 Task: Find connections with filter location Jodhpur with filter topic #Productivitywith filter profile language French with filter current company Unacademy with filter school Sri Ramakrishna Institute of Technology with filter industry Alternative Dispute Resolution with filter service category Mortgage Lending with filter keywords title Pharmacist
Action: Mouse moved to (193, 308)
Screenshot: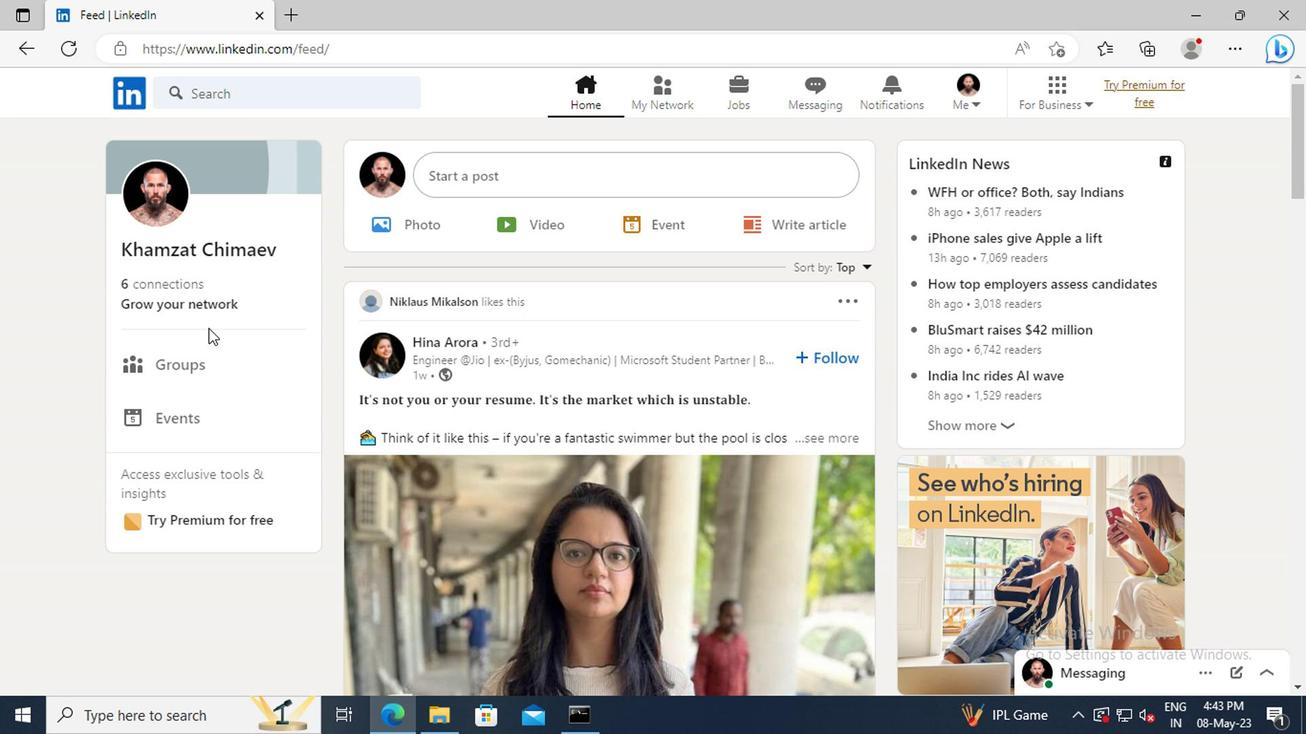 
Action: Mouse pressed left at (193, 308)
Screenshot: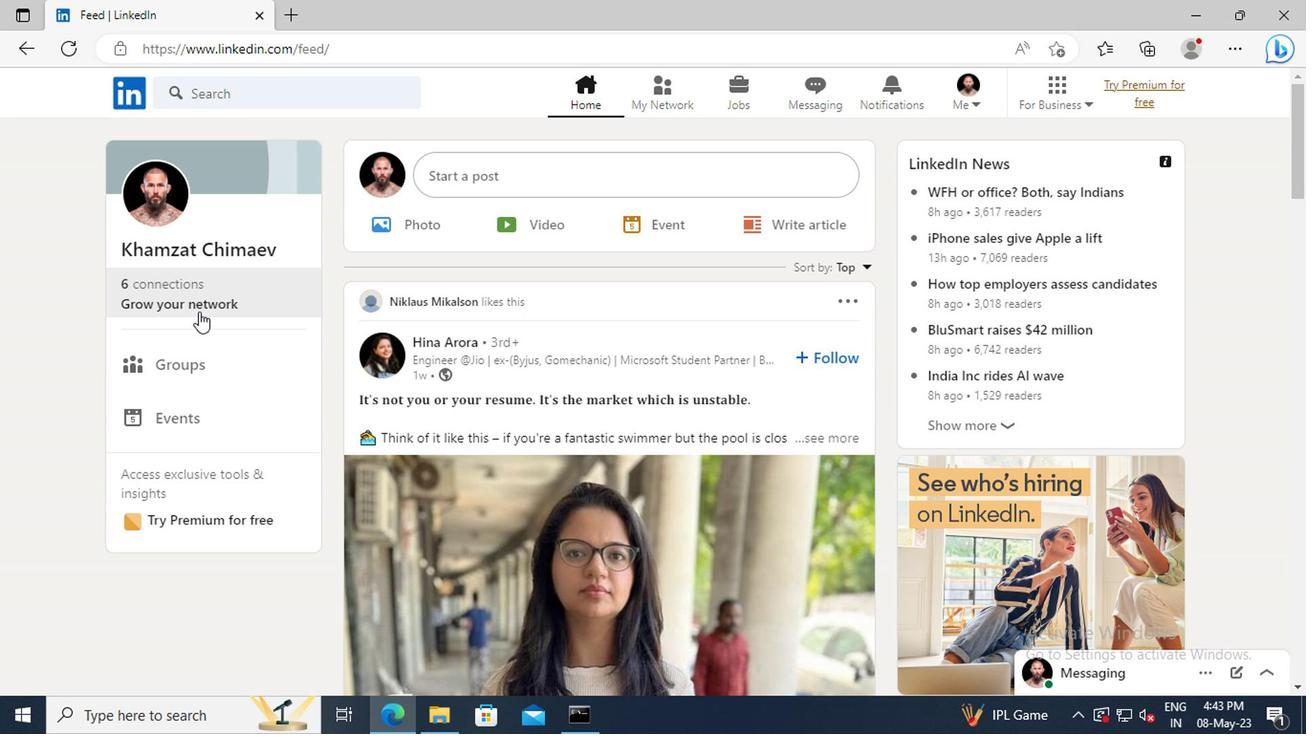 
Action: Mouse moved to (198, 202)
Screenshot: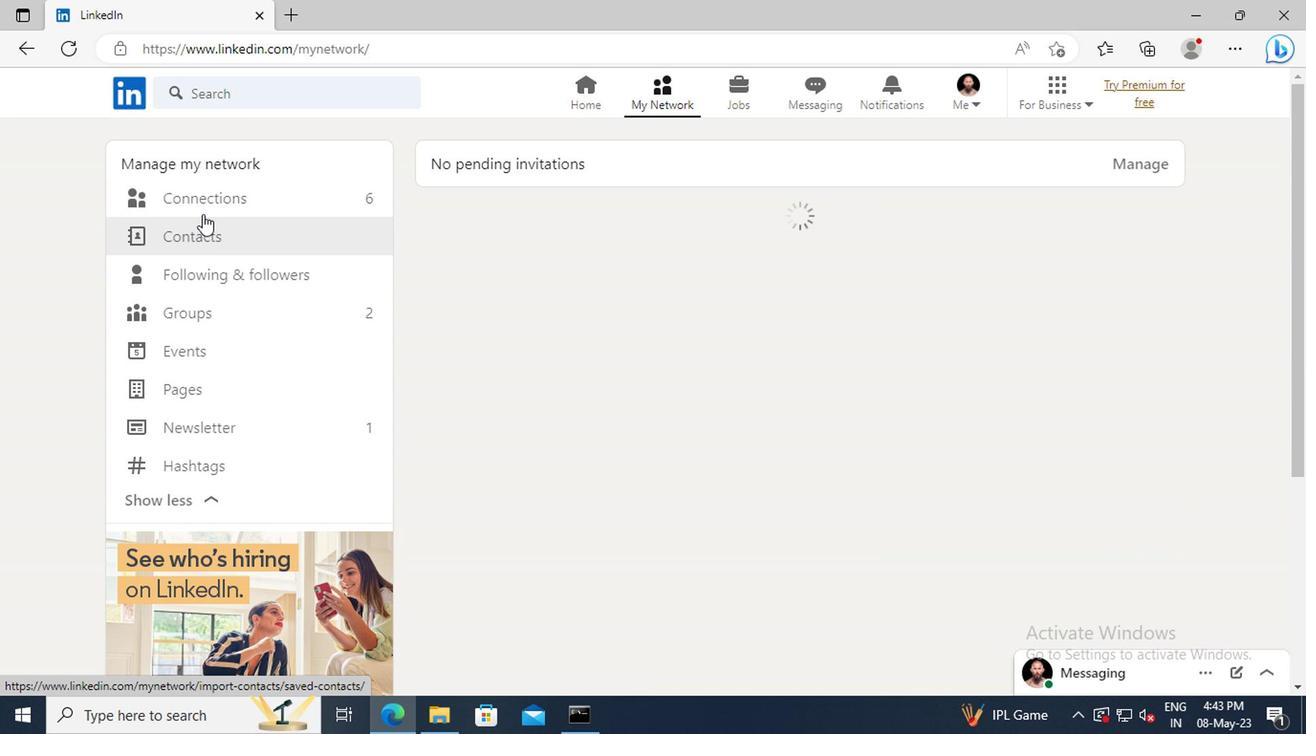 
Action: Mouse pressed left at (198, 202)
Screenshot: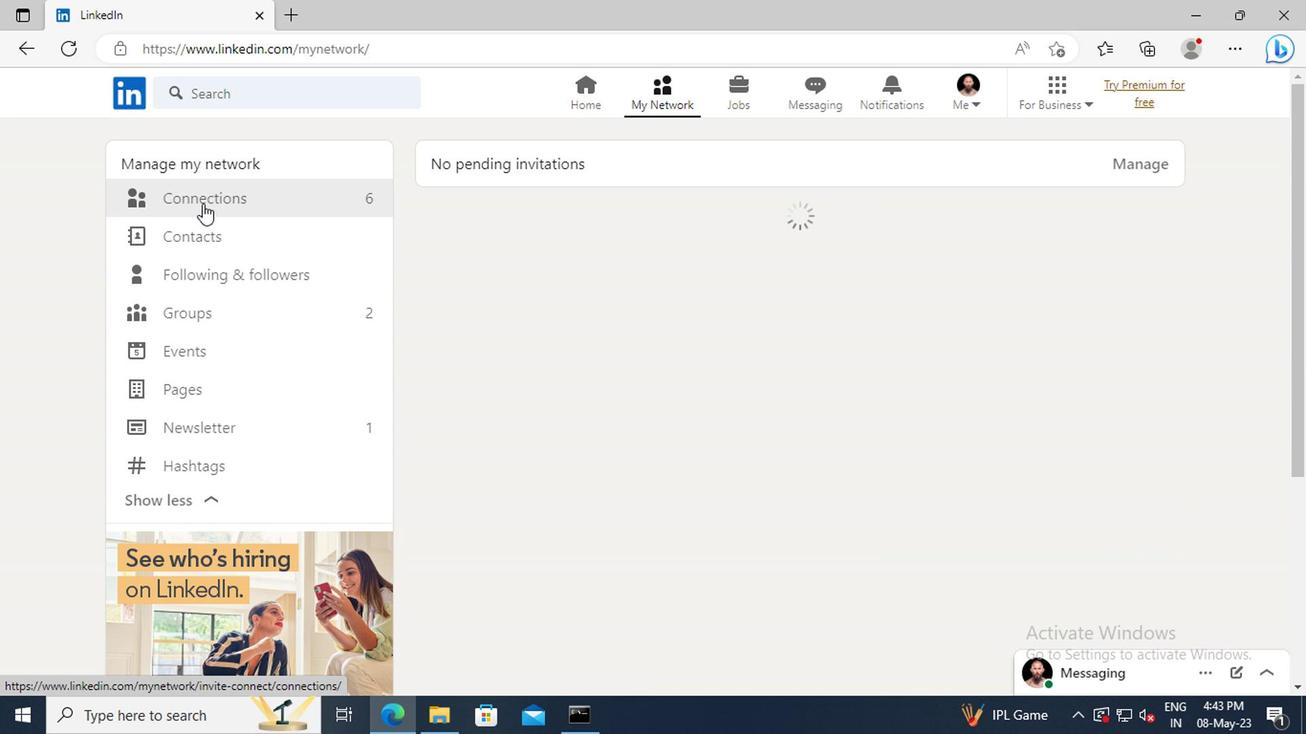 
Action: Mouse moved to (808, 209)
Screenshot: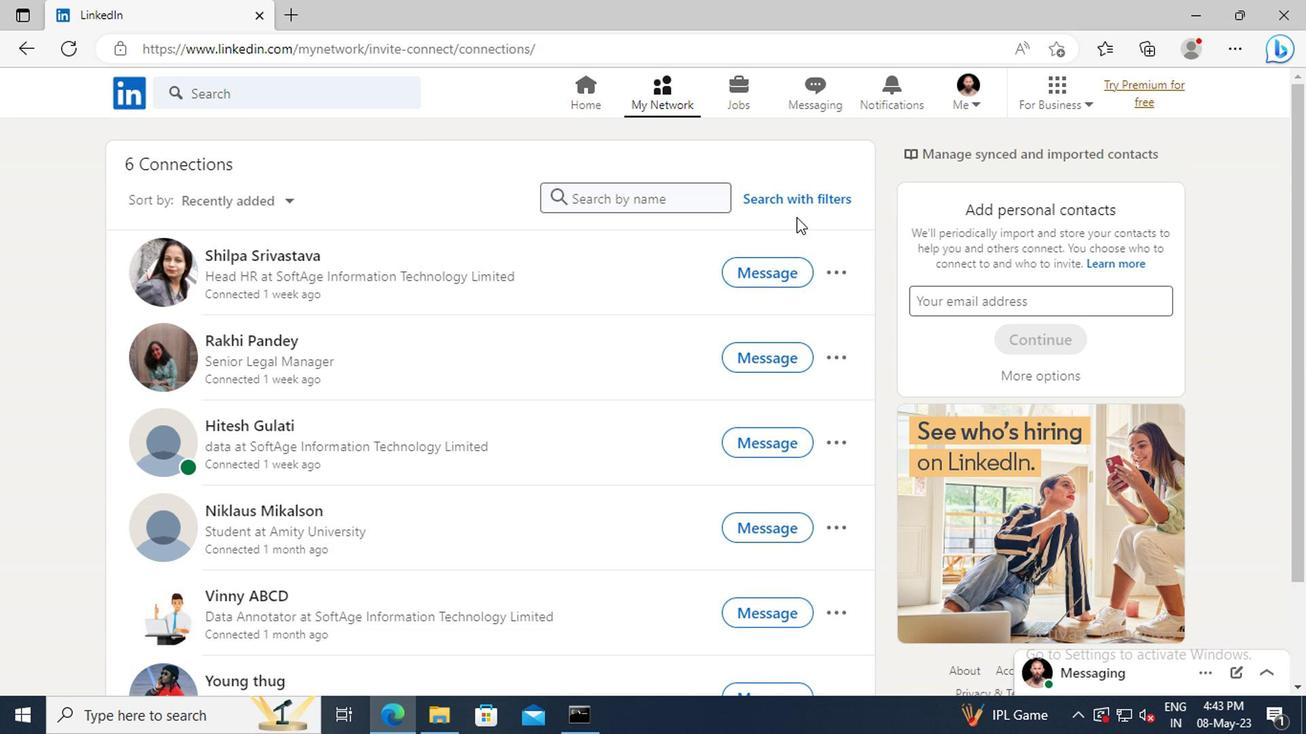 
Action: Mouse pressed left at (808, 209)
Screenshot: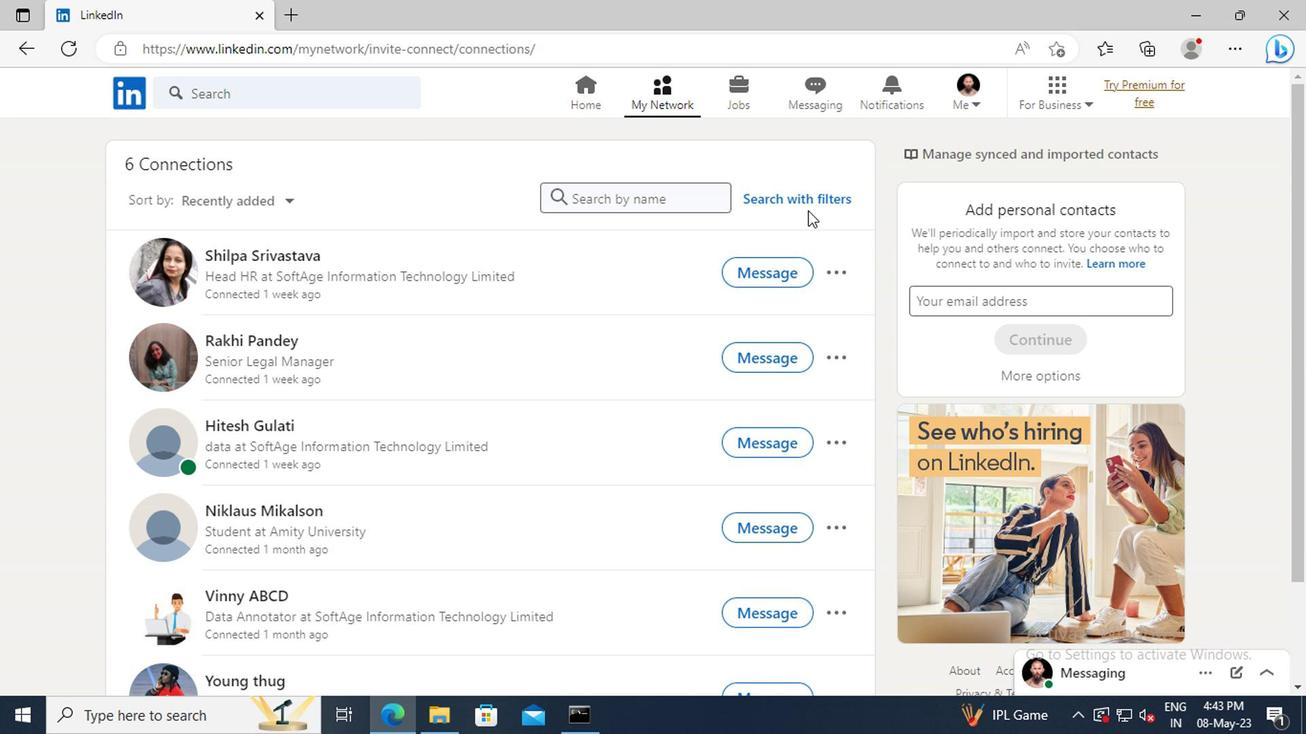 
Action: Mouse moved to (717, 153)
Screenshot: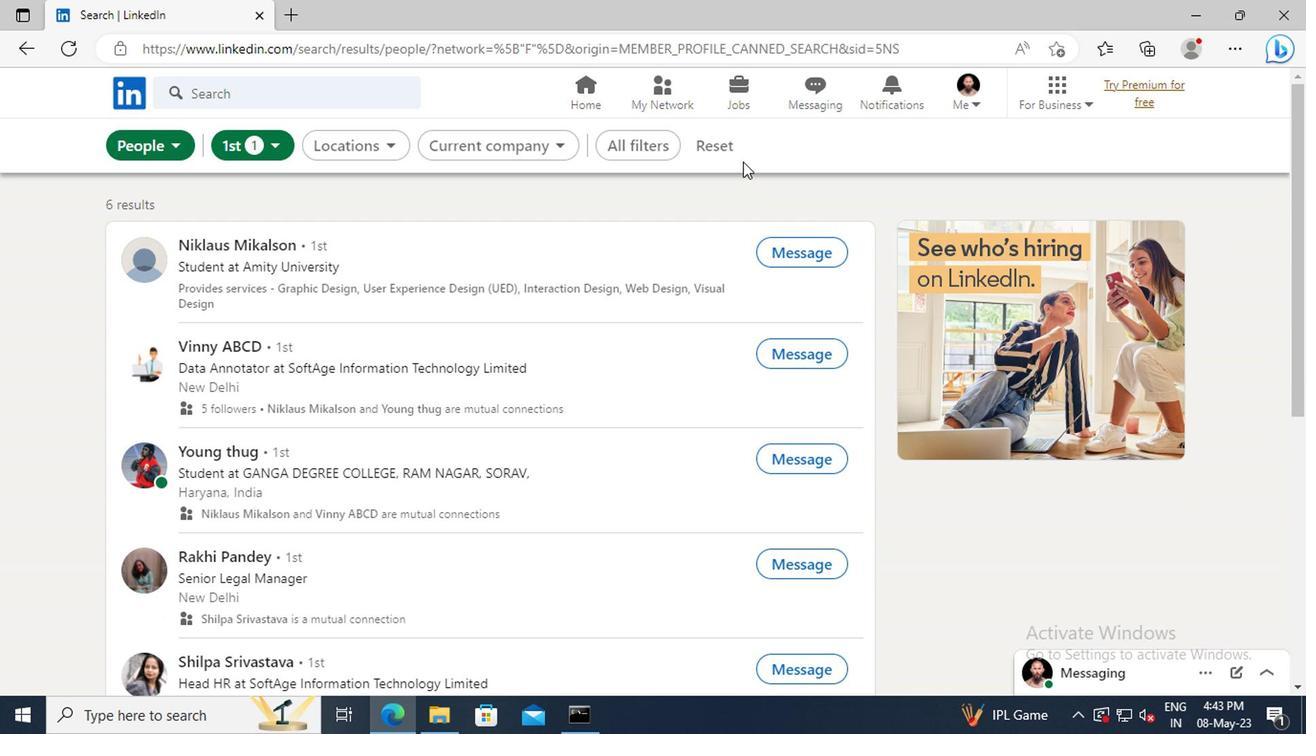 
Action: Mouse pressed left at (717, 153)
Screenshot: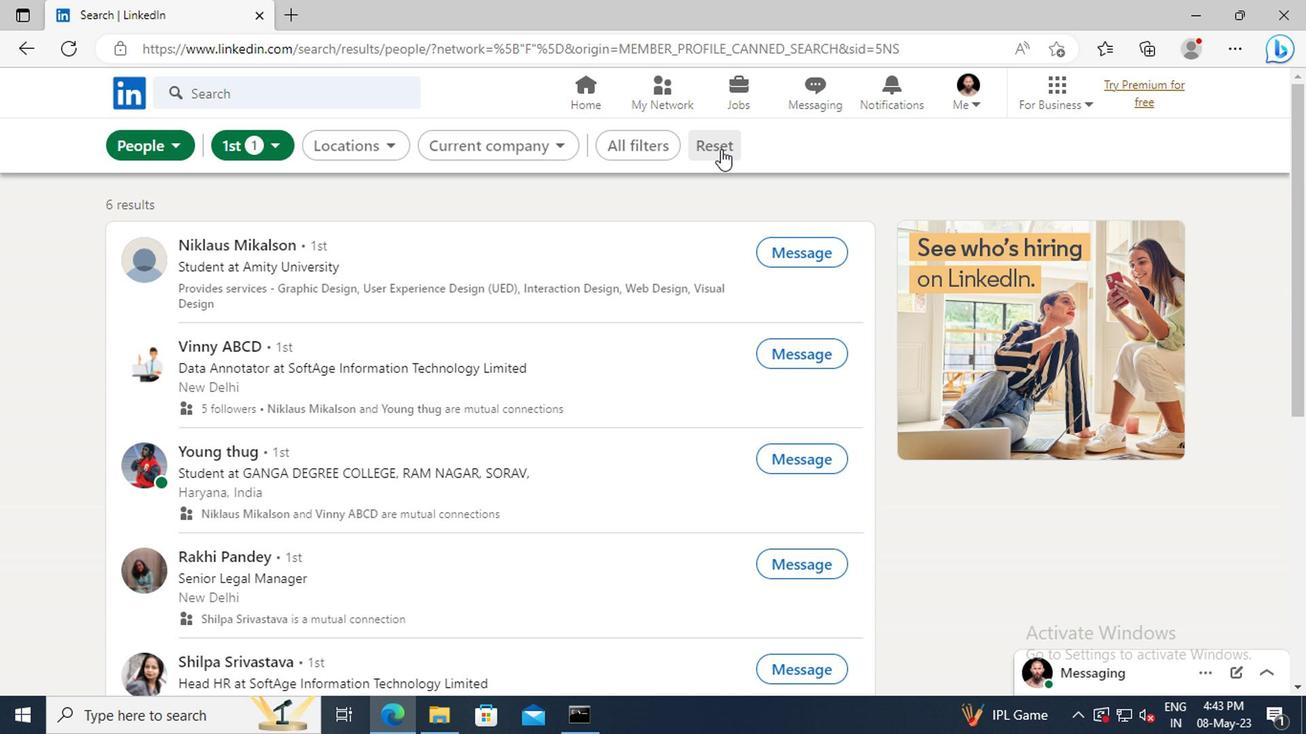 
Action: Mouse moved to (686, 153)
Screenshot: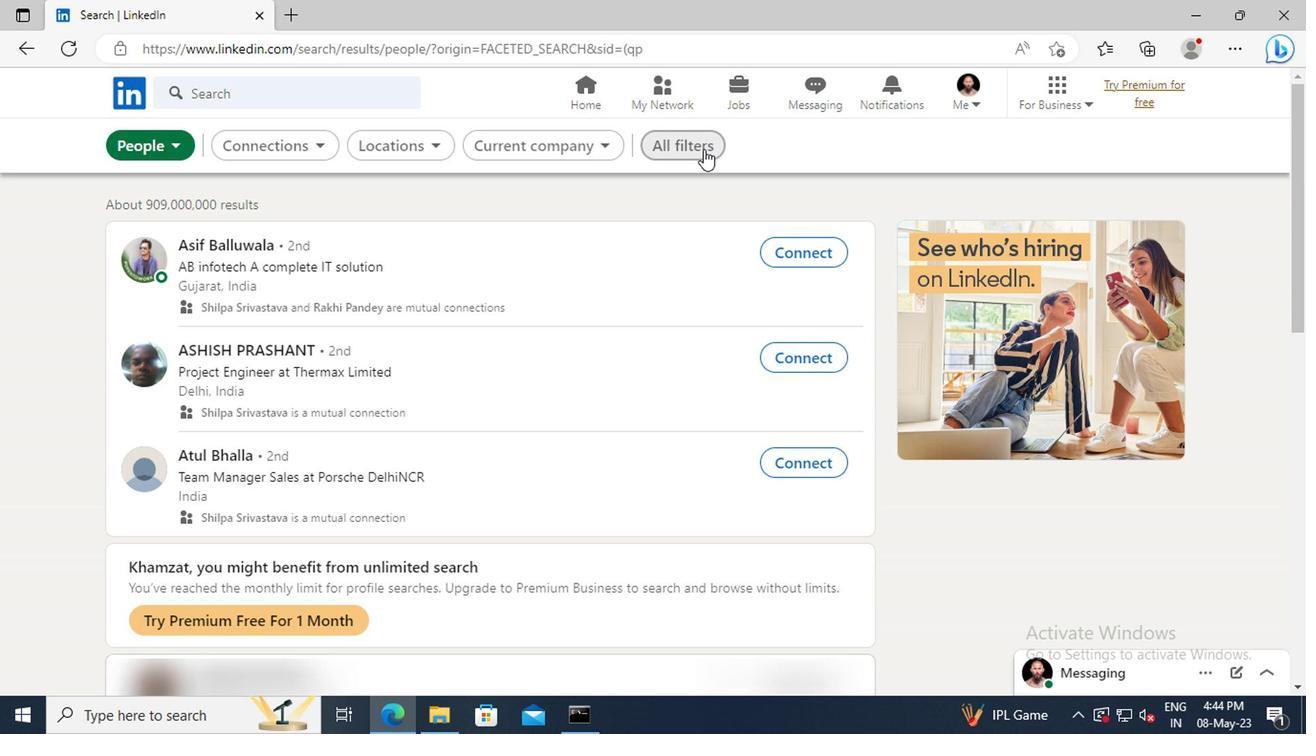
Action: Mouse pressed left at (686, 153)
Screenshot: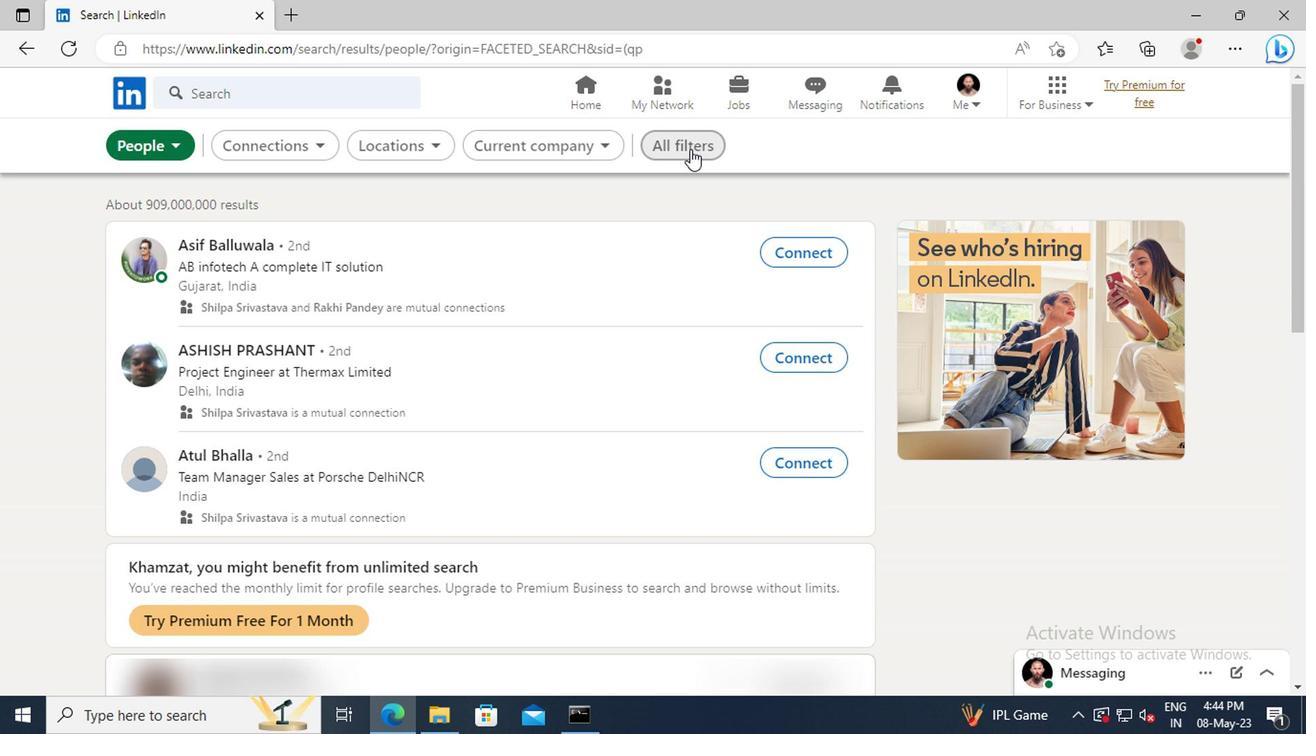 
Action: Mouse moved to (1039, 366)
Screenshot: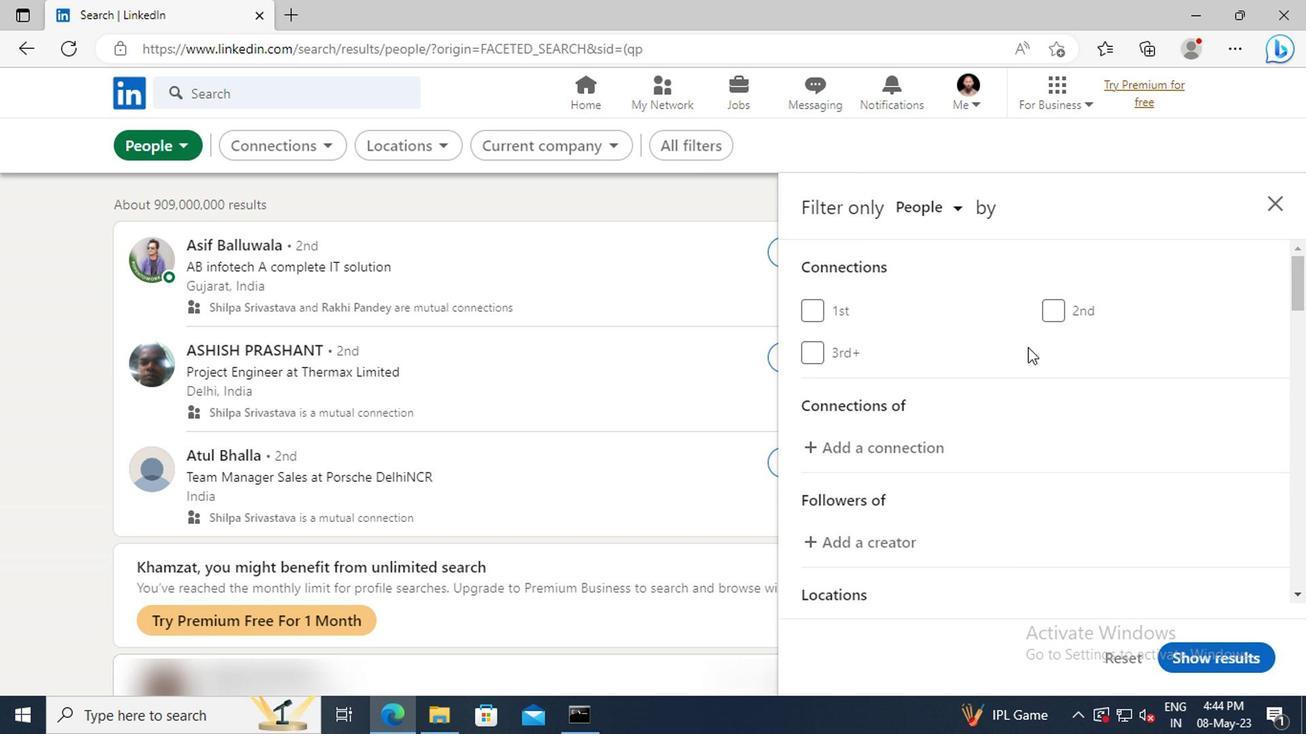 
Action: Mouse scrolled (1039, 366) with delta (0, 0)
Screenshot: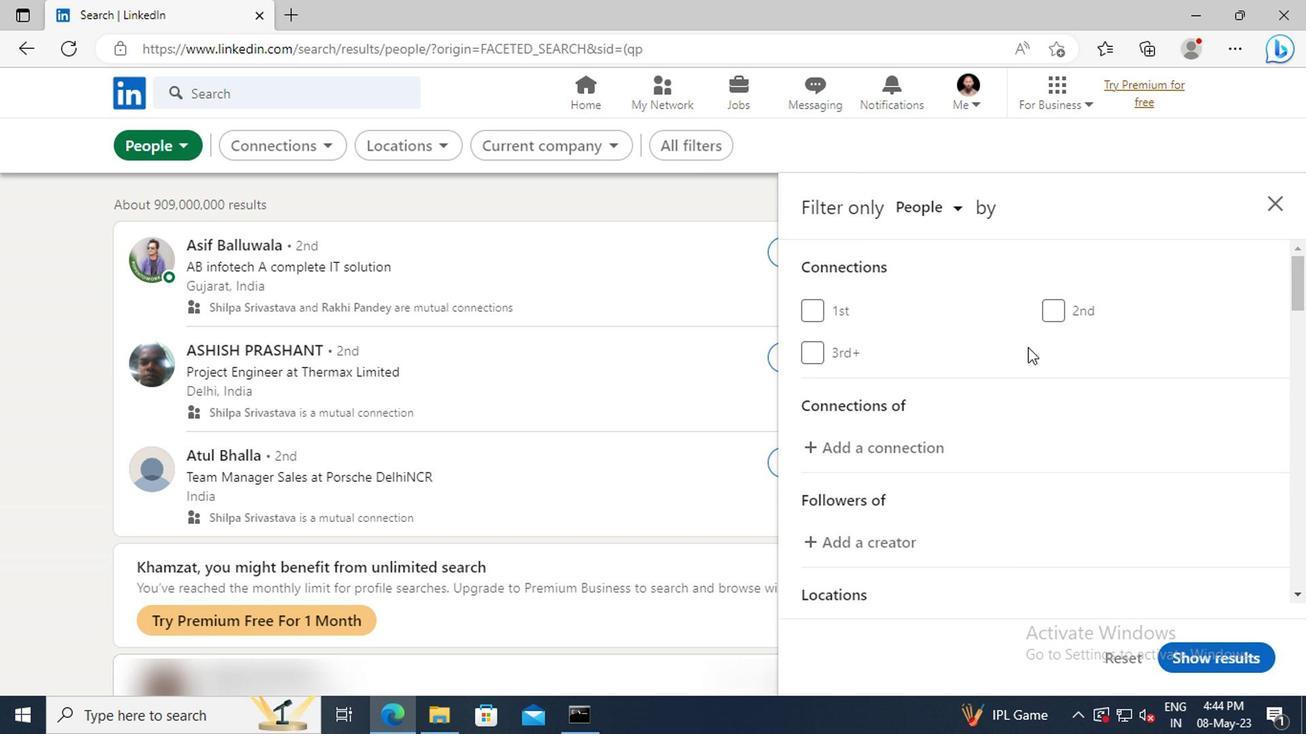 
Action: Mouse moved to (1040, 368)
Screenshot: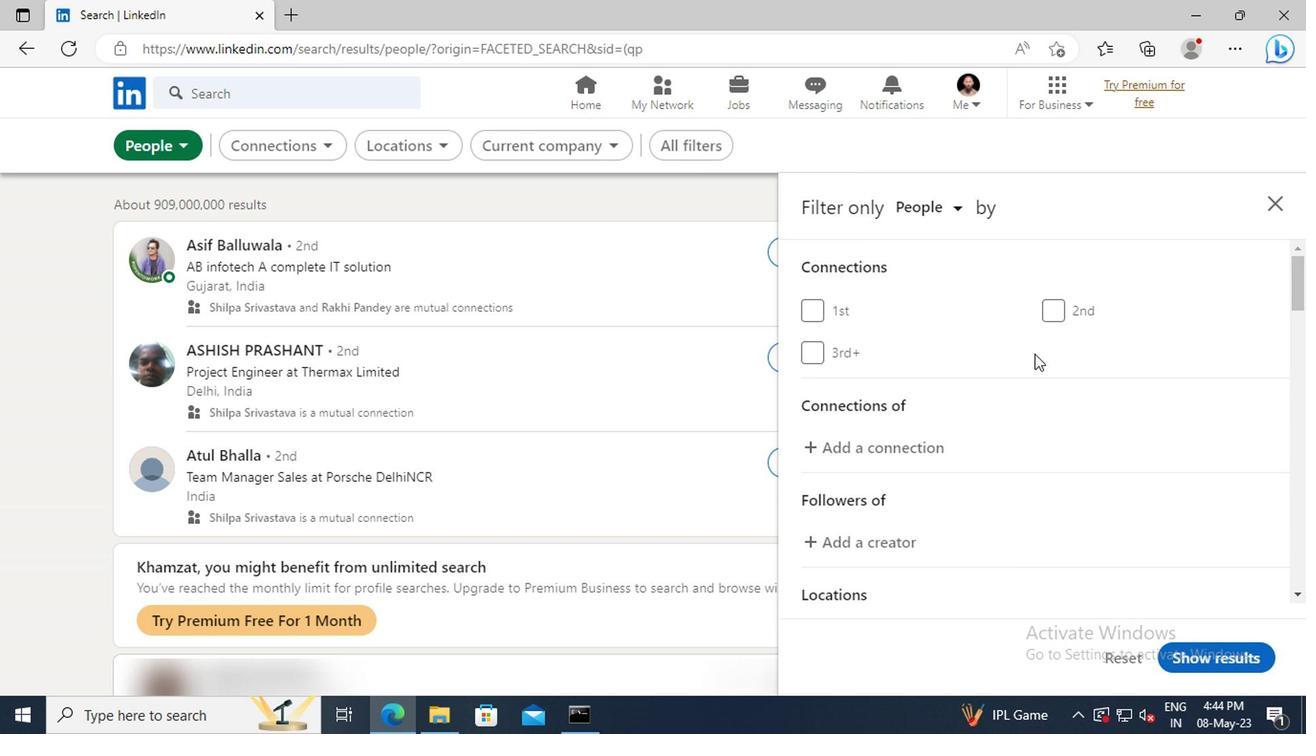 
Action: Mouse scrolled (1040, 367) with delta (0, -1)
Screenshot: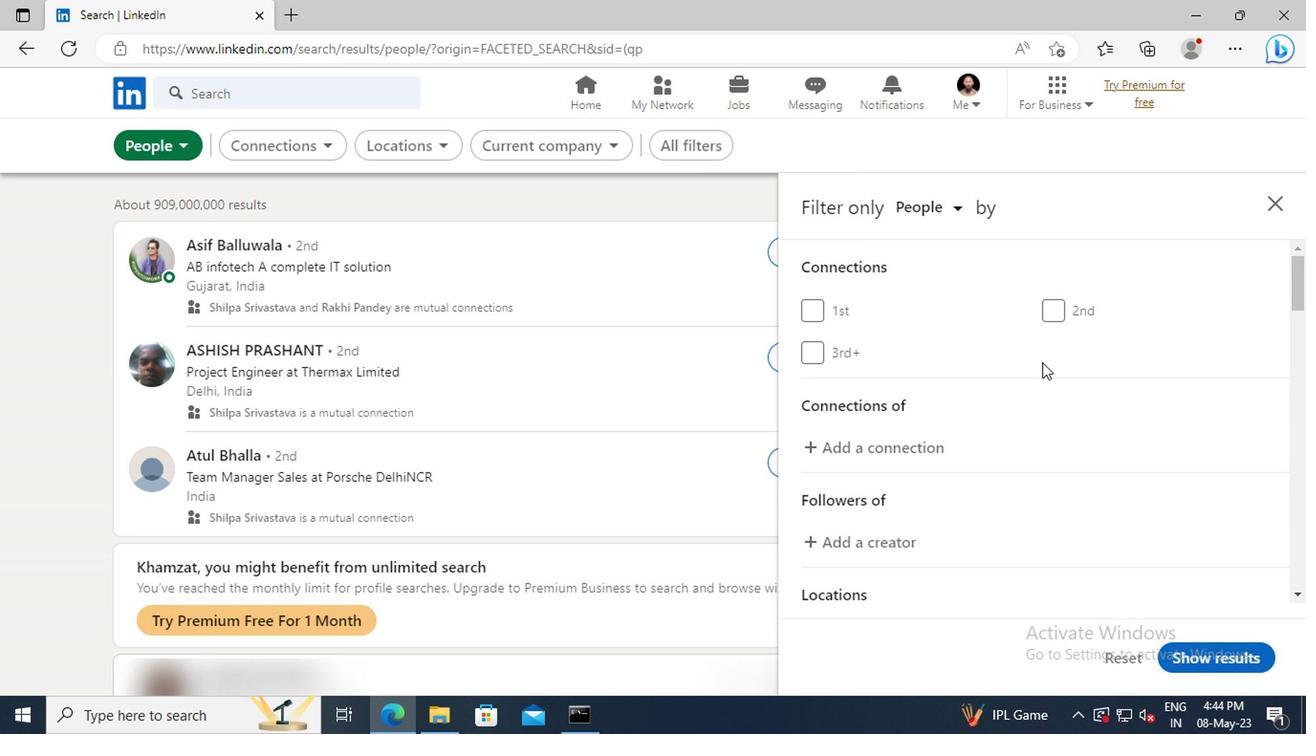 
Action: Mouse scrolled (1040, 367) with delta (0, -1)
Screenshot: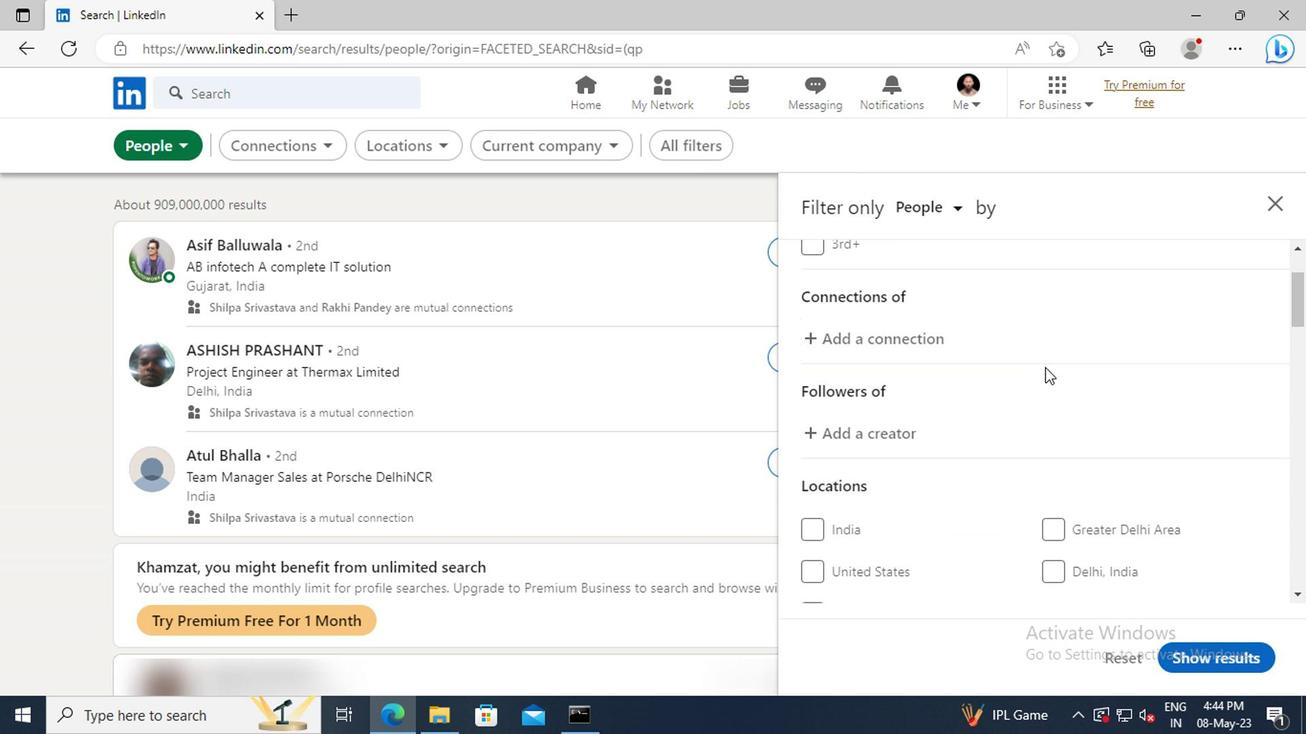 
Action: Mouse scrolled (1040, 367) with delta (0, -1)
Screenshot: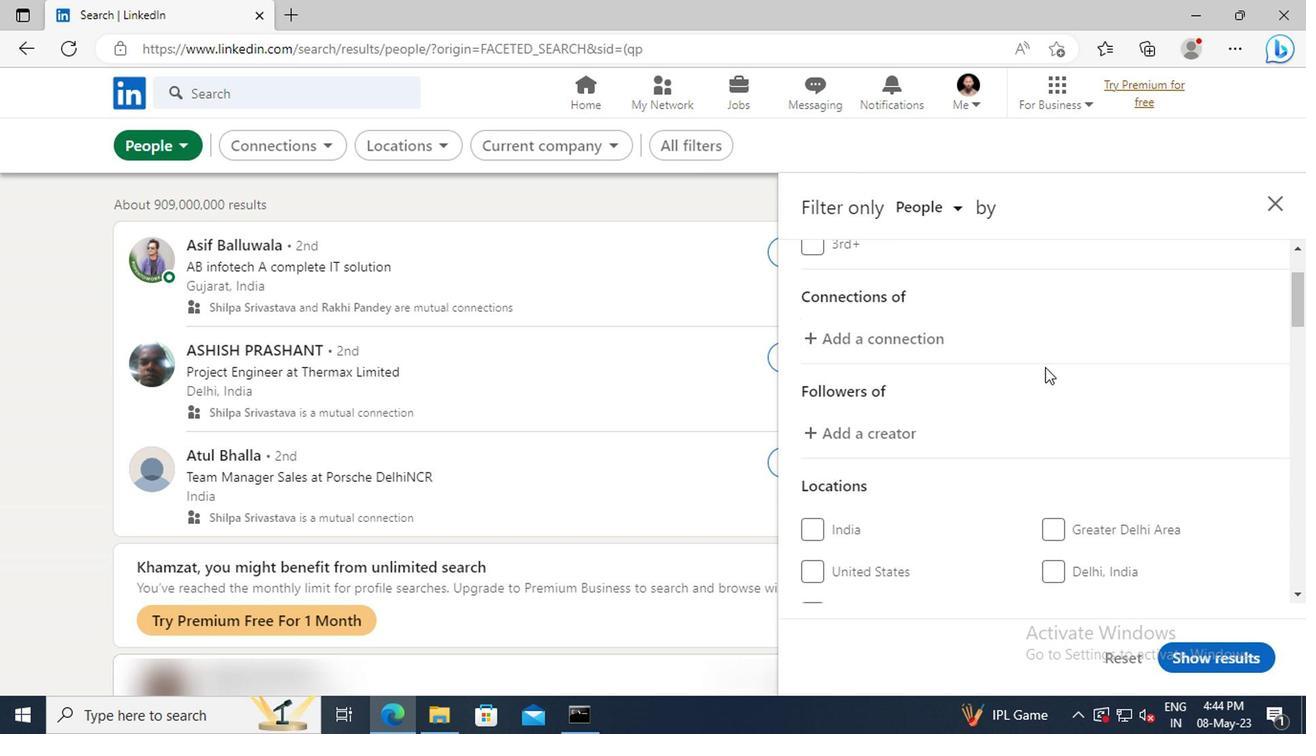 
Action: Mouse scrolled (1040, 367) with delta (0, -1)
Screenshot: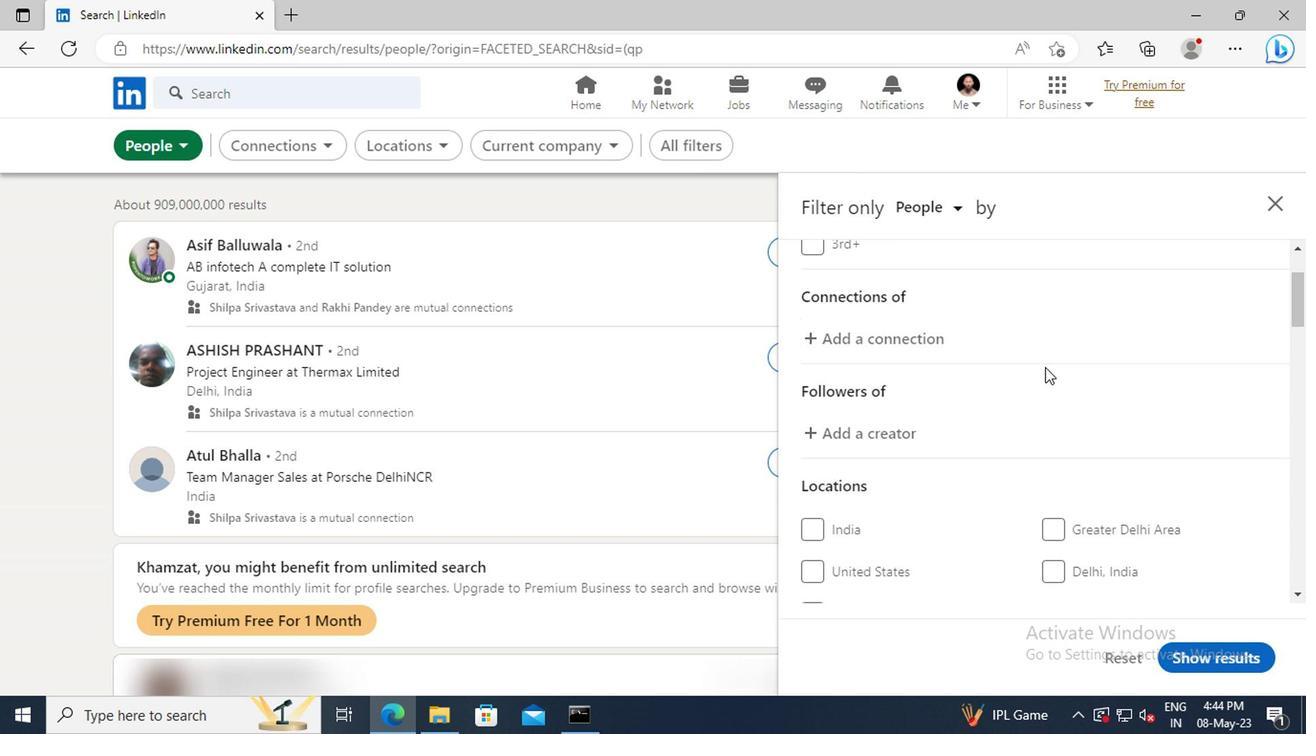 
Action: Mouse scrolled (1040, 367) with delta (0, -1)
Screenshot: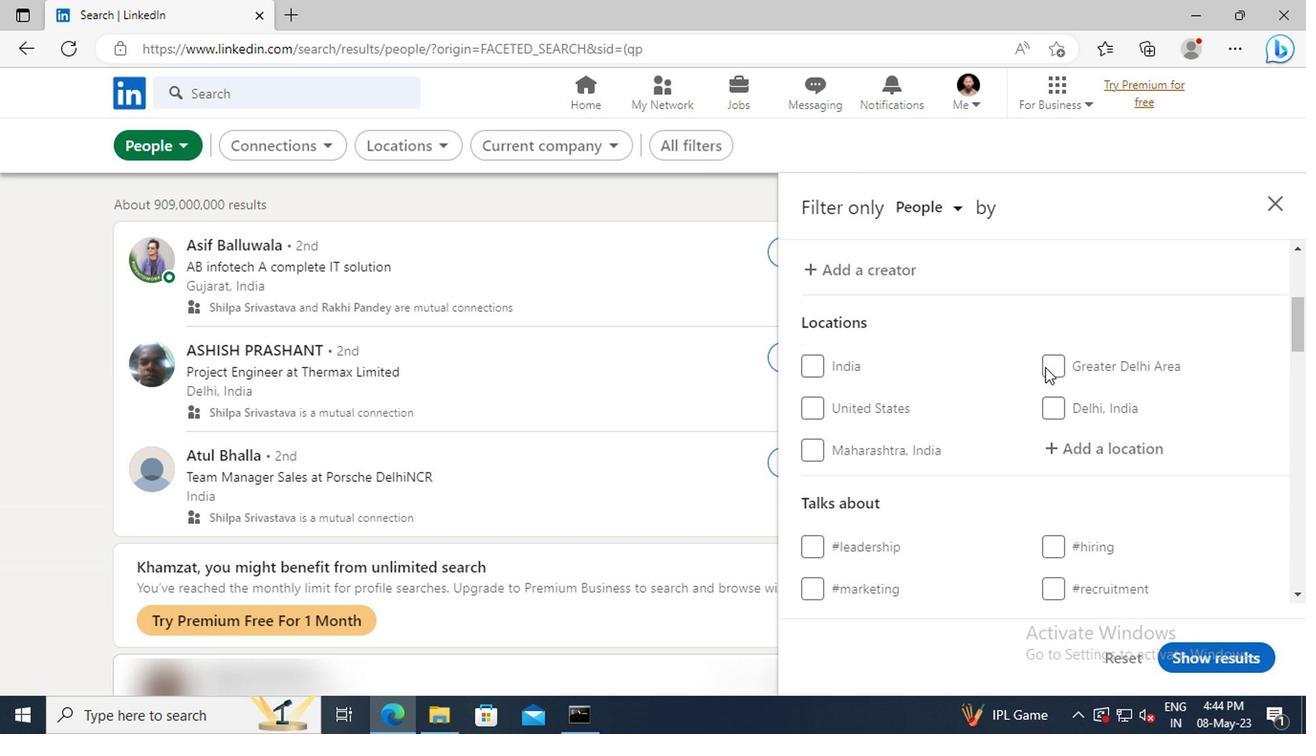 
Action: Mouse moved to (1050, 391)
Screenshot: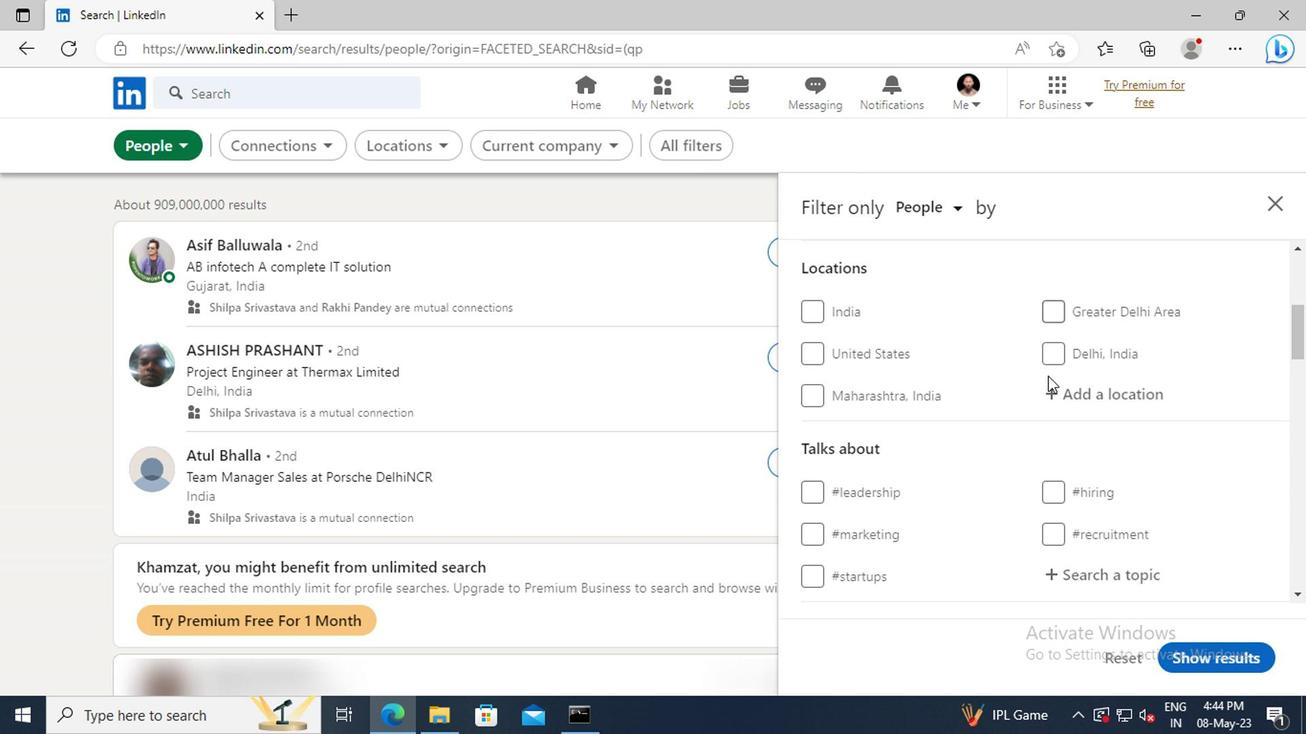 
Action: Mouse pressed left at (1050, 391)
Screenshot: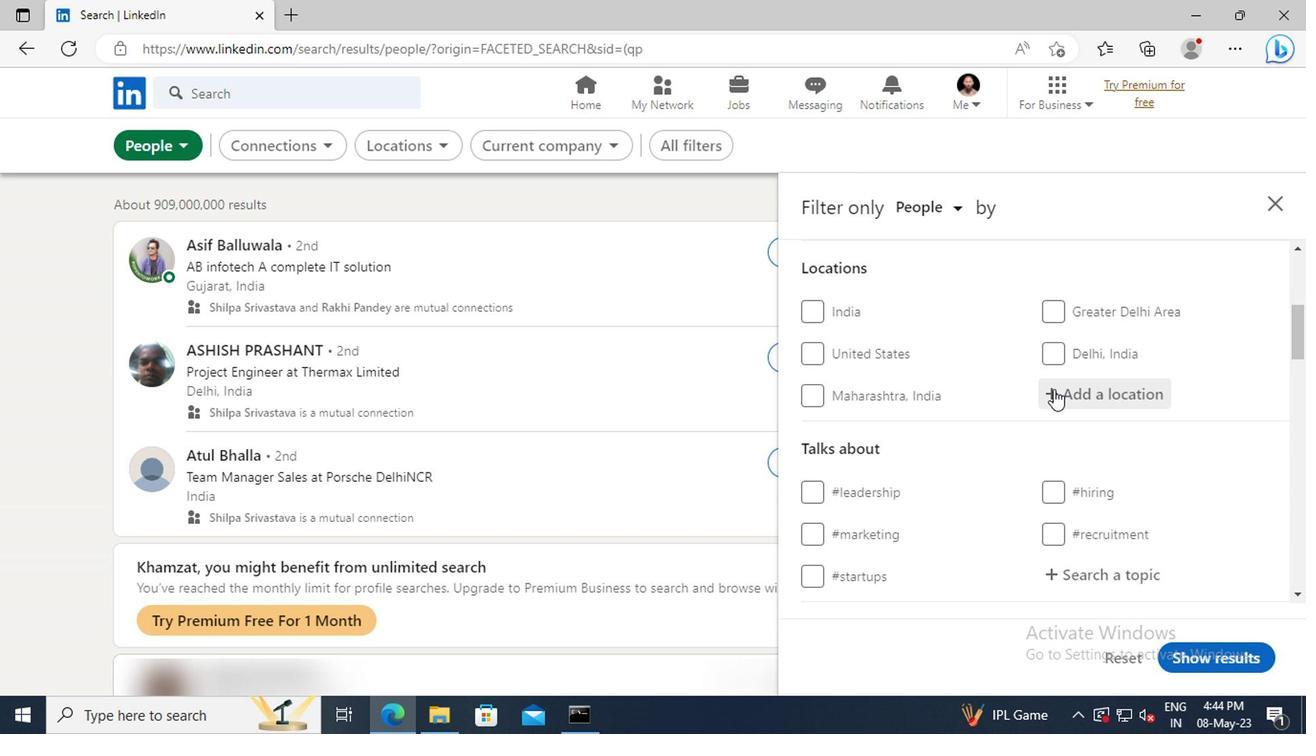 
Action: Key pressed <Key.shift>JODHPUR
Screenshot: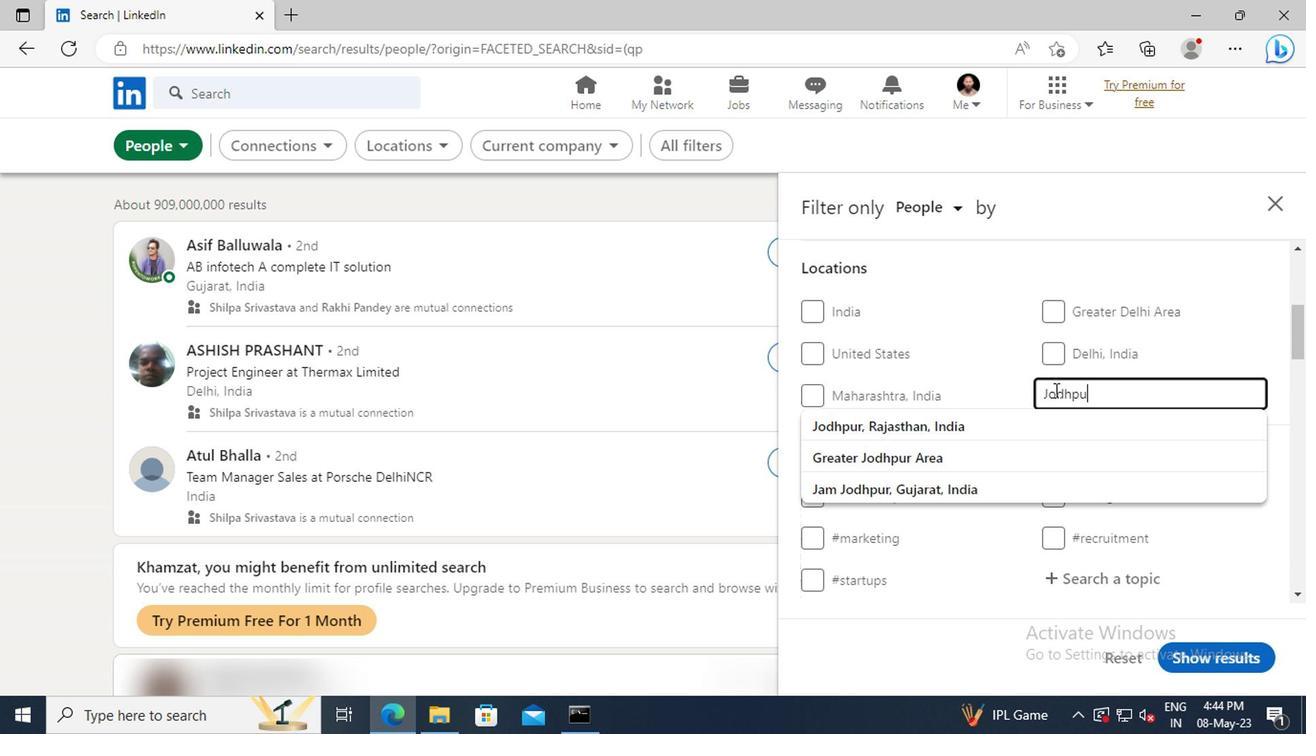 
Action: Mouse moved to (1052, 419)
Screenshot: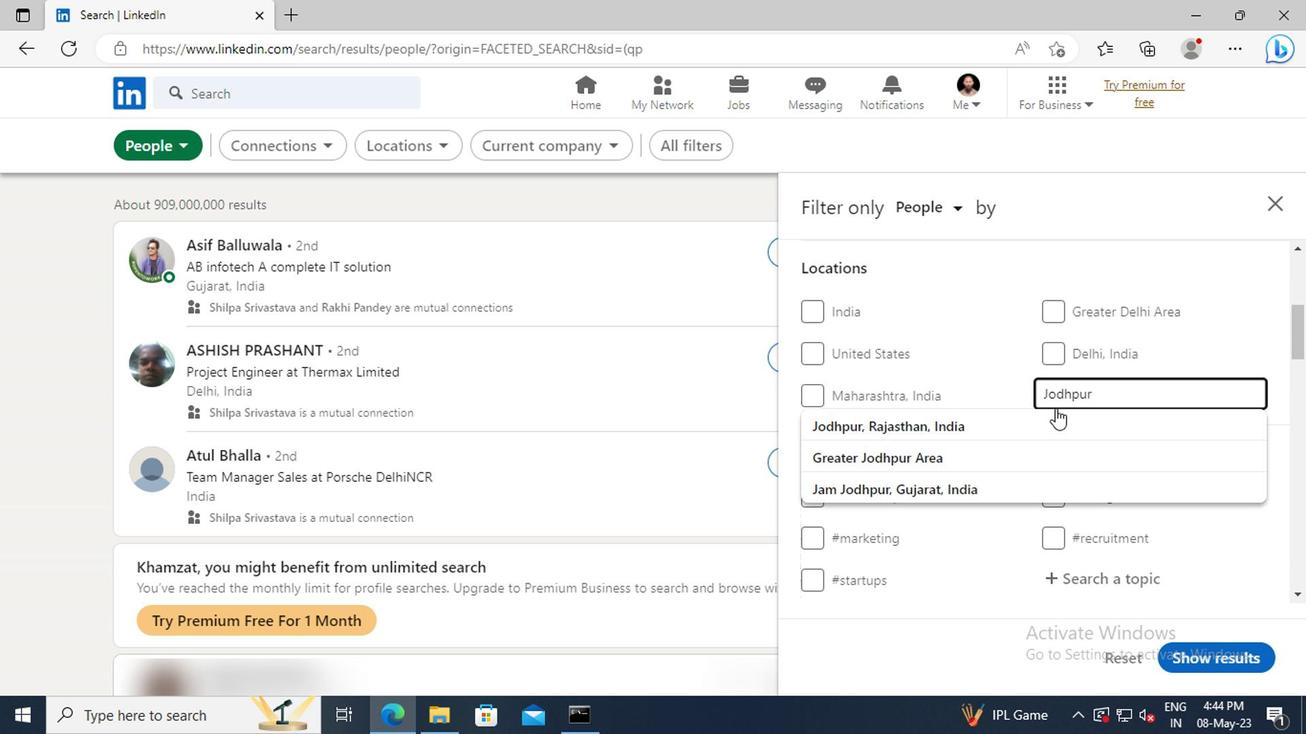 
Action: Mouse pressed left at (1052, 419)
Screenshot: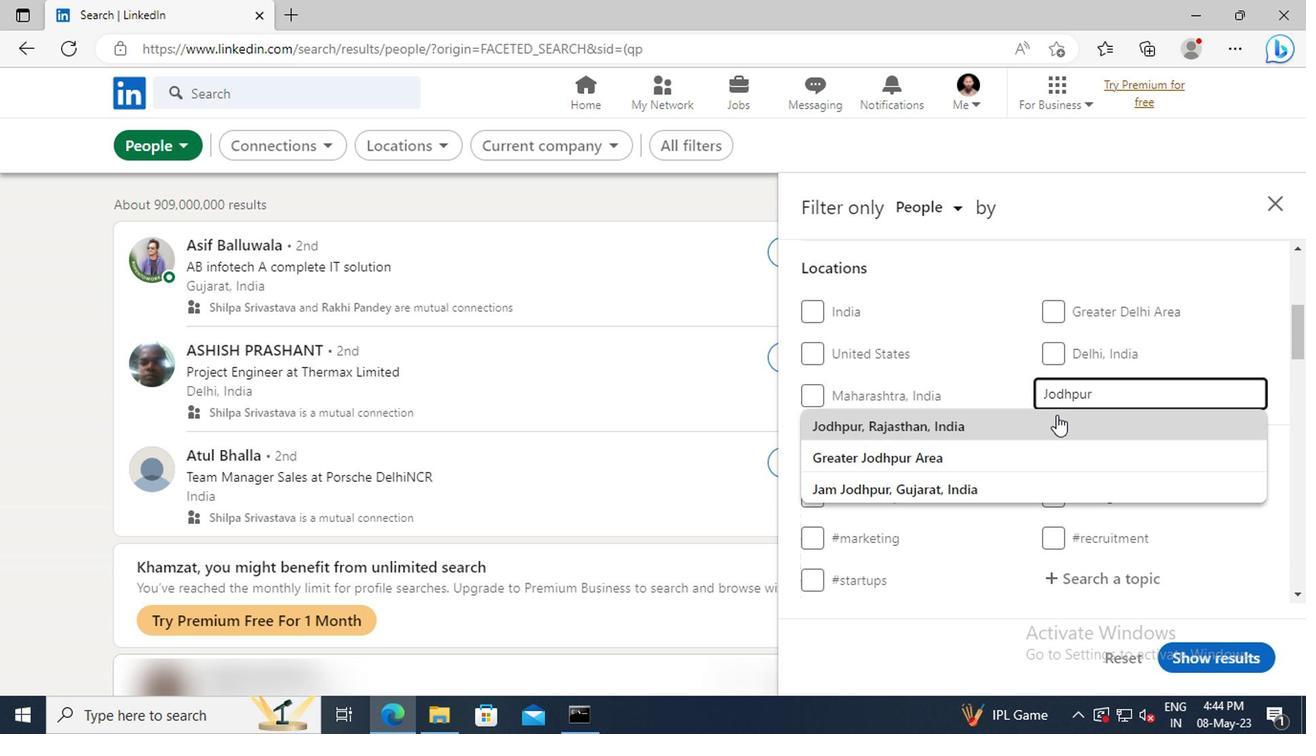 
Action: Mouse scrolled (1052, 418) with delta (0, -1)
Screenshot: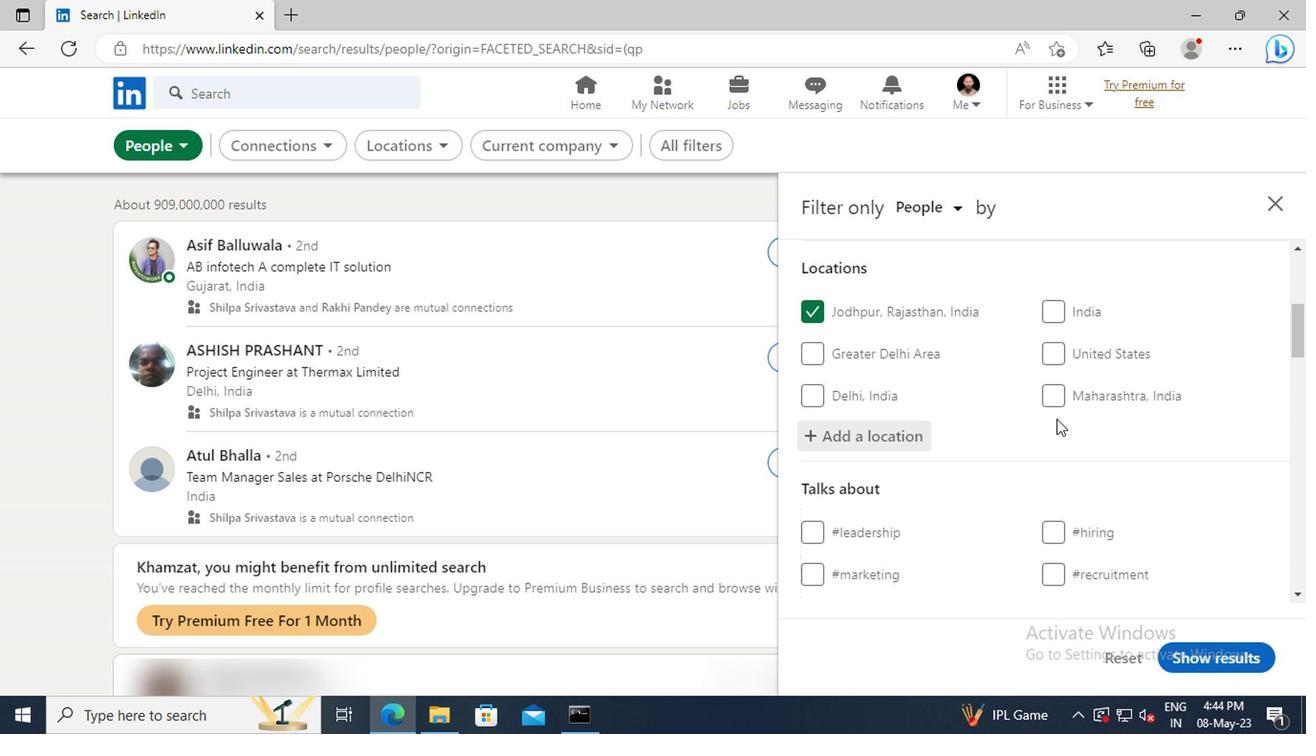 
Action: Mouse scrolled (1052, 418) with delta (0, -1)
Screenshot: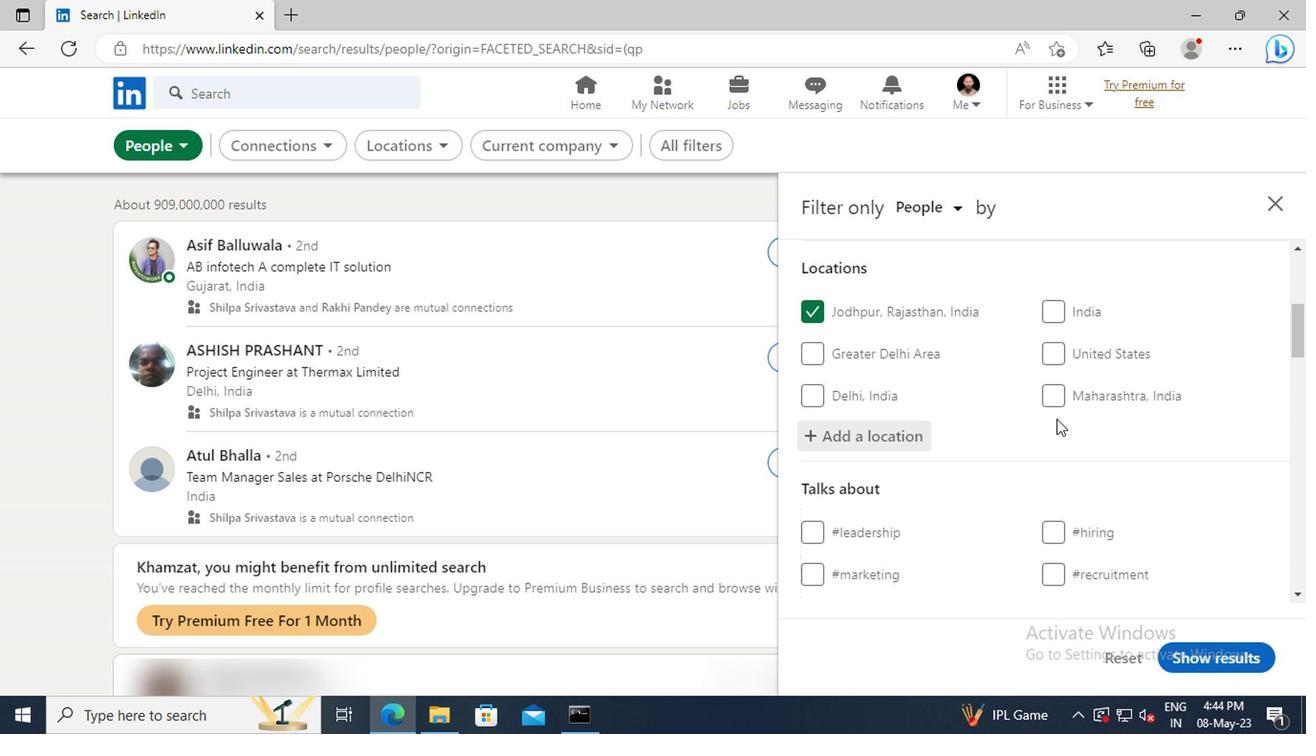 
Action: Mouse scrolled (1052, 418) with delta (0, -1)
Screenshot: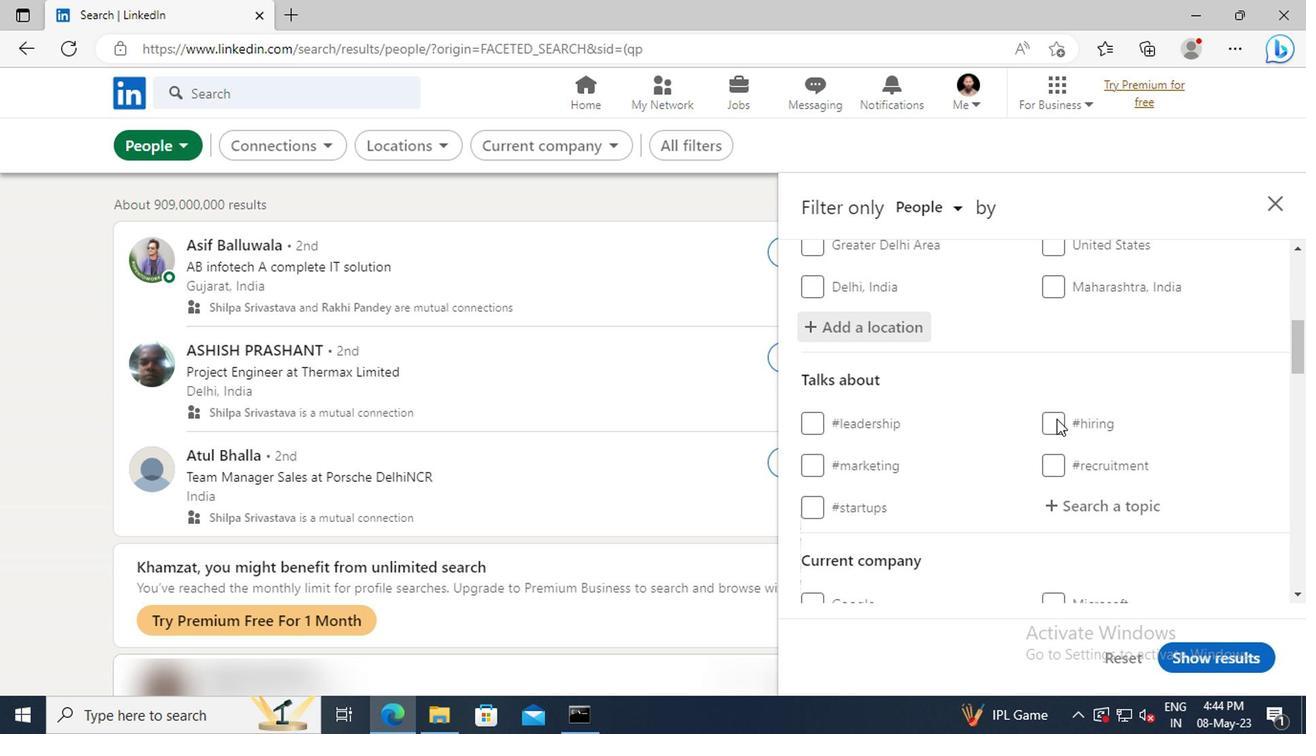
Action: Mouse scrolled (1052, 418) with delta (0, -1)
Screenshot: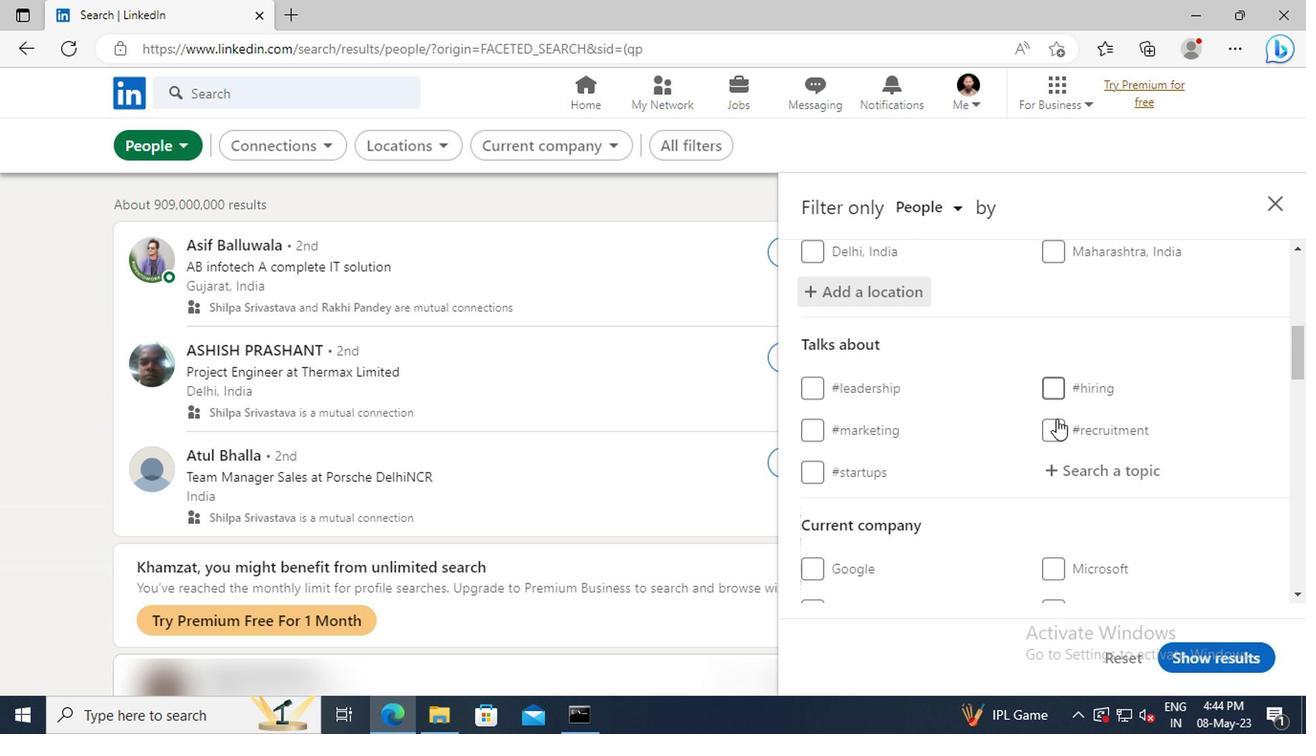
Action: Mouse moved to (1060, 402)
Screenshot: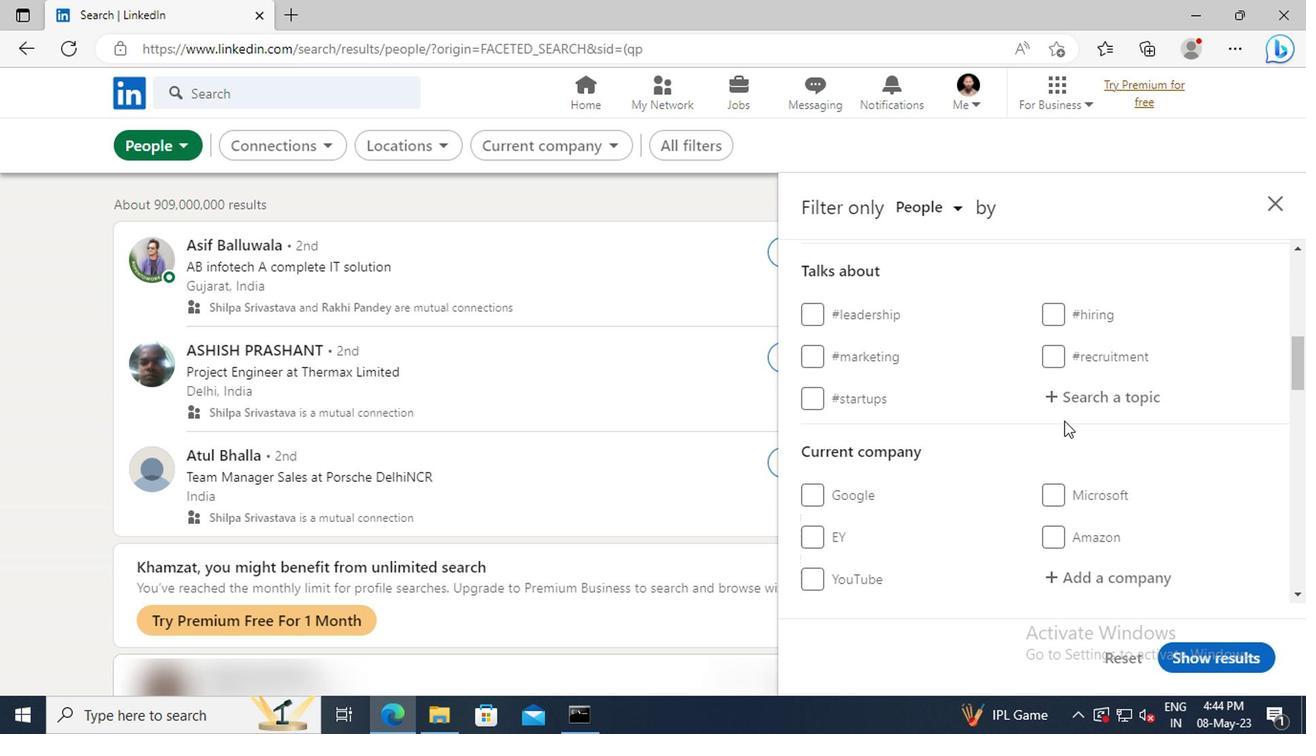 
Action: Mouse pressed left at (1060, 402)
Screenshot: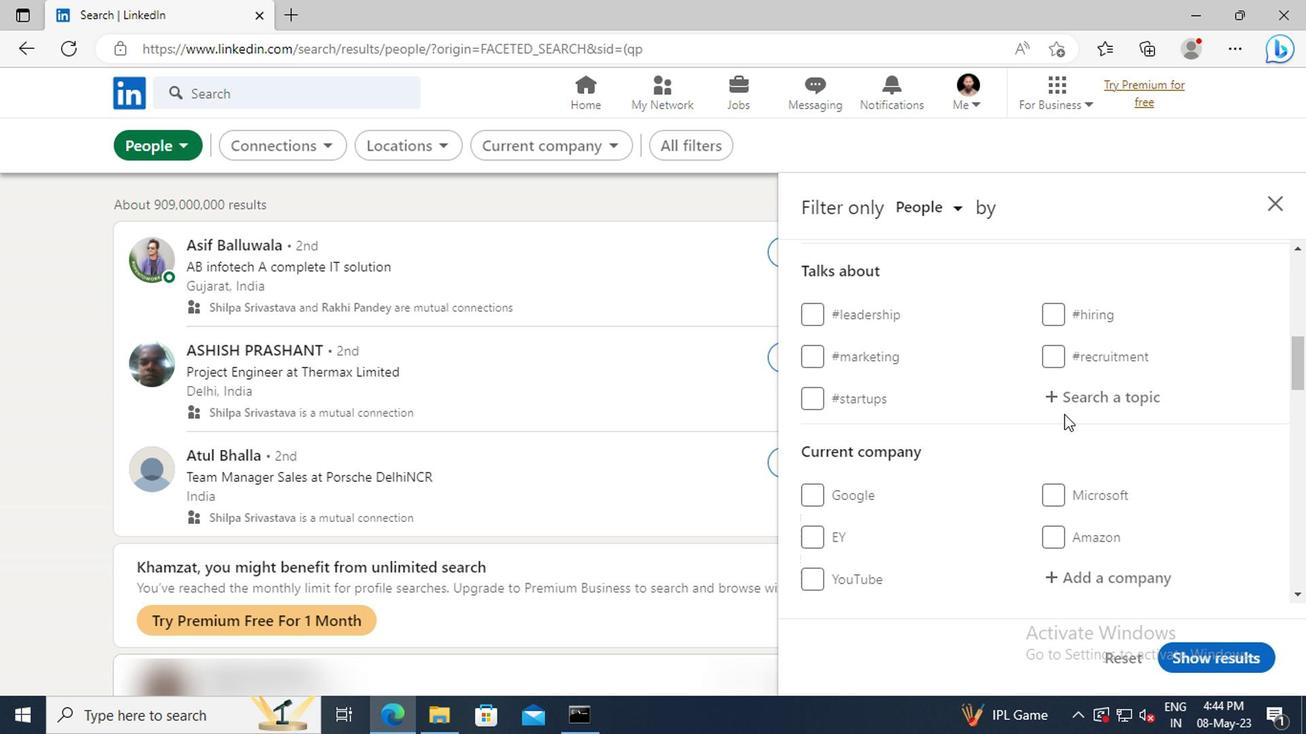 
Action: Key pressed <Key.shift>PRODUCTI
Screenshot: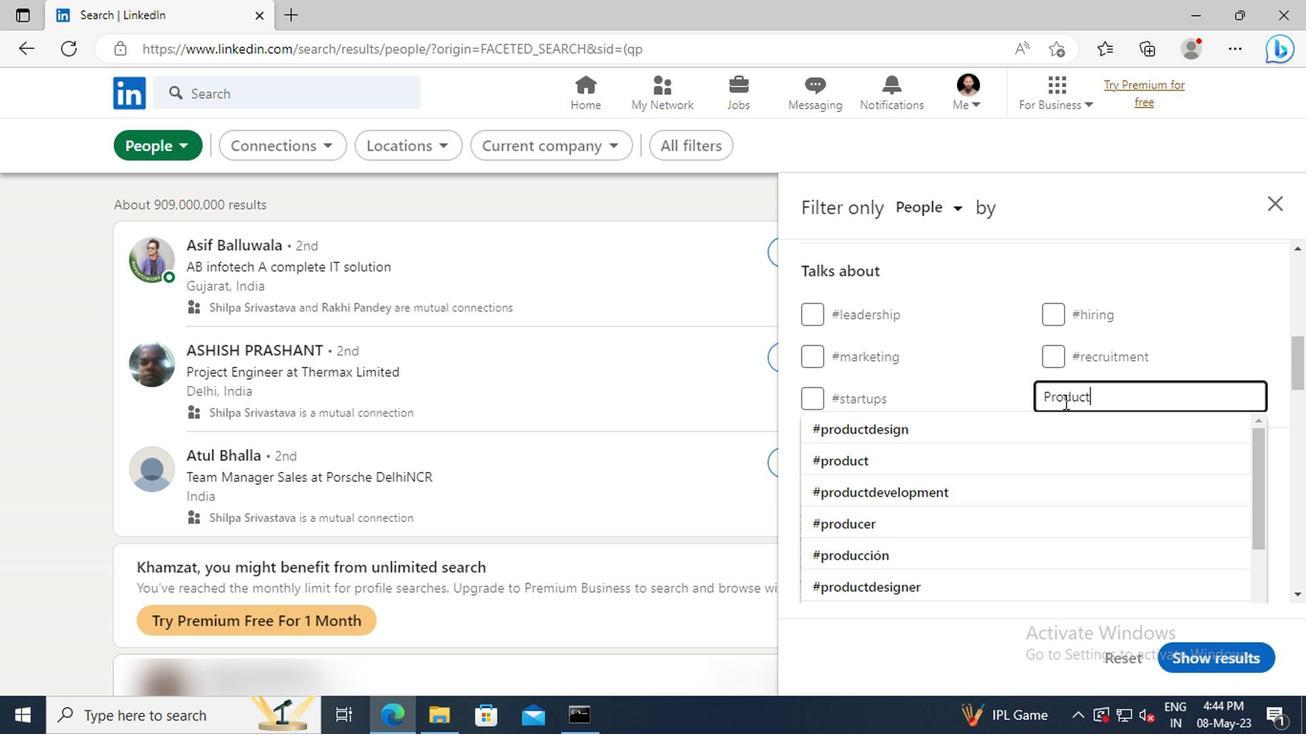 
Action: Mouse moved to (1060, 419)
Screenshot: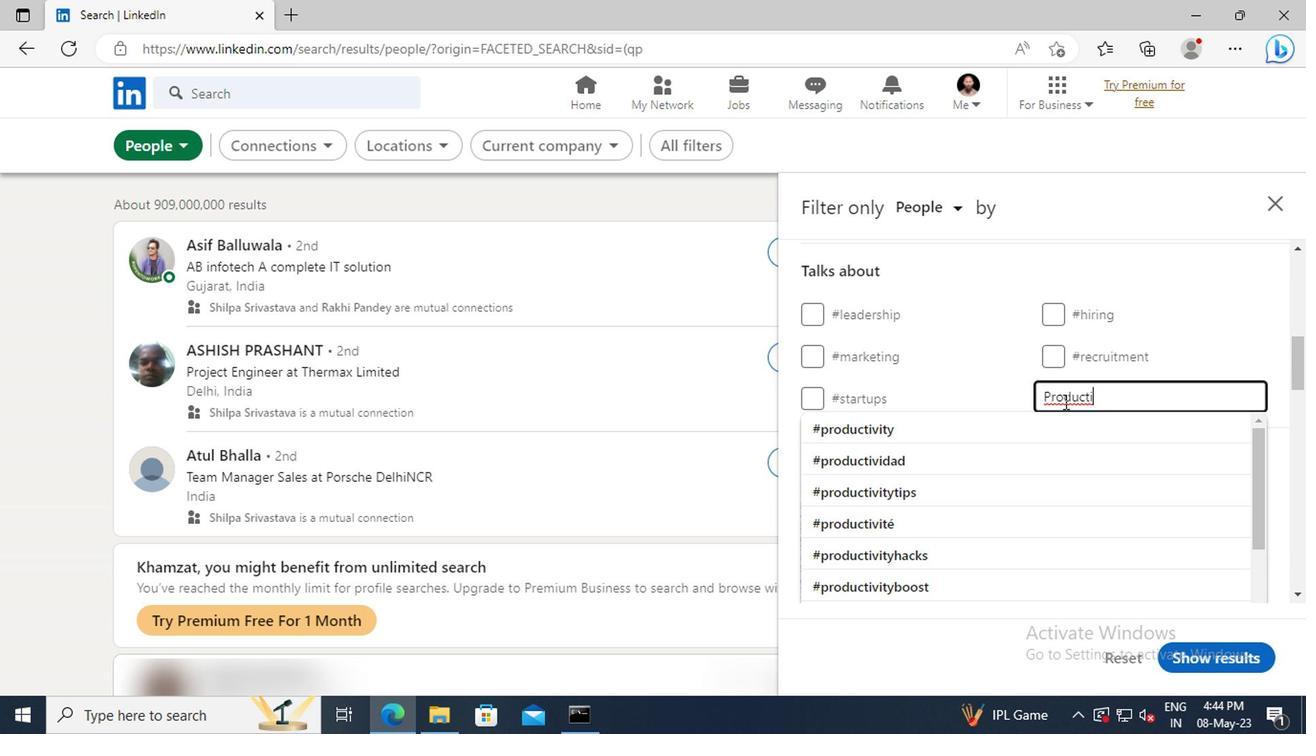 
Action: Mouse pressed left at (1060, 419)
Screenshot: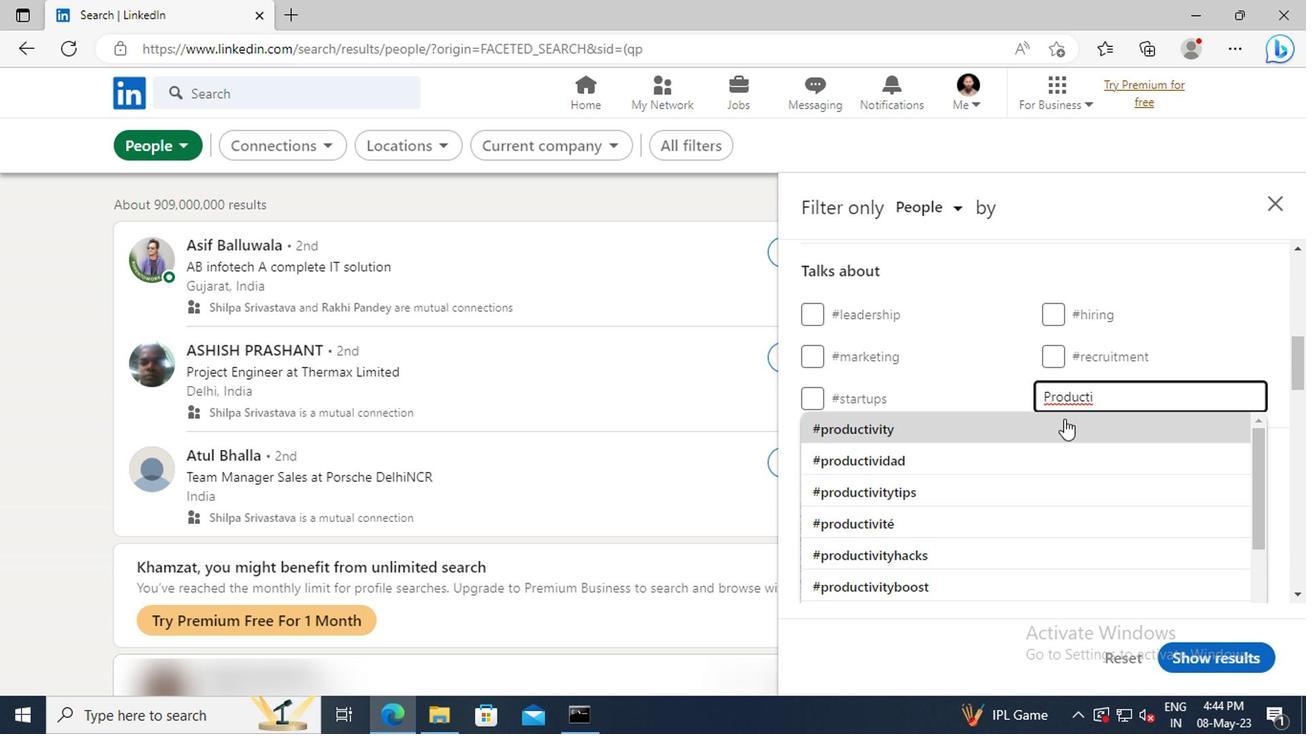 
Action: Mouse scrolled (1060, 418) with delta (0, -1)
Screenshot: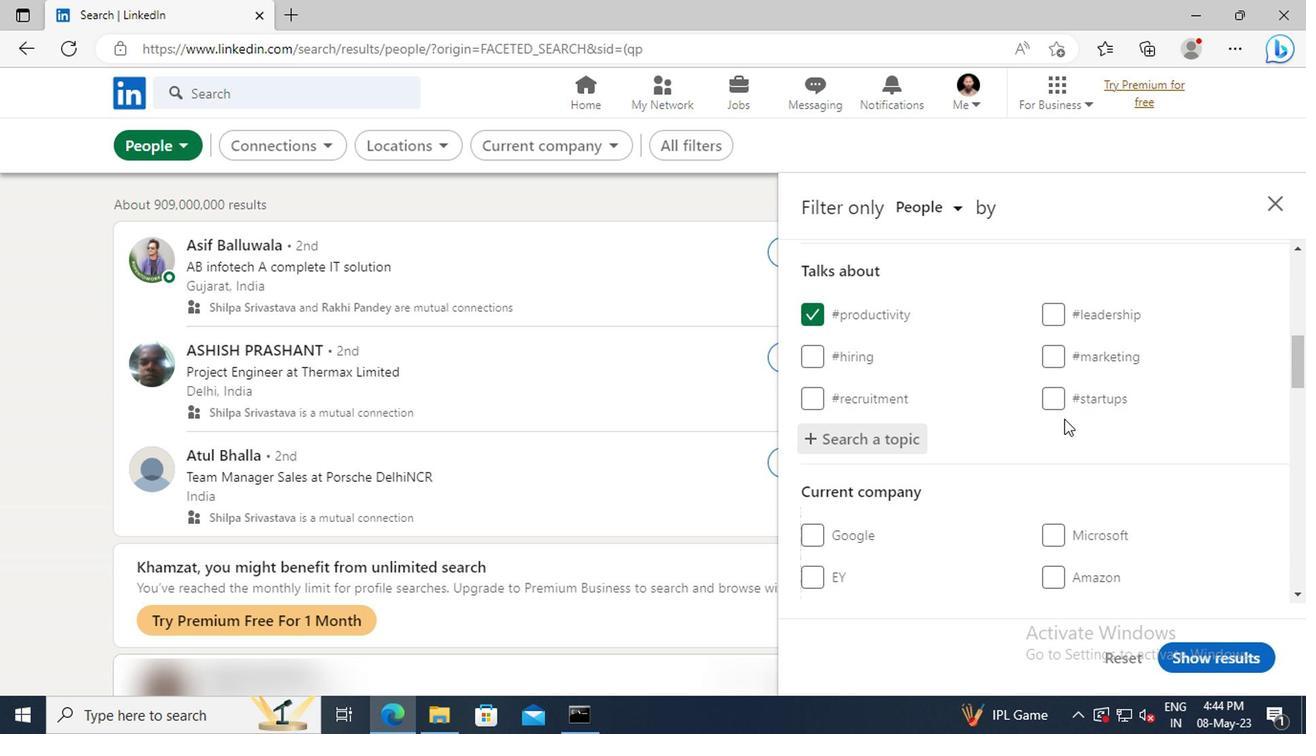 
Action: Mouse scrolled (1060, 418) with delta (0, -1)
Screenshot: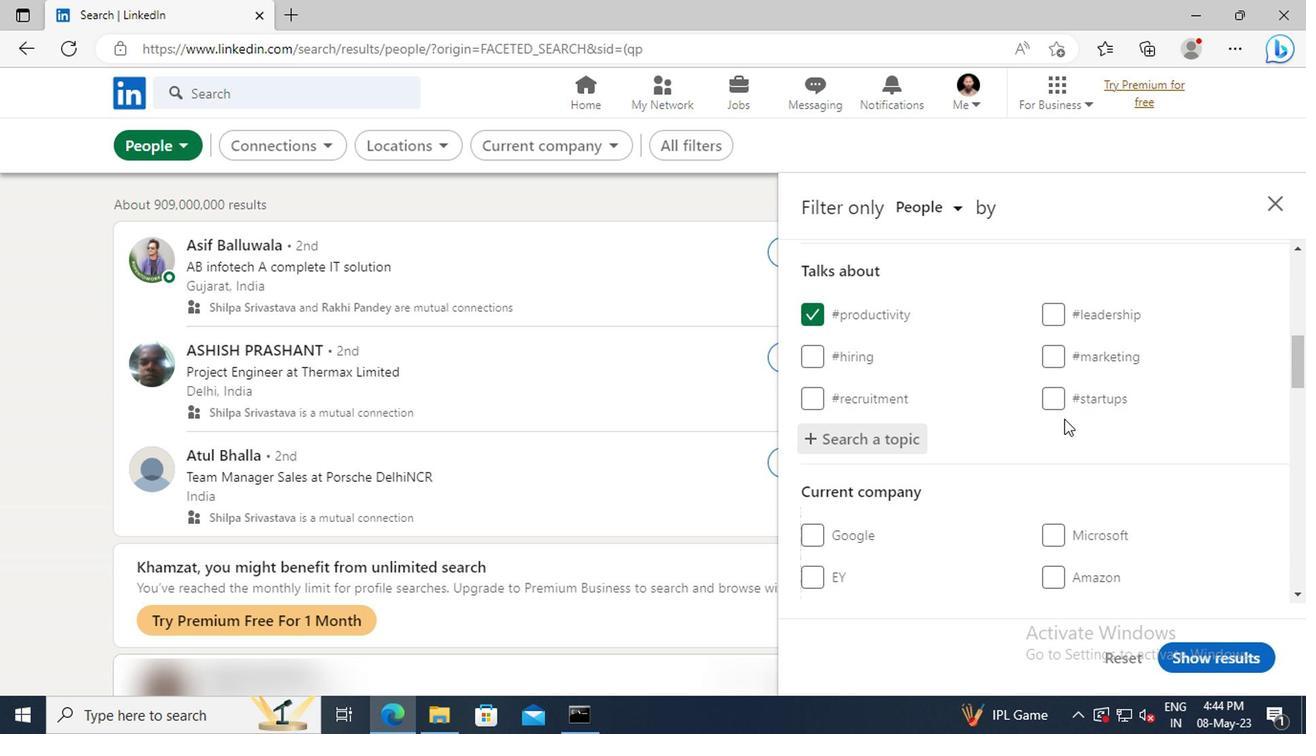 
Action: Mouse scrolled (1060, 418) with delta (0, -1)
Screenshot: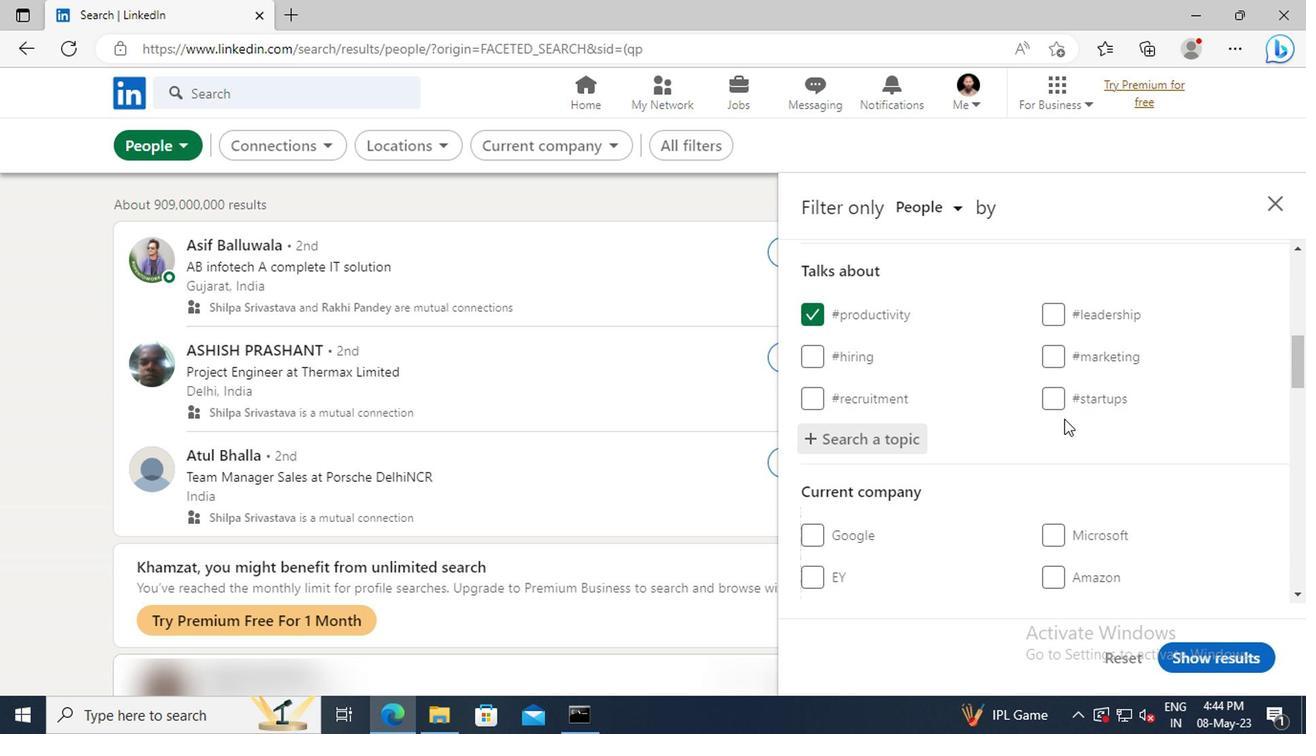 
Action: Mouse scrolled (1060, 418) with delta (0, -1)
Screenshot: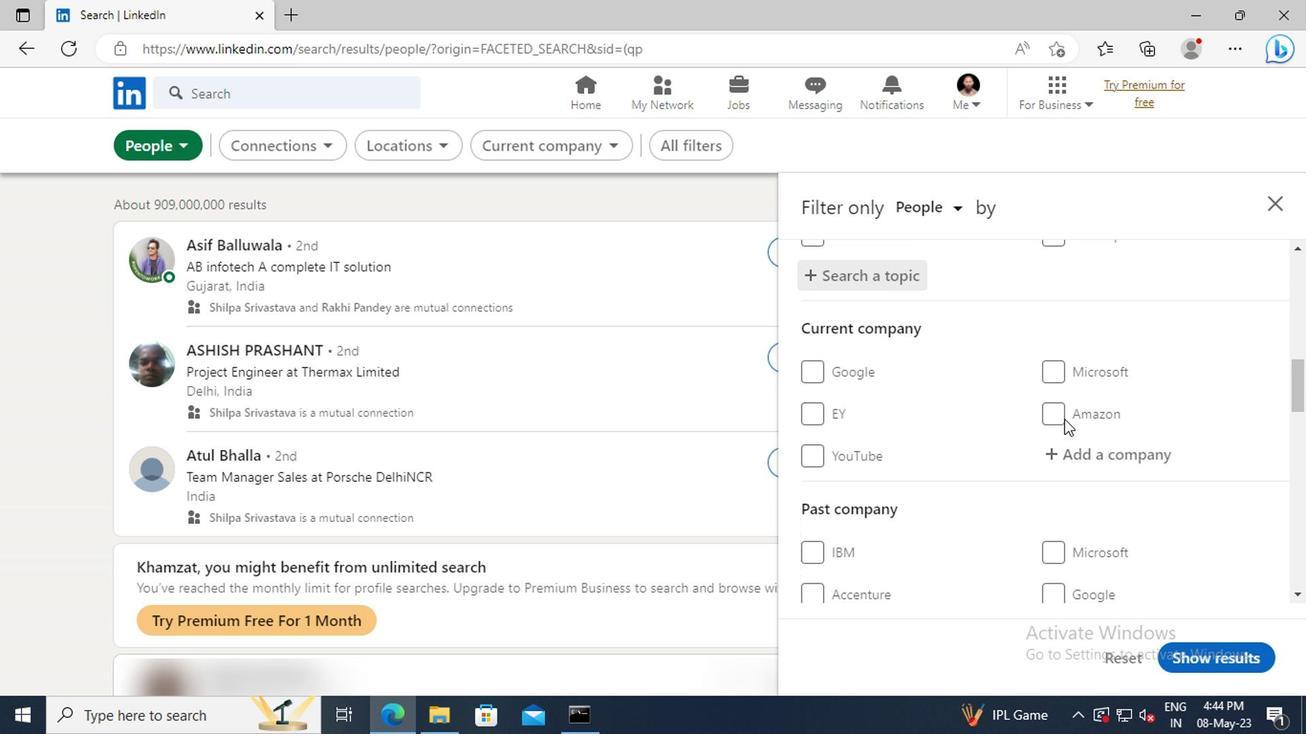 
Action: Mouse scrolled (1060, 418) with delta (0, -1)
Screenshot: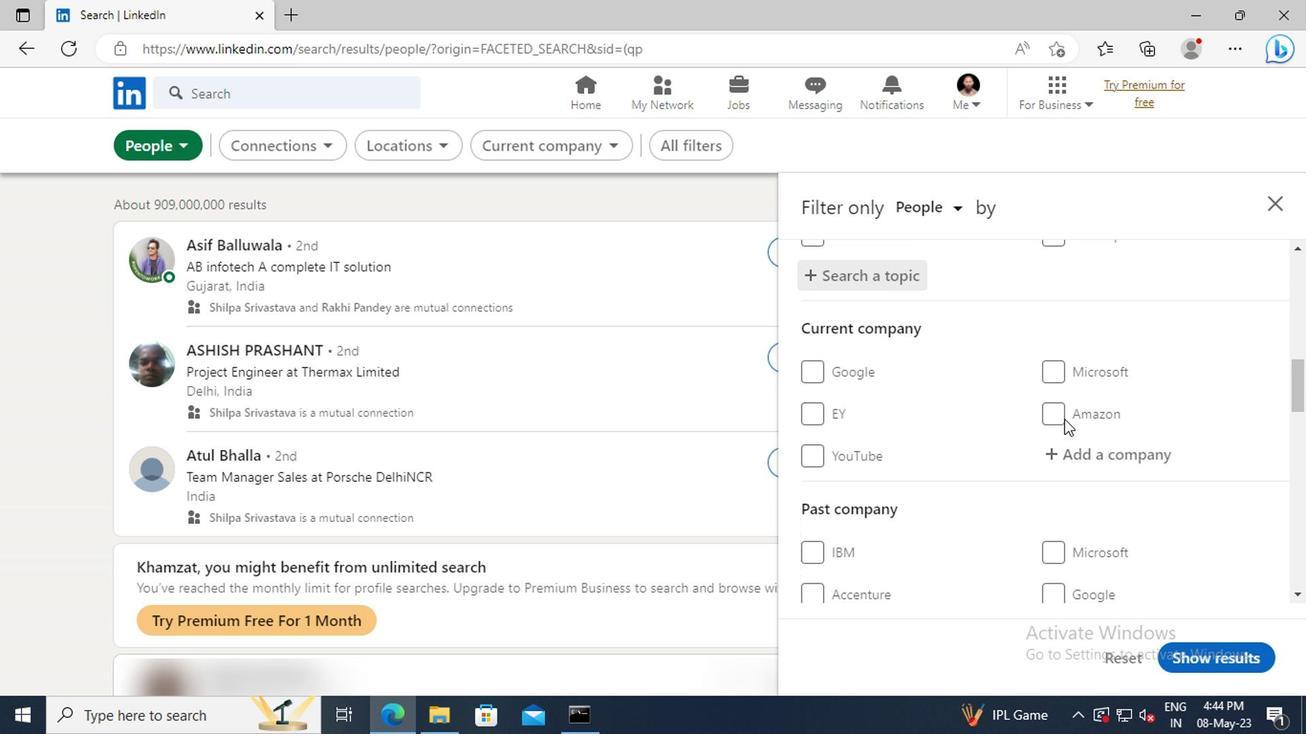 
Action: Mouse scrolled (1060, 418) with delta (0, -1)
Screenshot: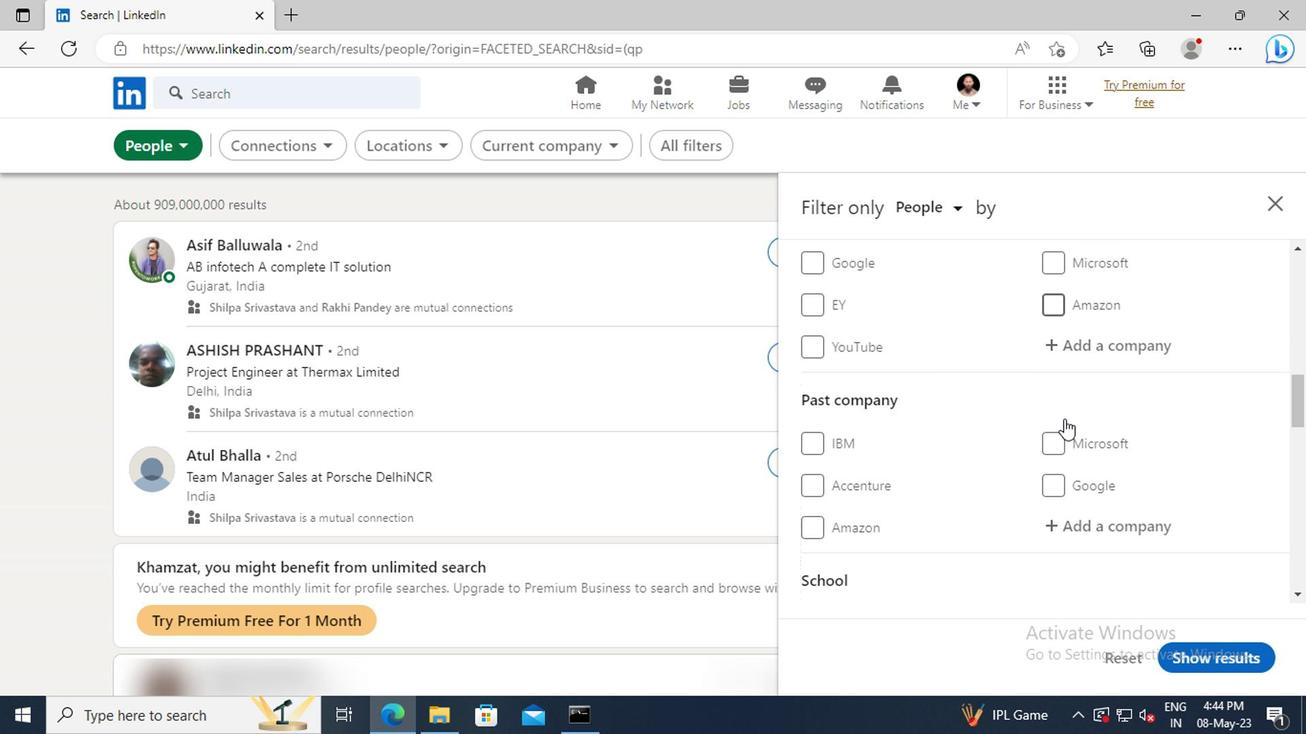 
Action: Mouse scrolled (1060, 418) with delta (0, -1)
Screenshot: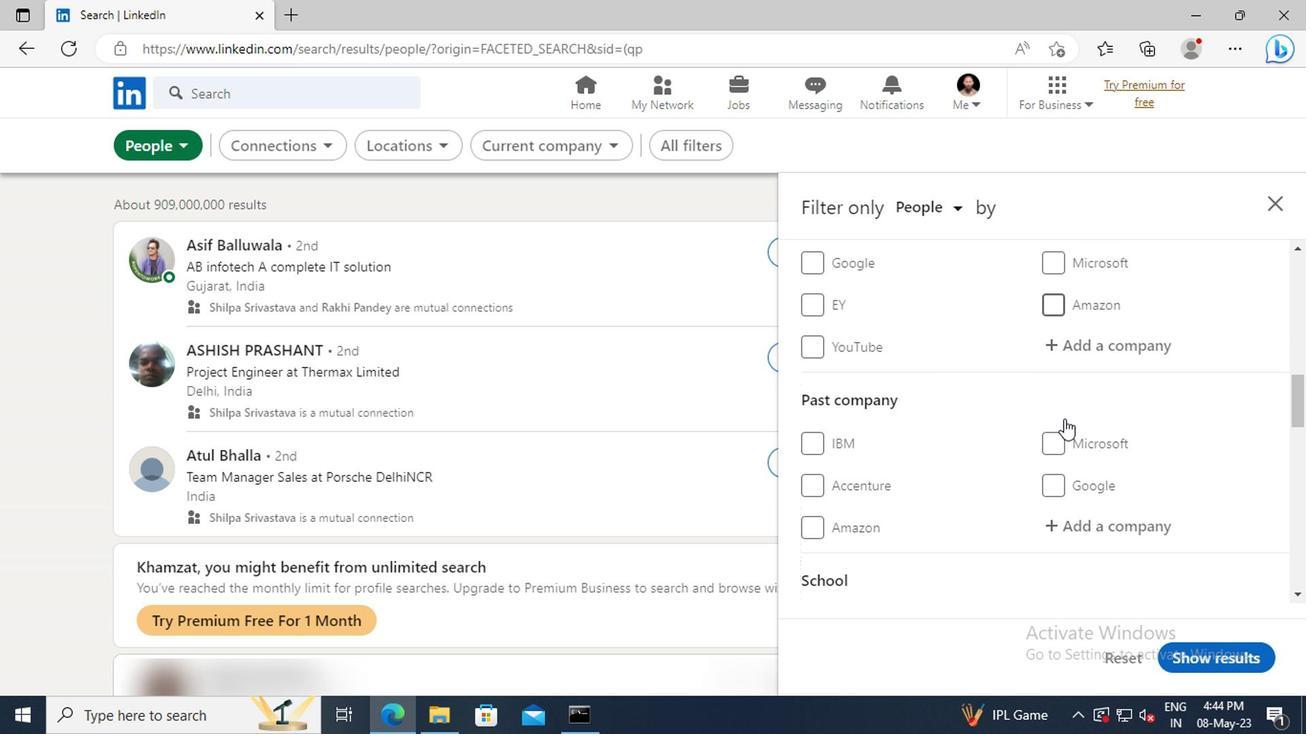 
Action: Mouse scrolled (1060, 418) with delta (0, -1)
Screenshot: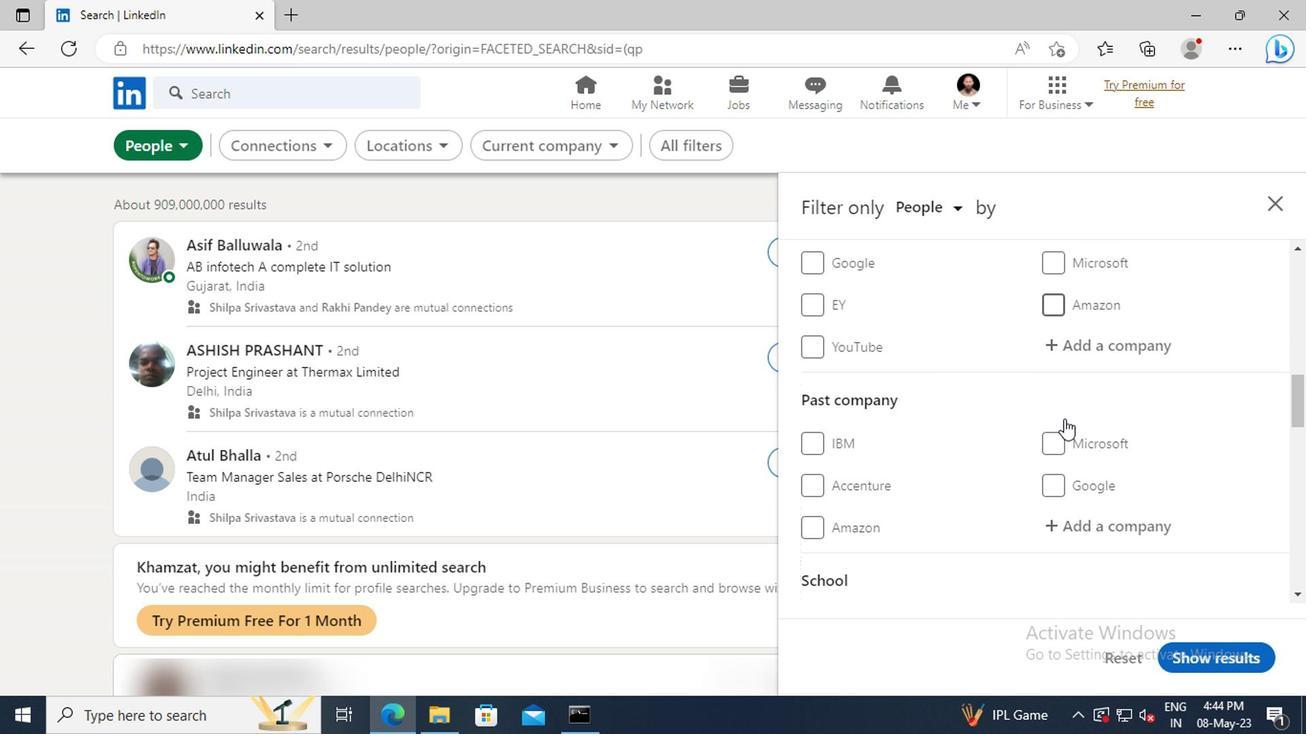
Action: Mouse scrolled (1060, 418) with delta (0, -1)
Screenshot: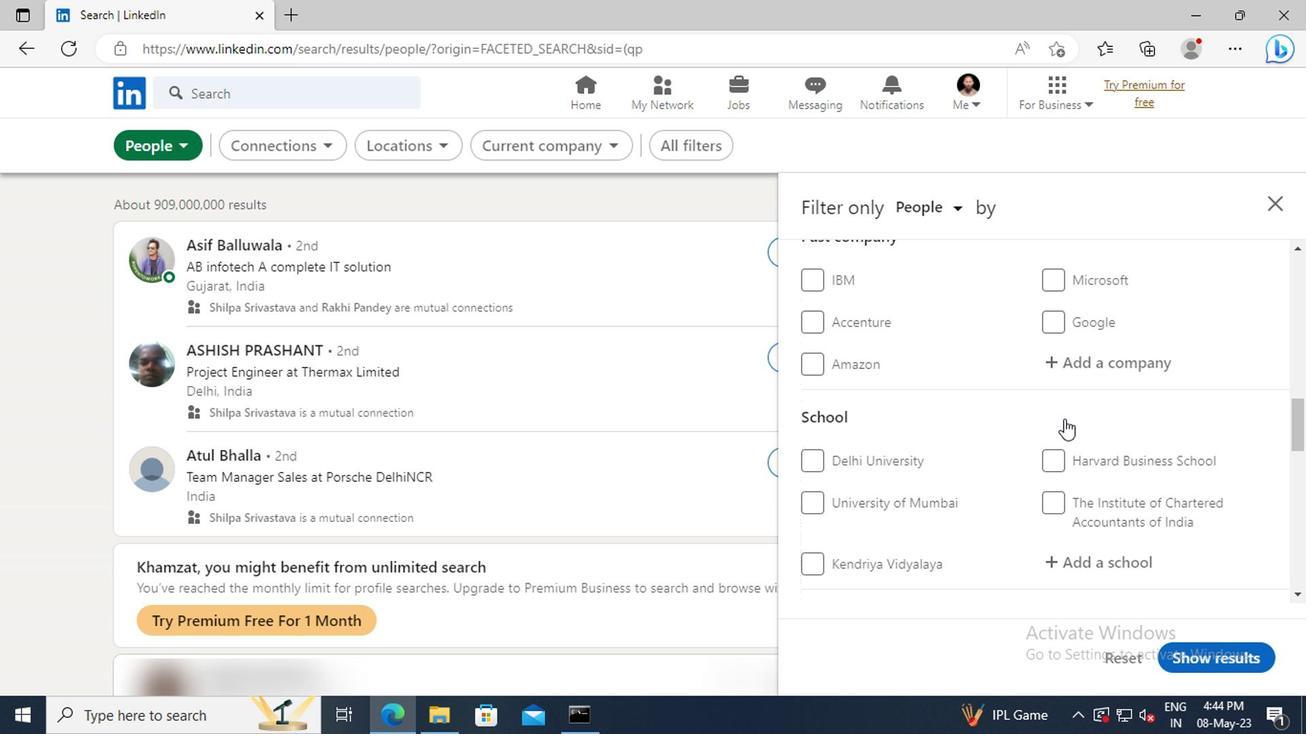 
Action: Mouse scrolled (1060, 418) with delta (0, -1)
Screenshot: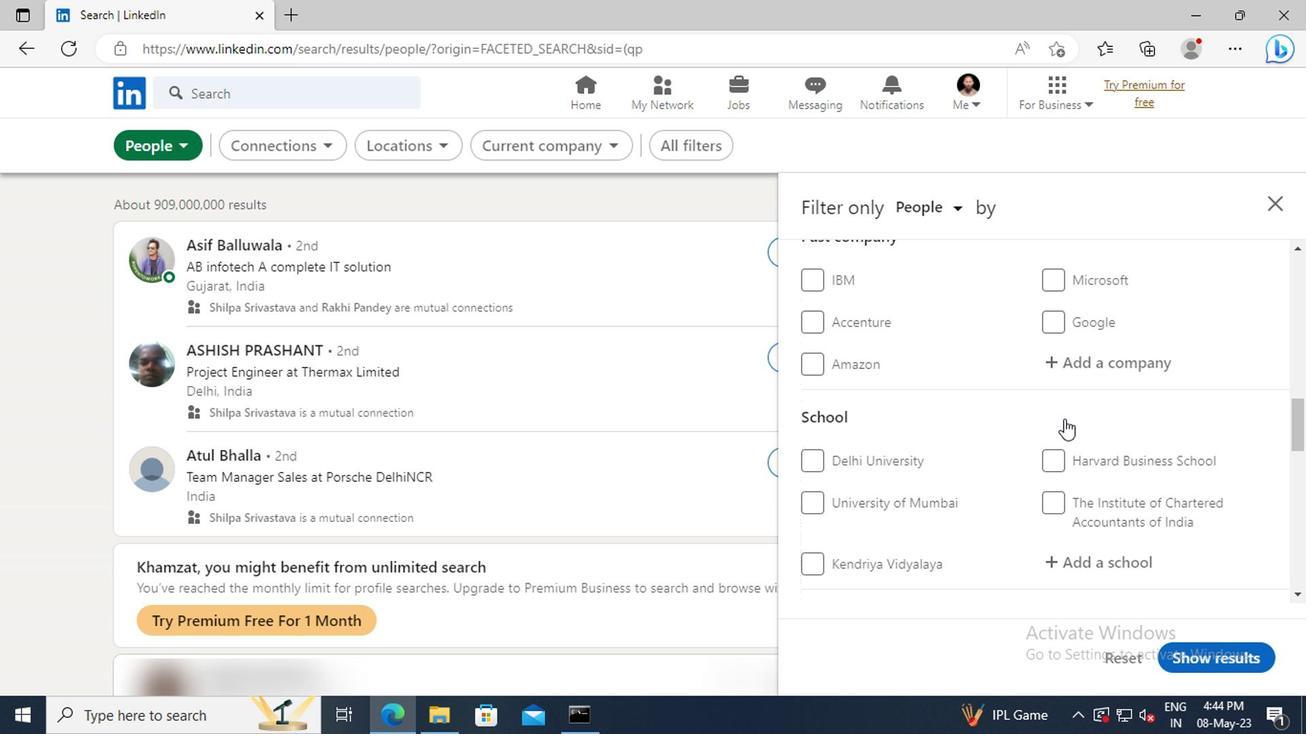 
Action: Mouse scrolled (1060, 418) with delta (0, -1)
Screenshot: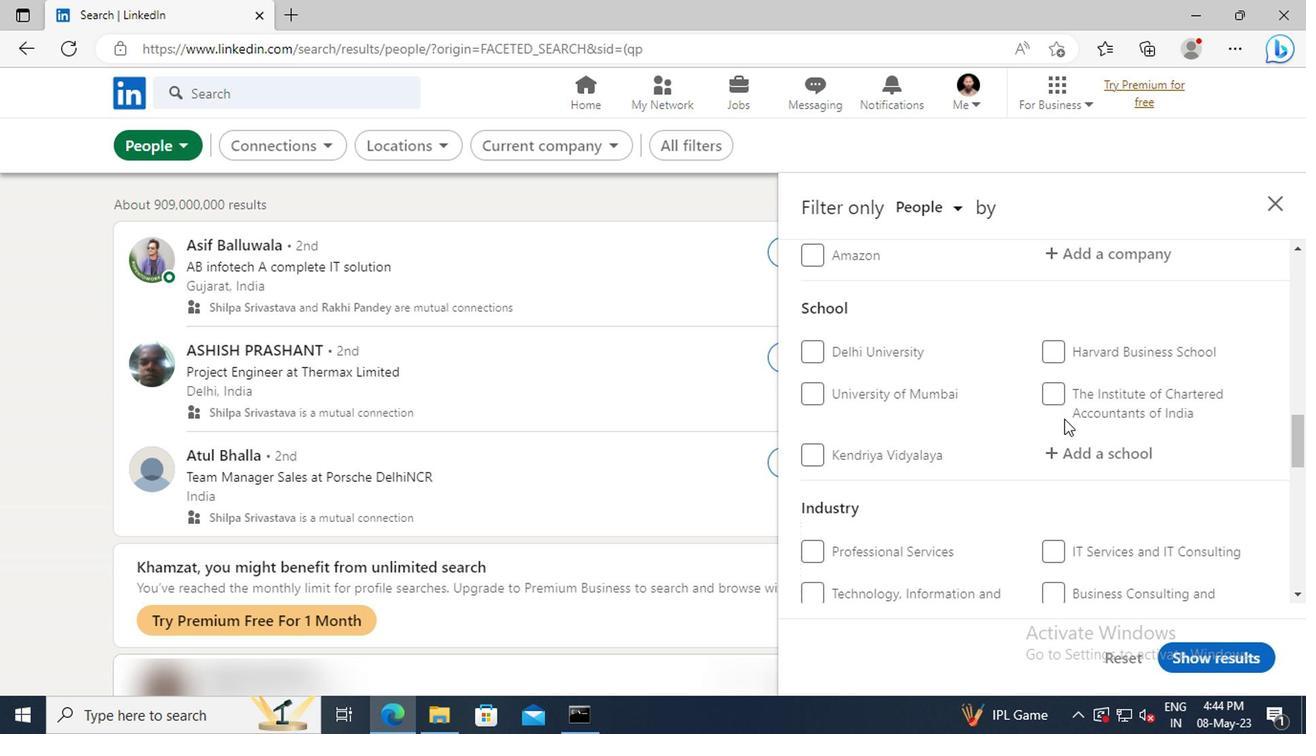 
Action: Mouse scrolled (1060, 418) with delta (0, -1)
Screenshot: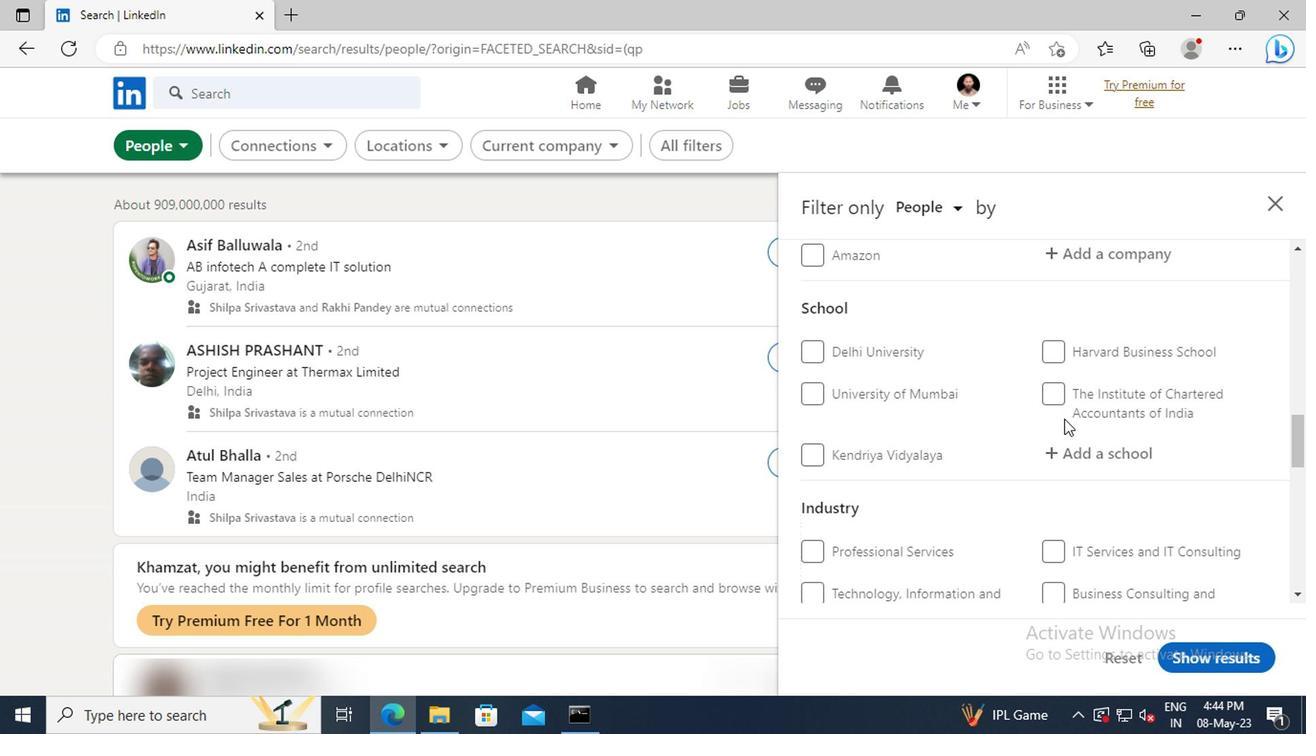 
Action: Mouse scrolled (1060, 418) with delta (0, -1)
Screenshot: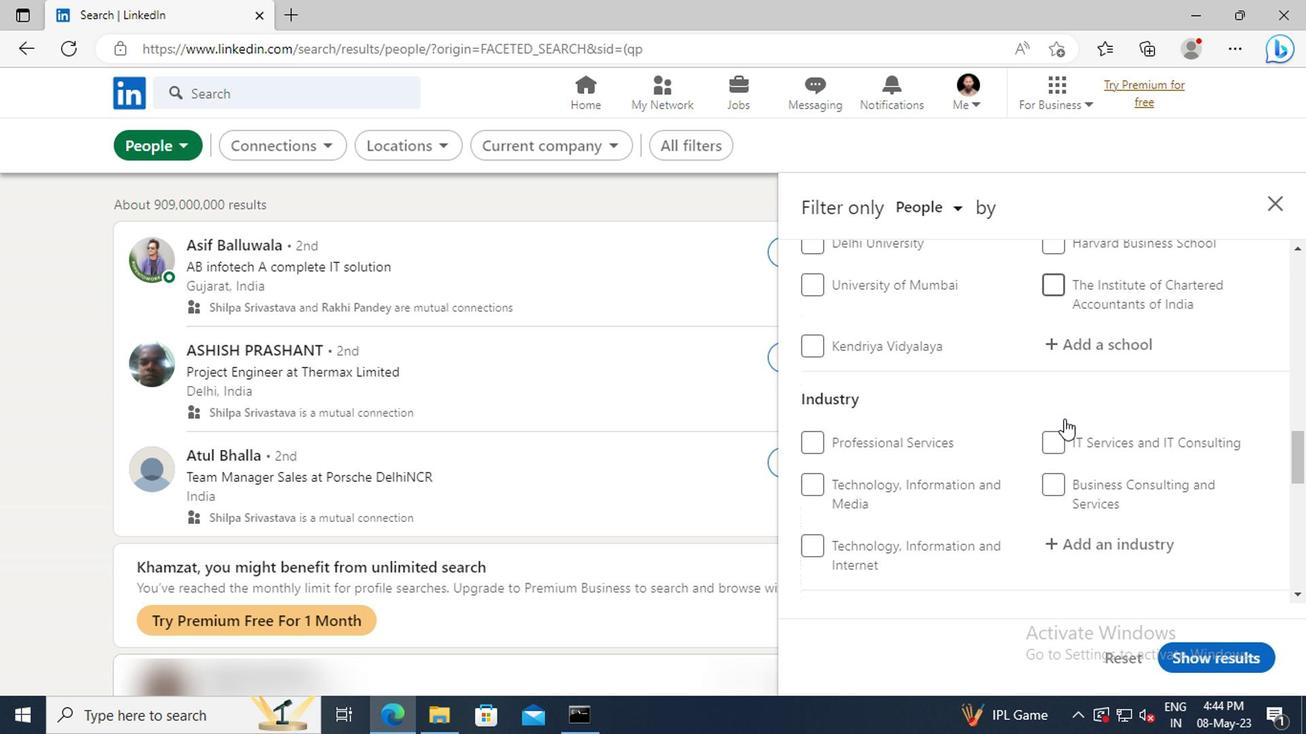 
Action: Mouse scrolled (1060, 418) with delta (0, -1)
Screenshot: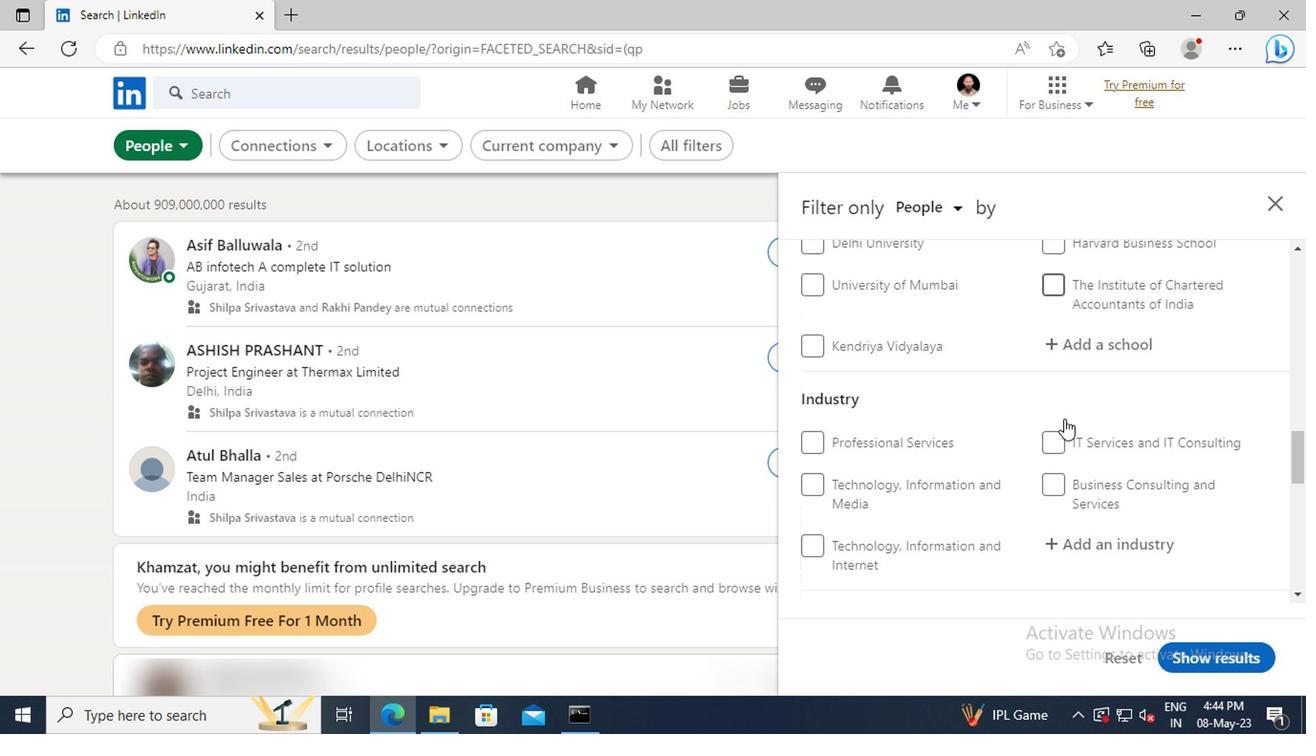 
Action: Mouse scrolled (1060, 418) with delta (0, -1)
Screenshot: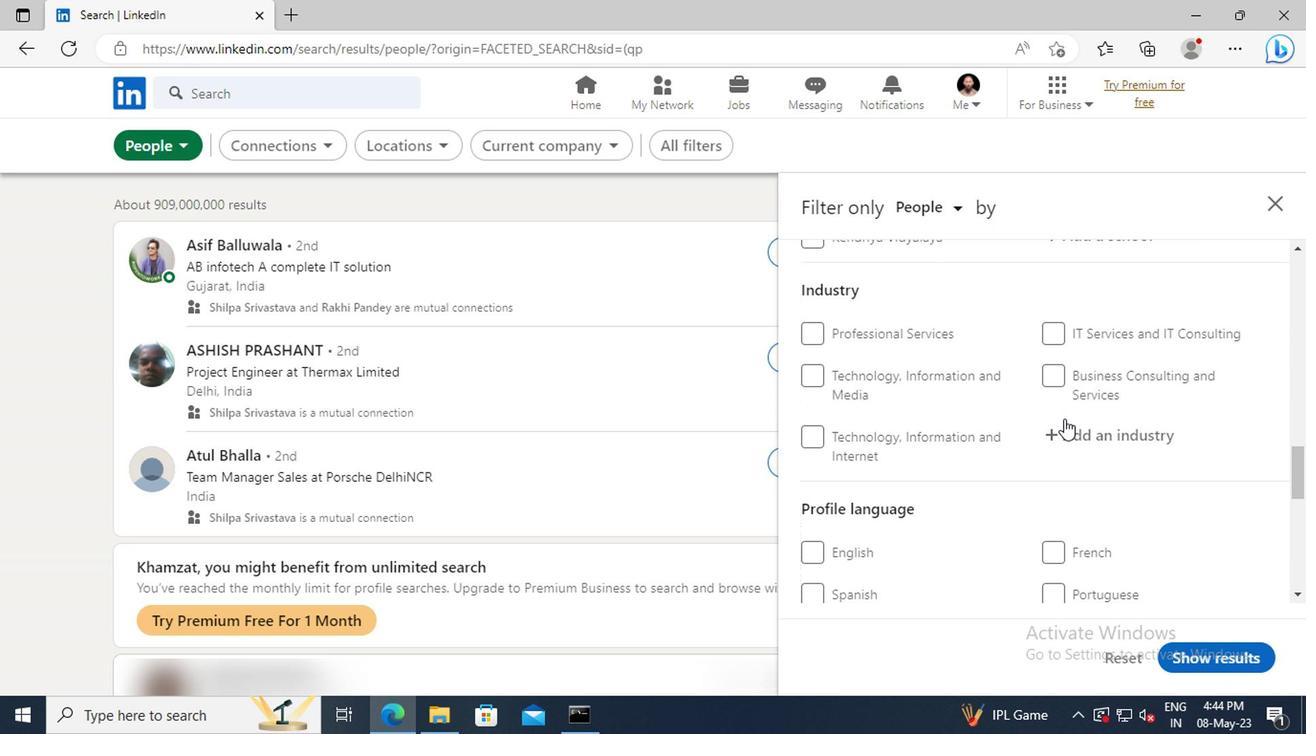 
Action: Mouse moved to (1054, 499)
Screenshot: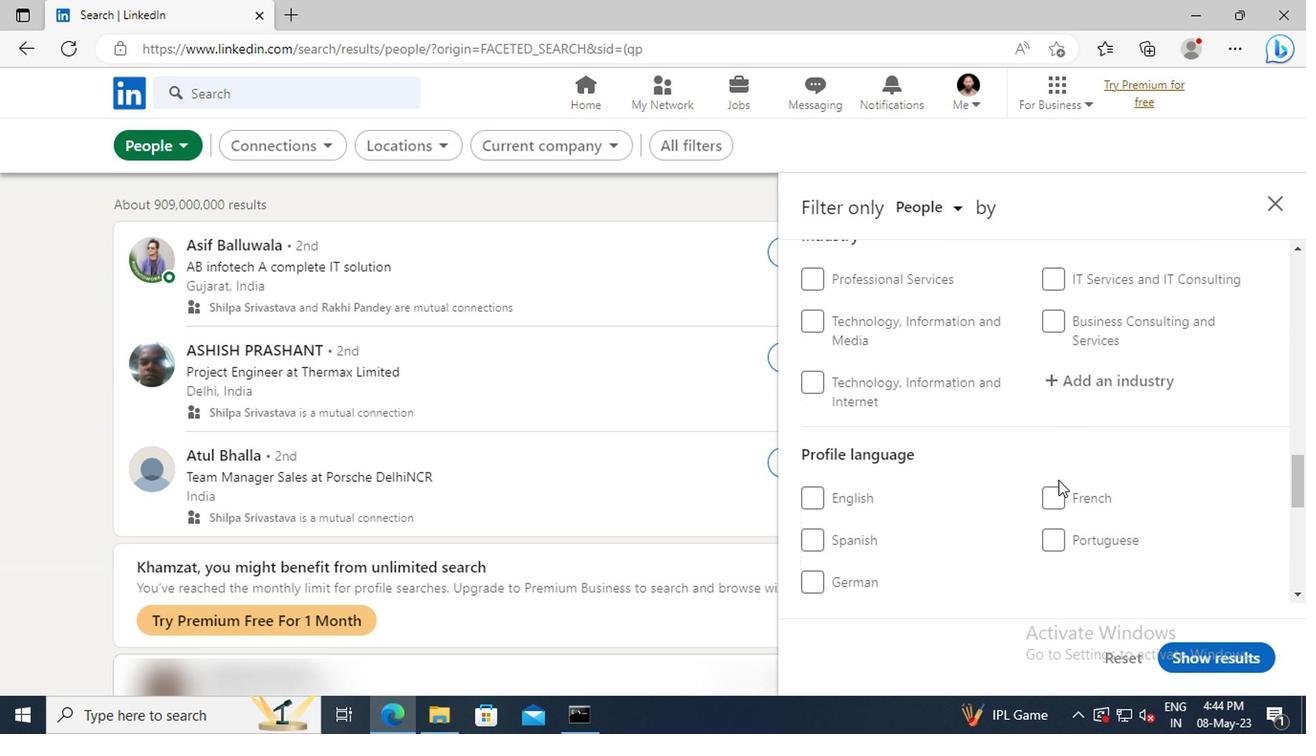 
Action: Mouse pressed left at (1054, 499)
Screenshot: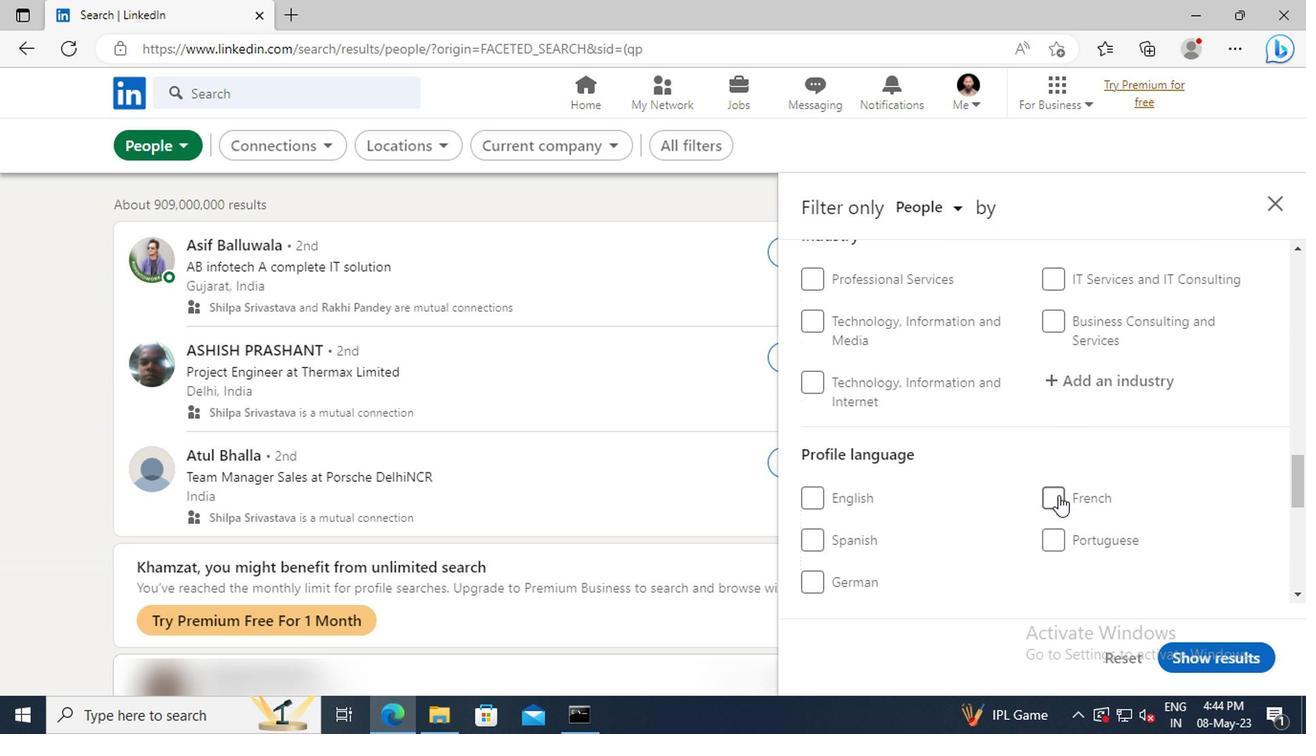 
Action: Mouse moved to (1068, 441)
Screenshot: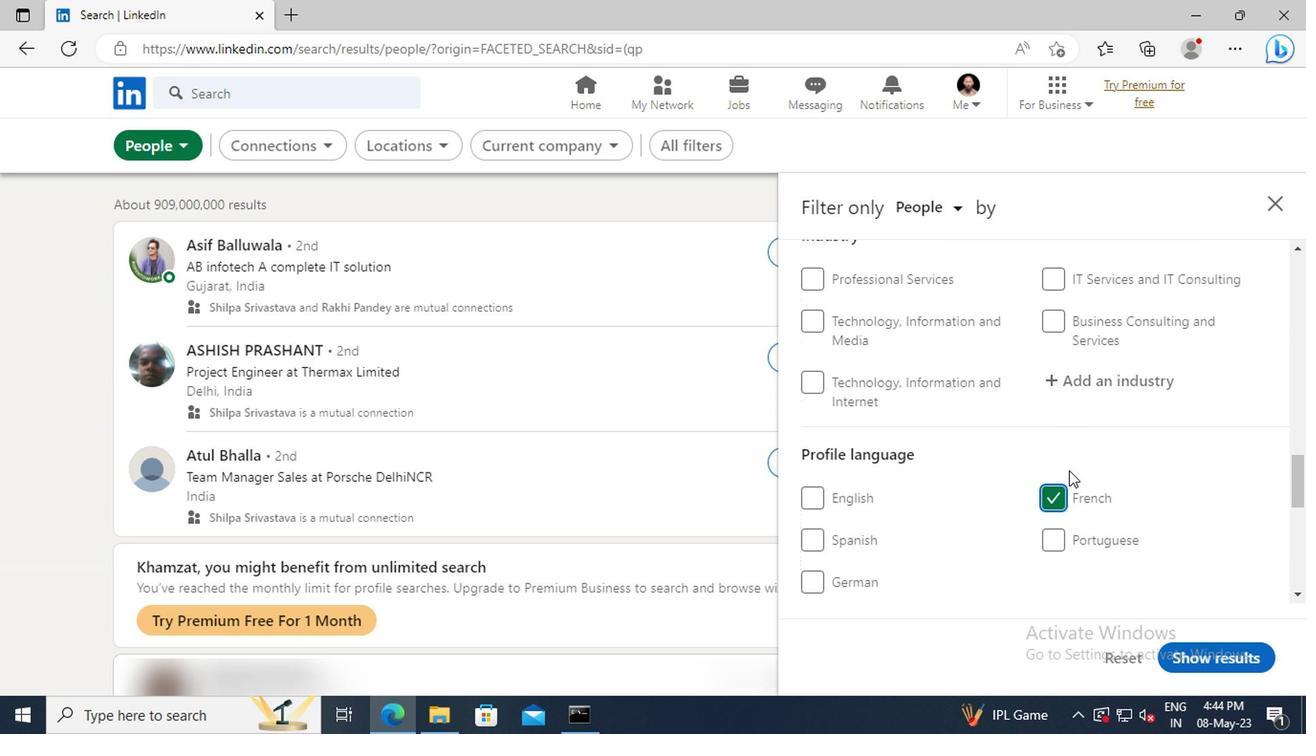 
Action: Mouse scrolled (1068, 442) with delta (0, 0)
Screenshot: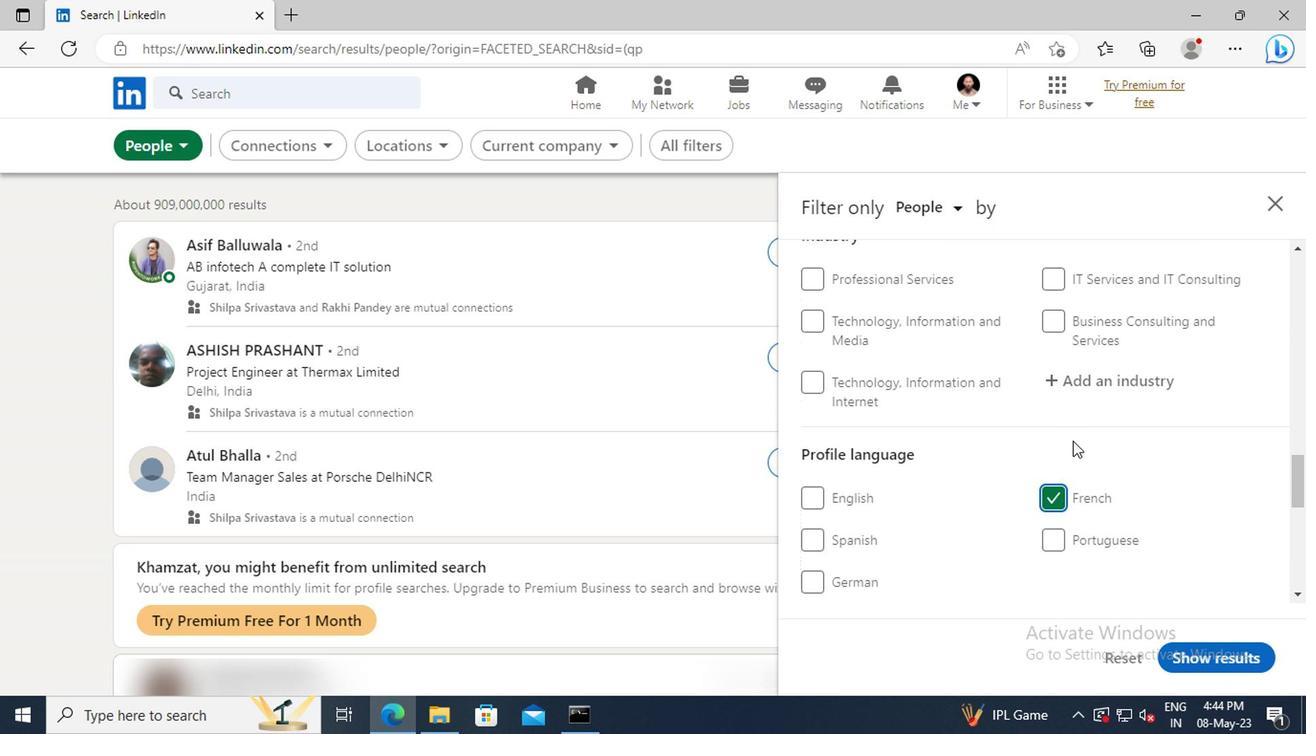 
Action: Mouse scrolled (1068, 442) with delta (0, 0)
Screenshot: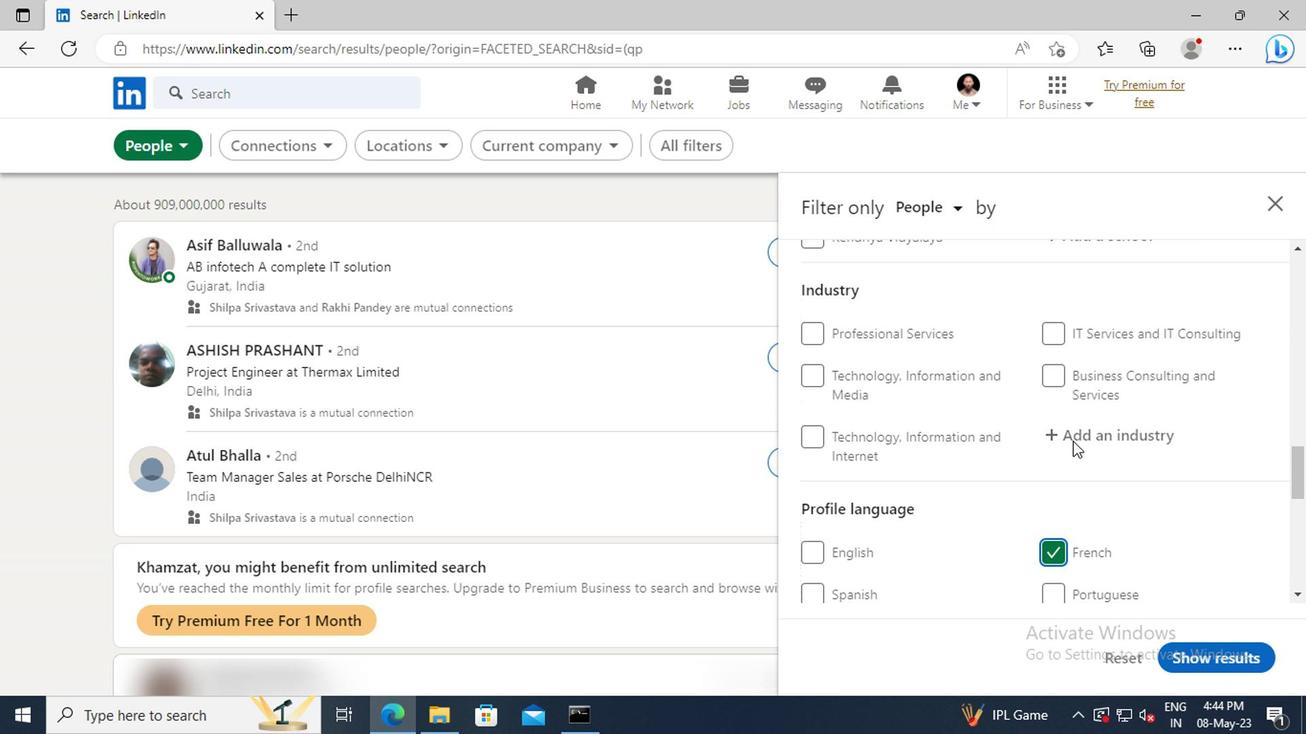 
Action: Mouse scrolled (1068, 442) with delta (0, 0)
Screenshot: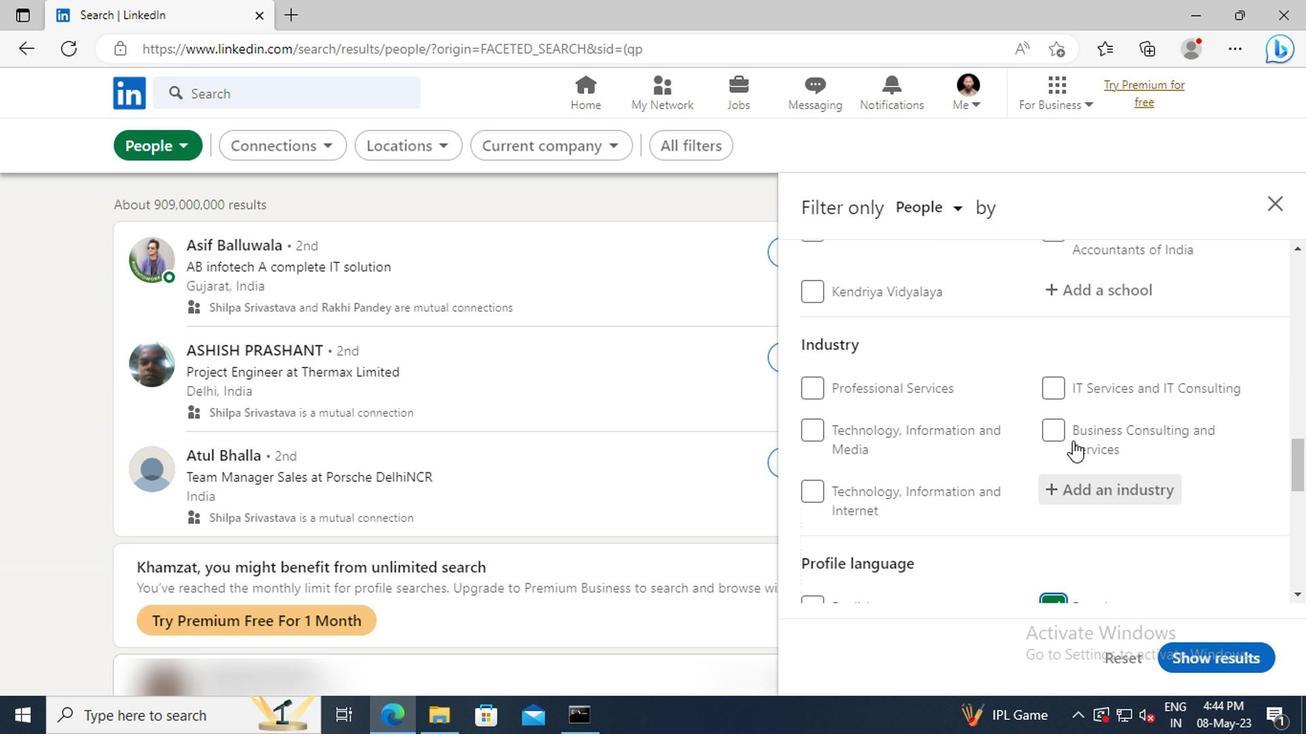 
Action: Mouse scrolled (1068, 442) with delta (0, 0)
Screenshot: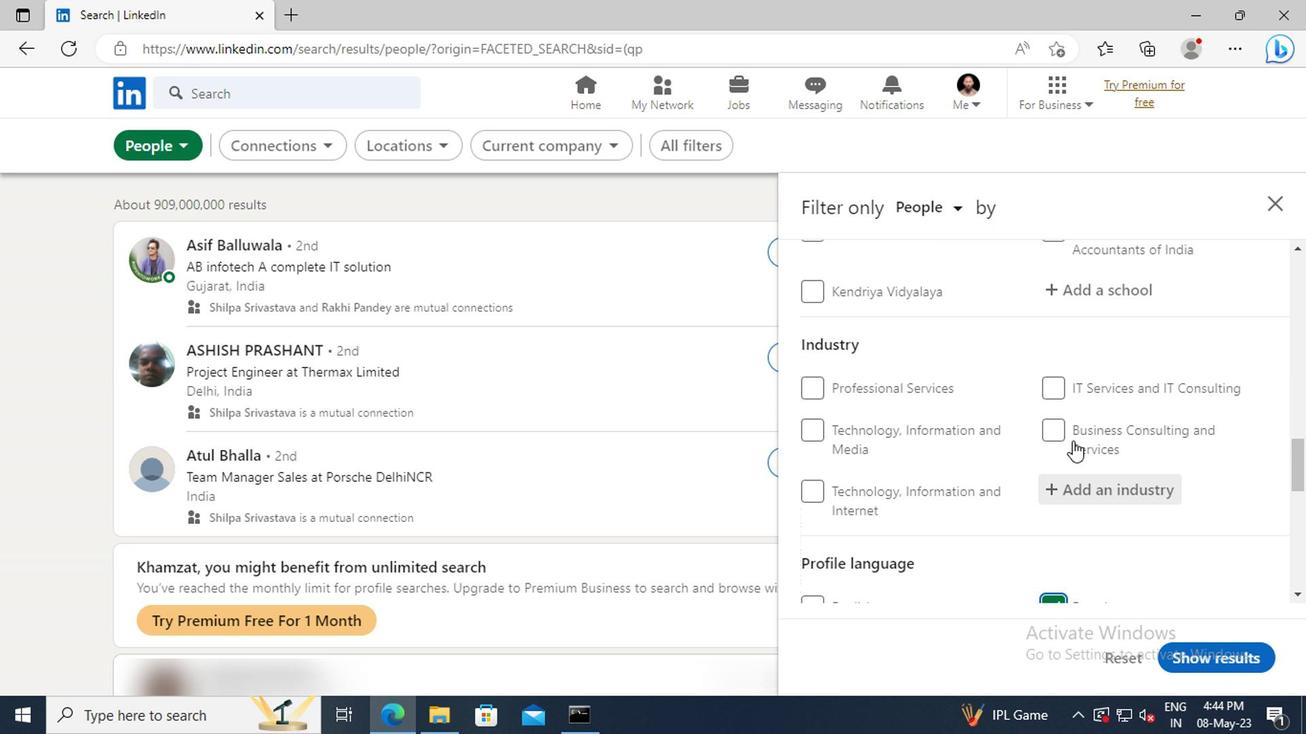 
Action: Mouse scrolled (1068, 442) with delta (0, 0)
Screenshot: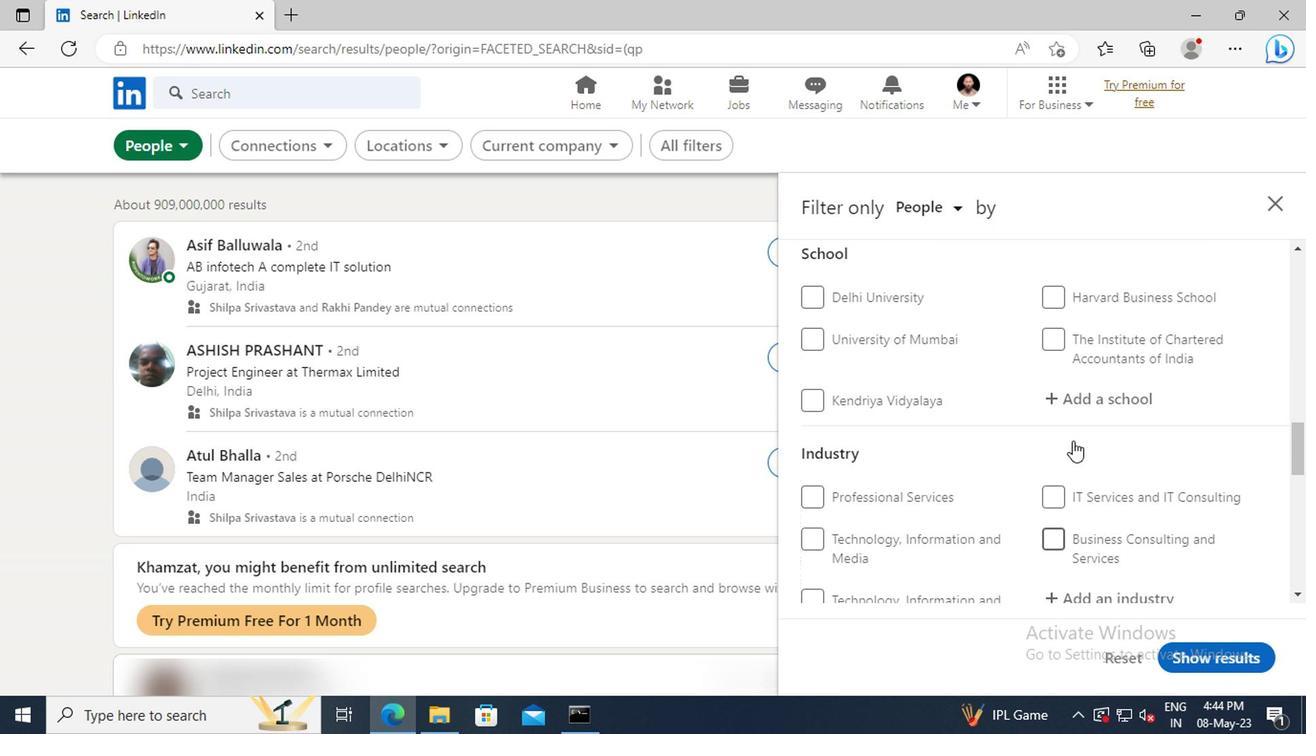 
Action: Mouse scrolled (1068, 442) with delta (0, 0)
Screenshot: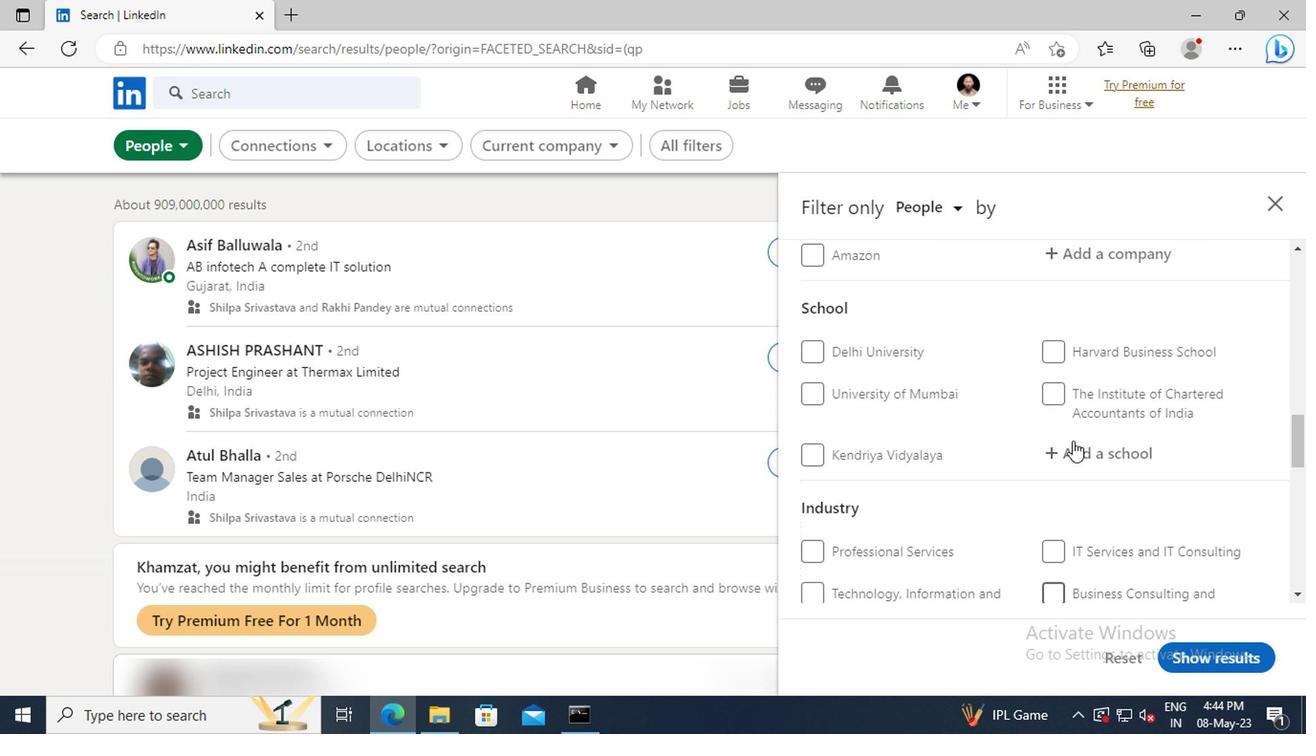 
Action: Mouse scrolled (1068, 442) with delta (0, 0)
Screenshot: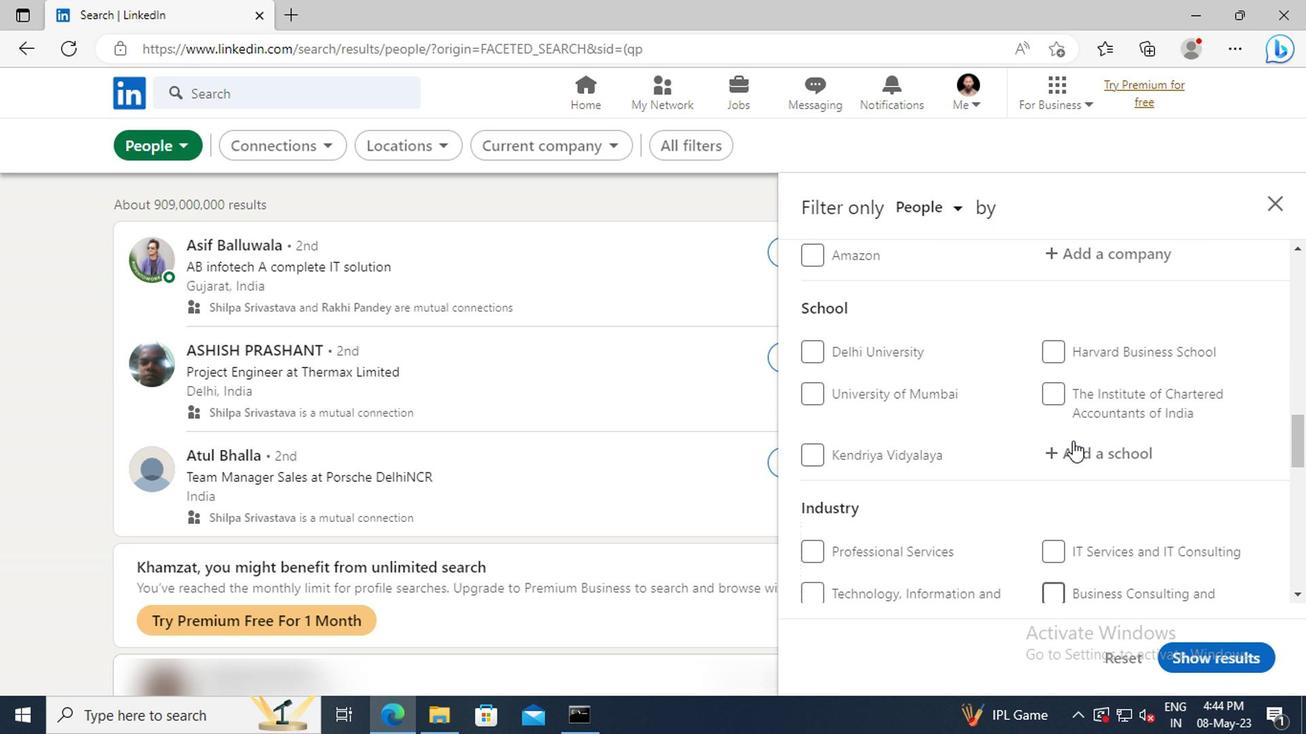 
Action: Mouse scrolled (1068, 442) with delta (0, 0)
Screenshot: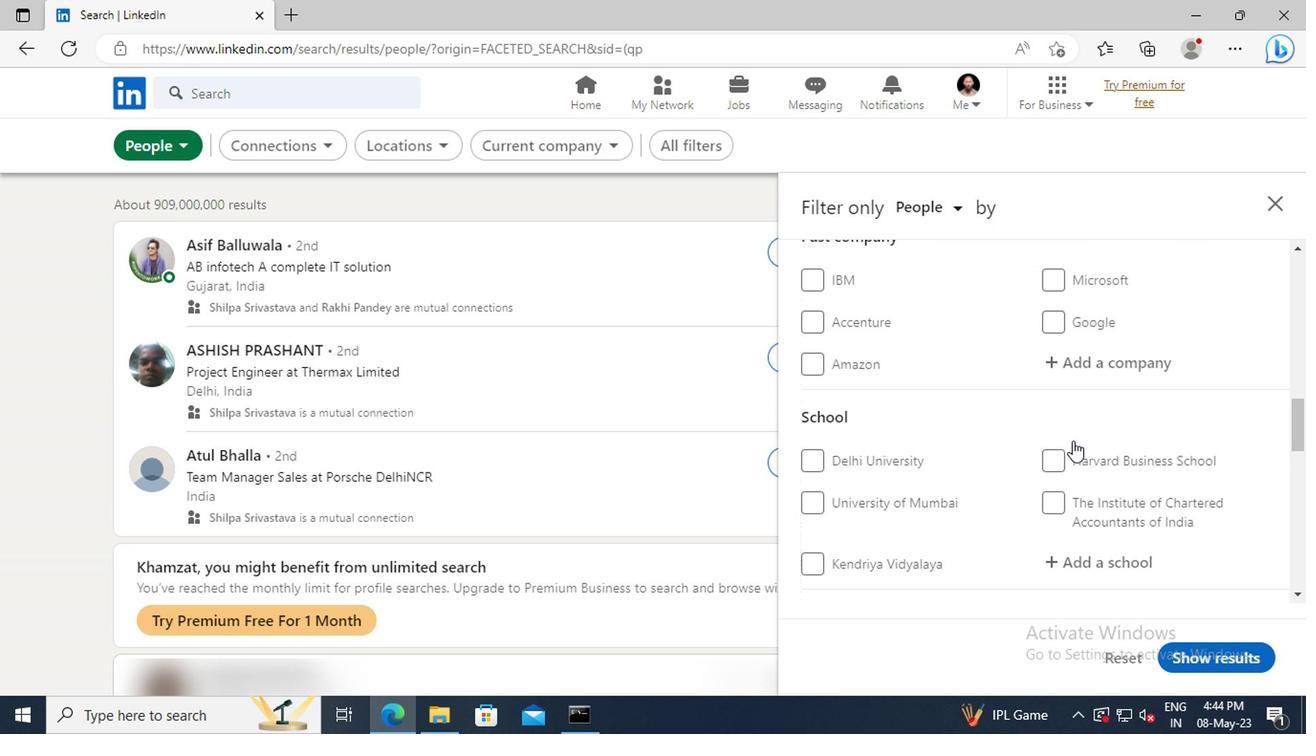 
Action: Mouse scrolled (1068, 442) with delta (0, 0)
Screenshot: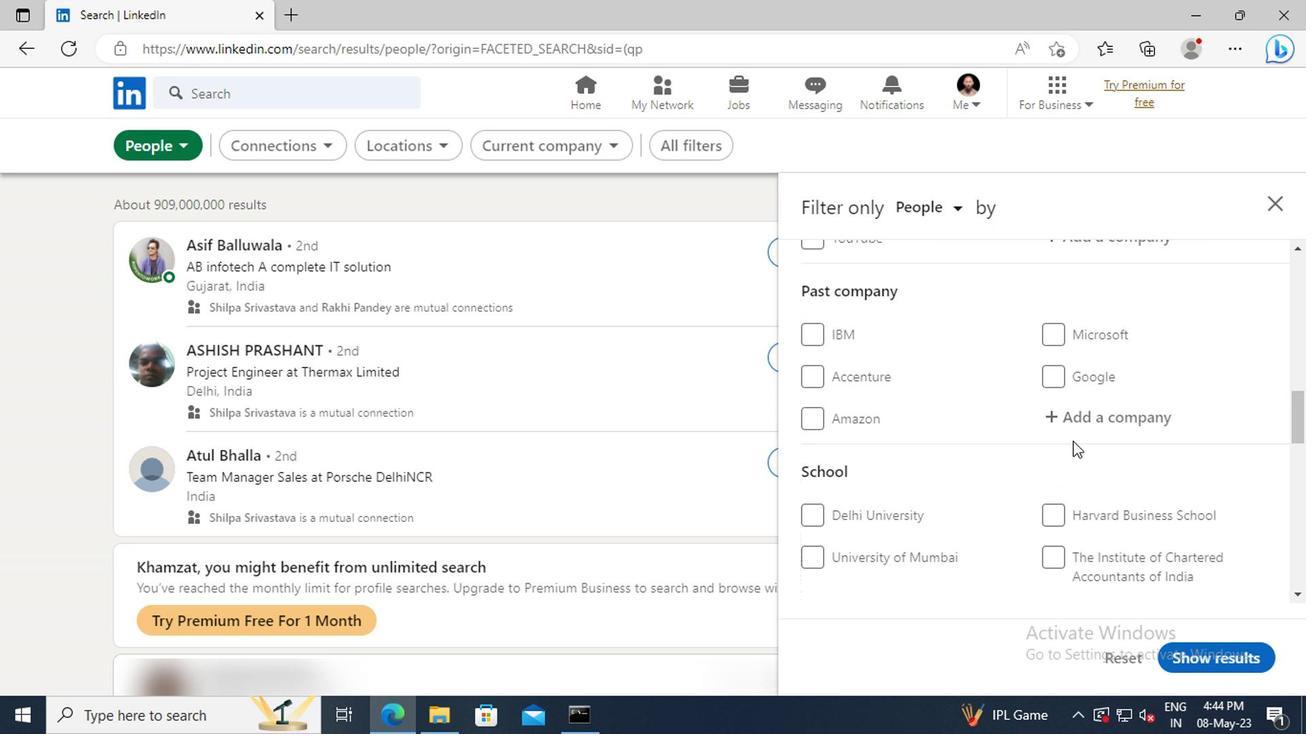 
Action: Mouse scrolled (1068, 442) with delta (0, 0)
Screenshot: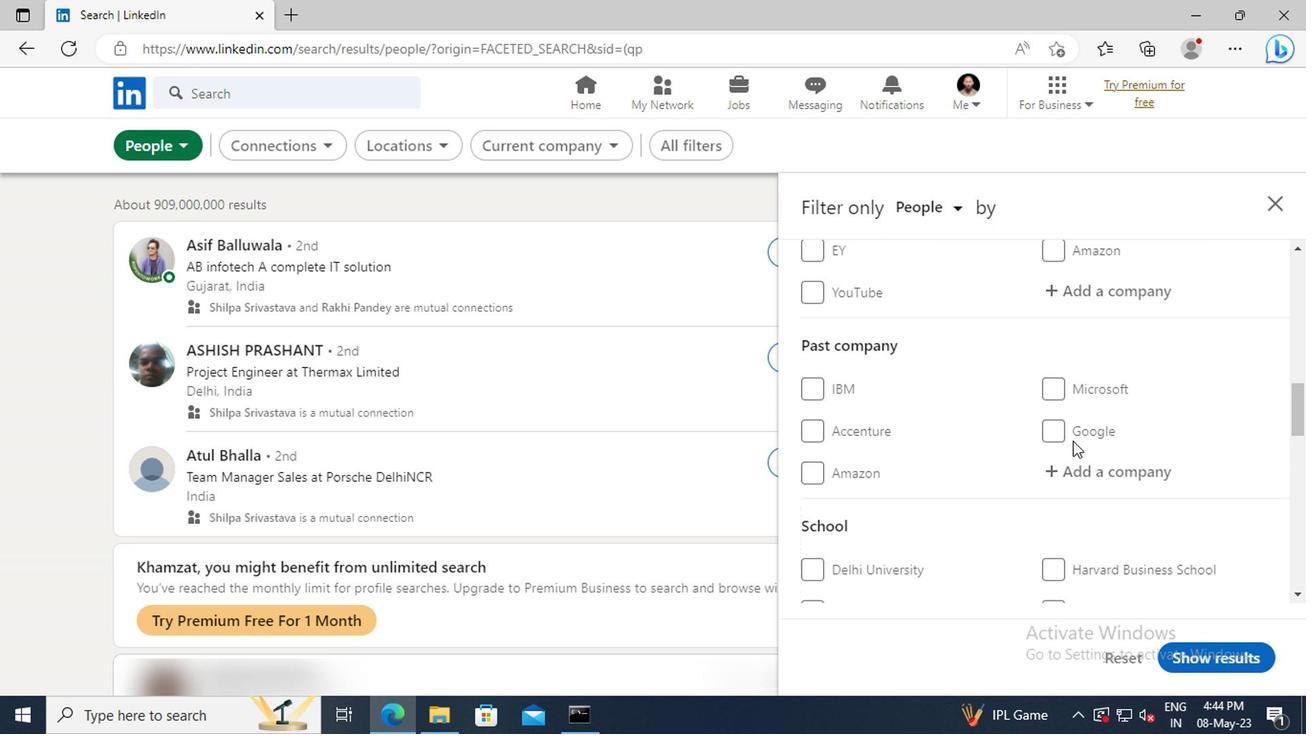 
Action: Mouse scrolled (1068, 442) with delta (0, 0)
Screenshot: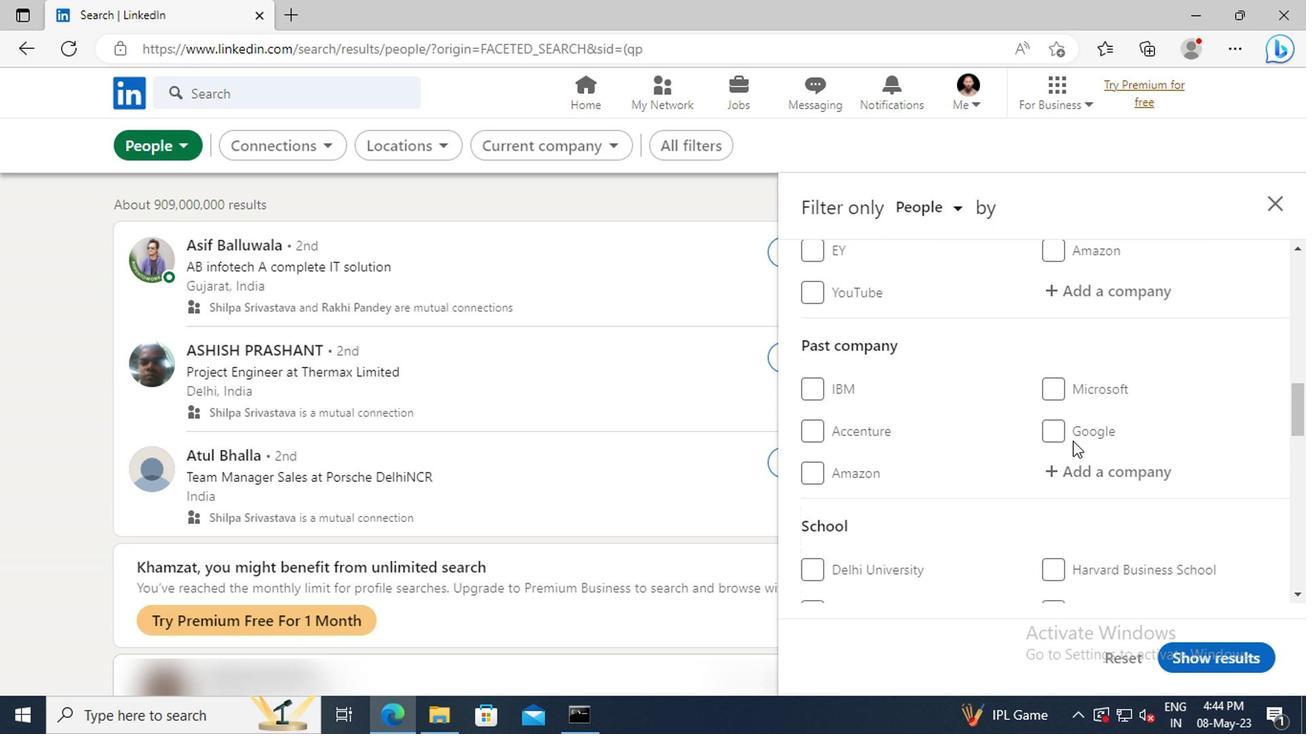 
Action: Mouse moved to (1063, 405)
Screenshot: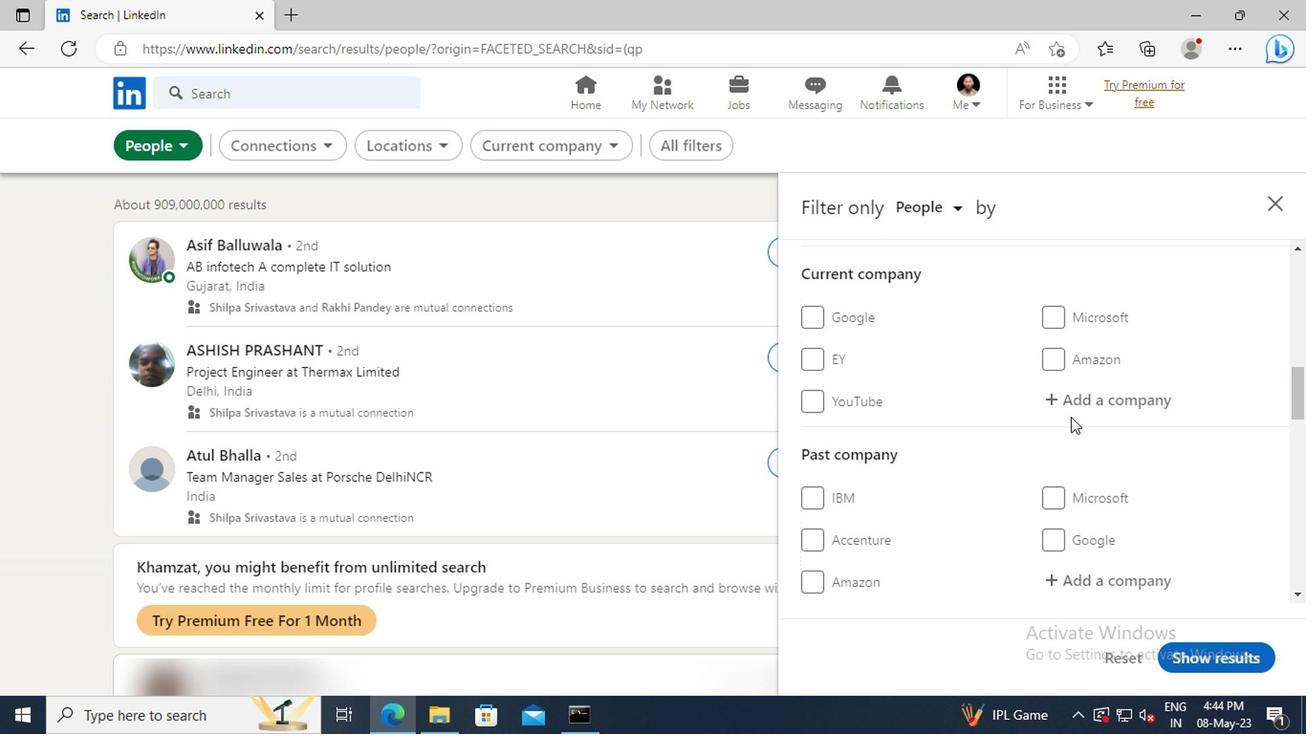 
Action: Mouse pressed left at (1063, 405)
Screenshot: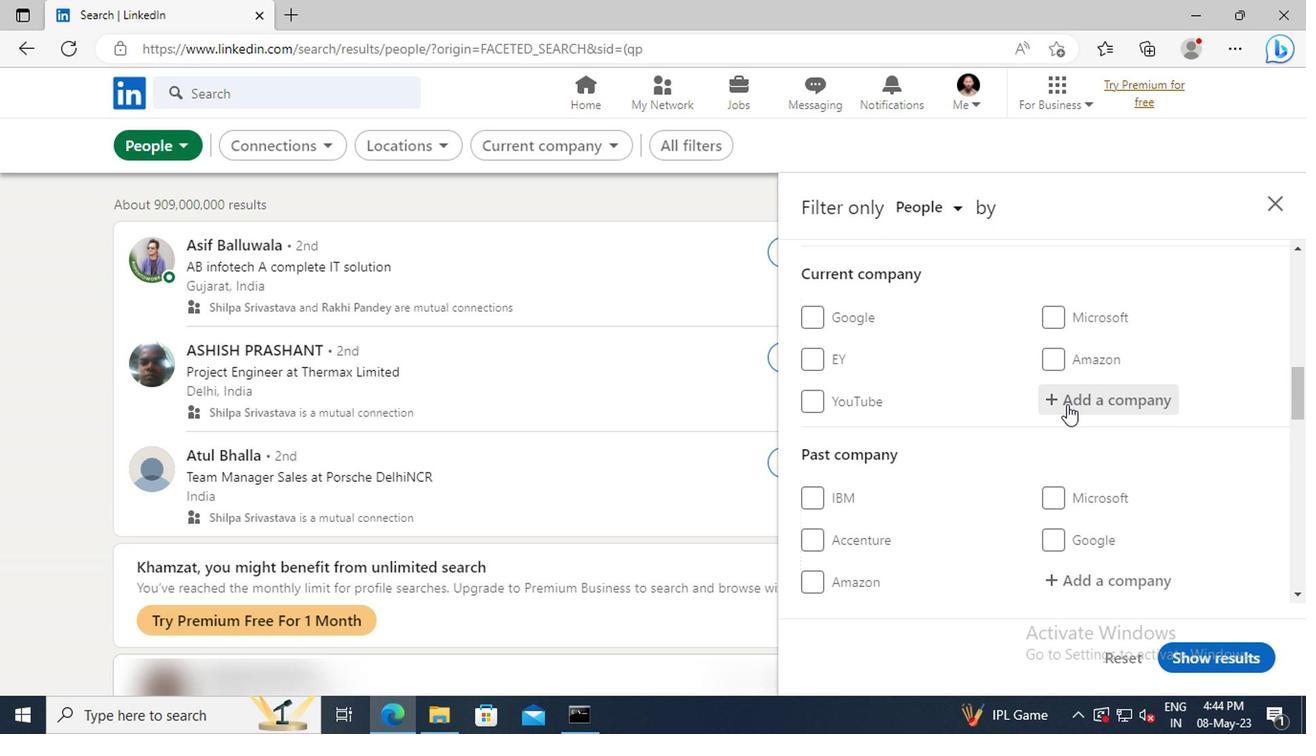 
Action: Key pressed <Key.shift>UNACADE
Screenshot: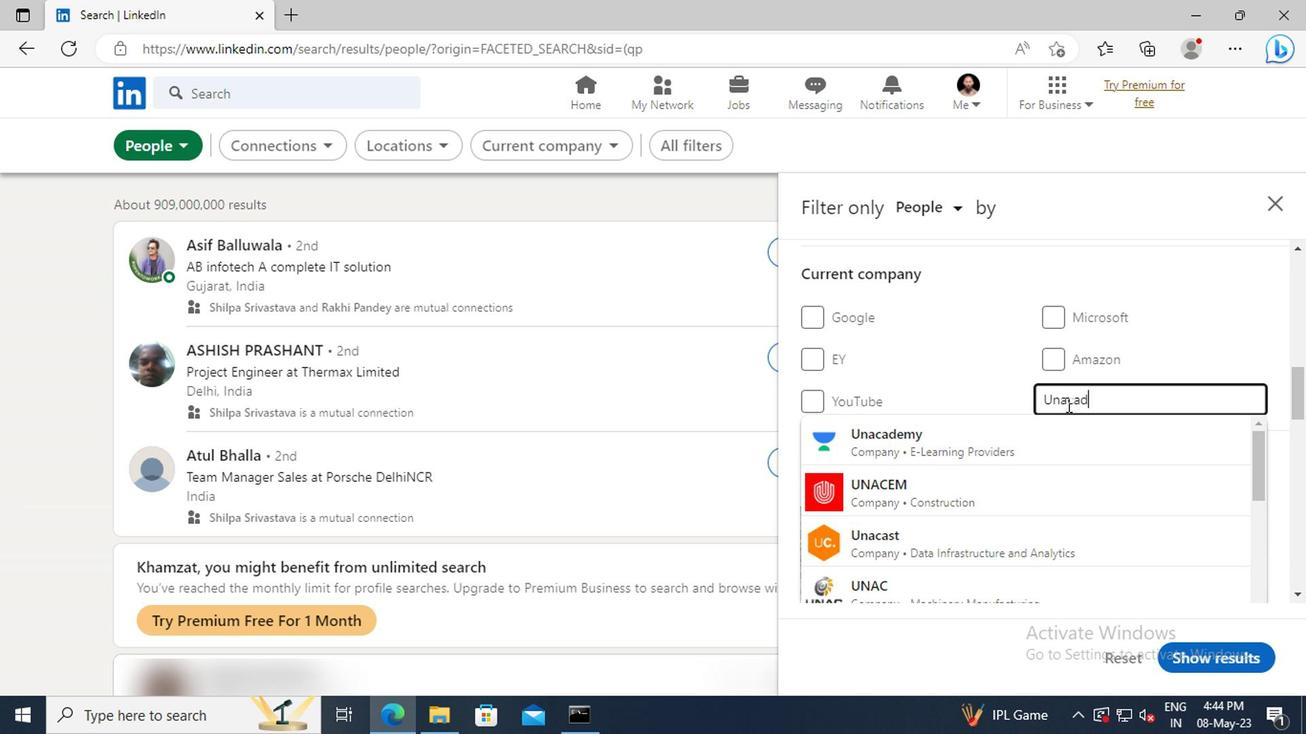 
Action: Mouse moved to (1064, 429)
Screenshot: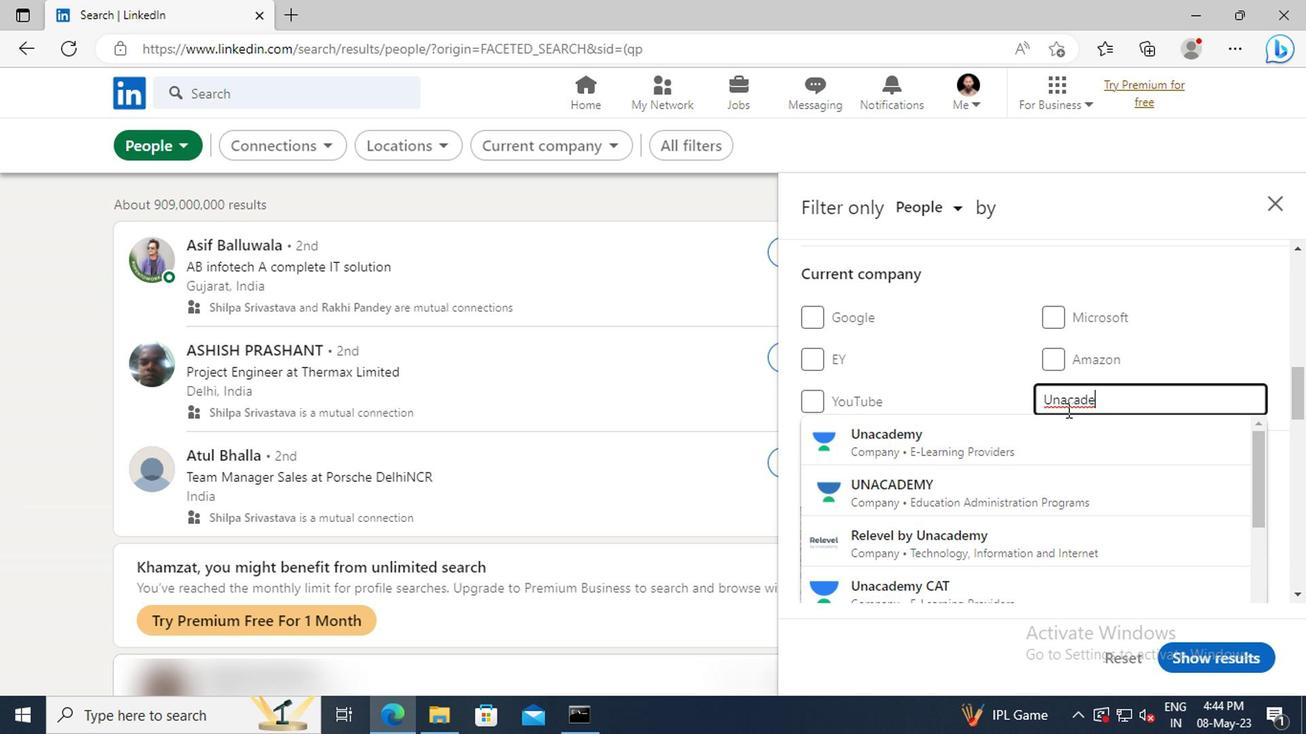 
Action: Mouse pressed left at (1064, 429)
Screenshot: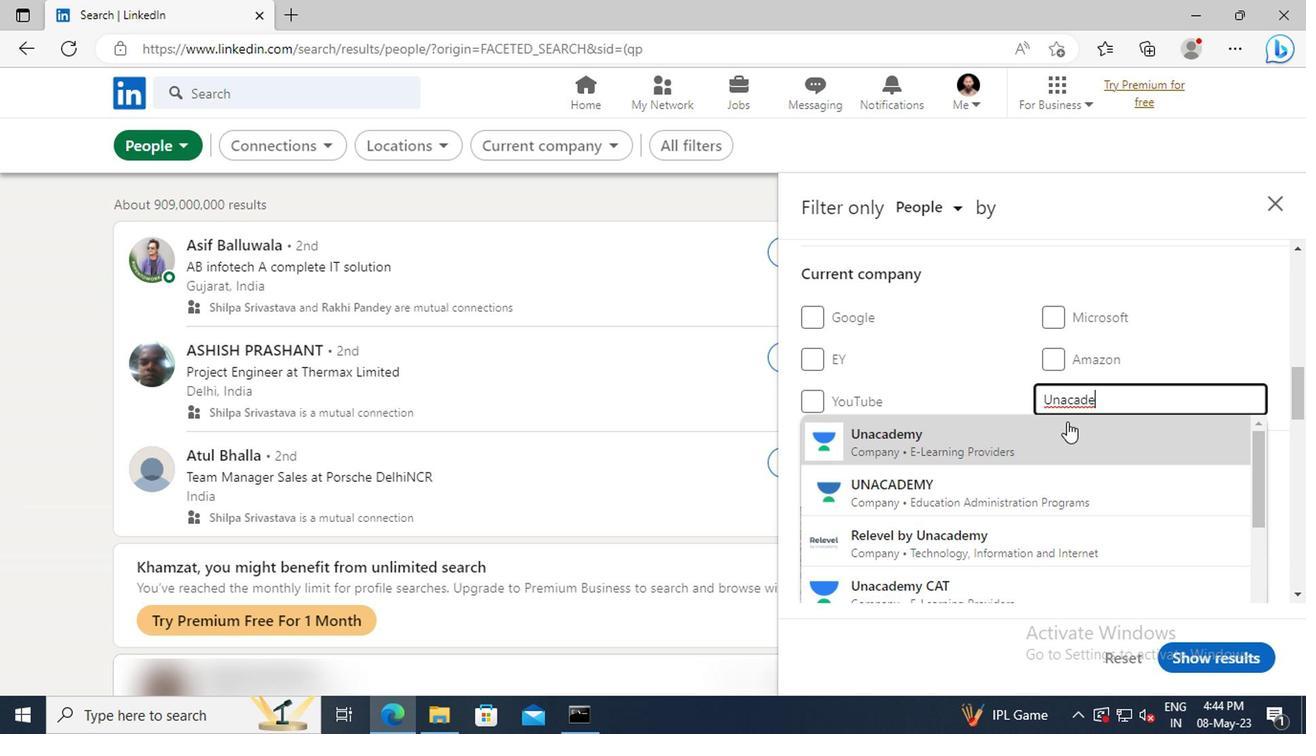 
Action: Mouse scrolled (1064, 429) with delta (0, 0)
Screenshot: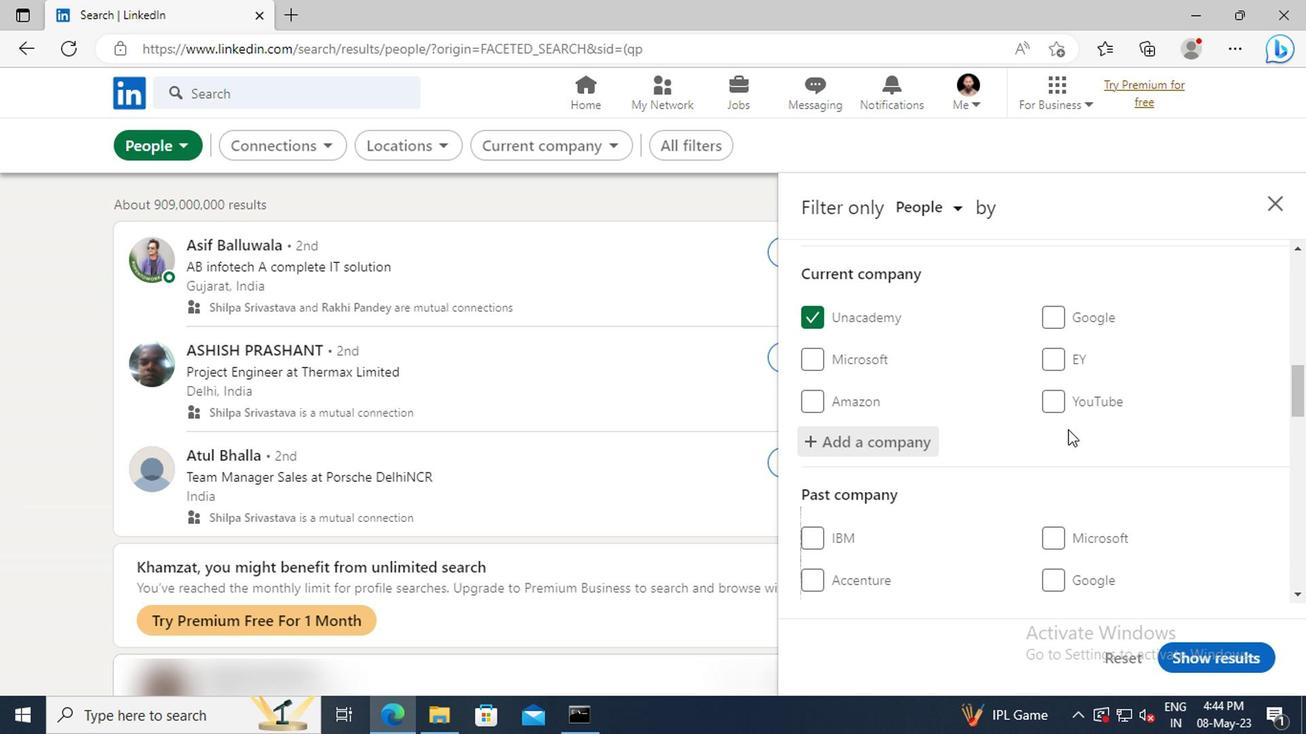 
Action: Mouse scrolled (1064, 429) with delta (0, 0)
Screenshot: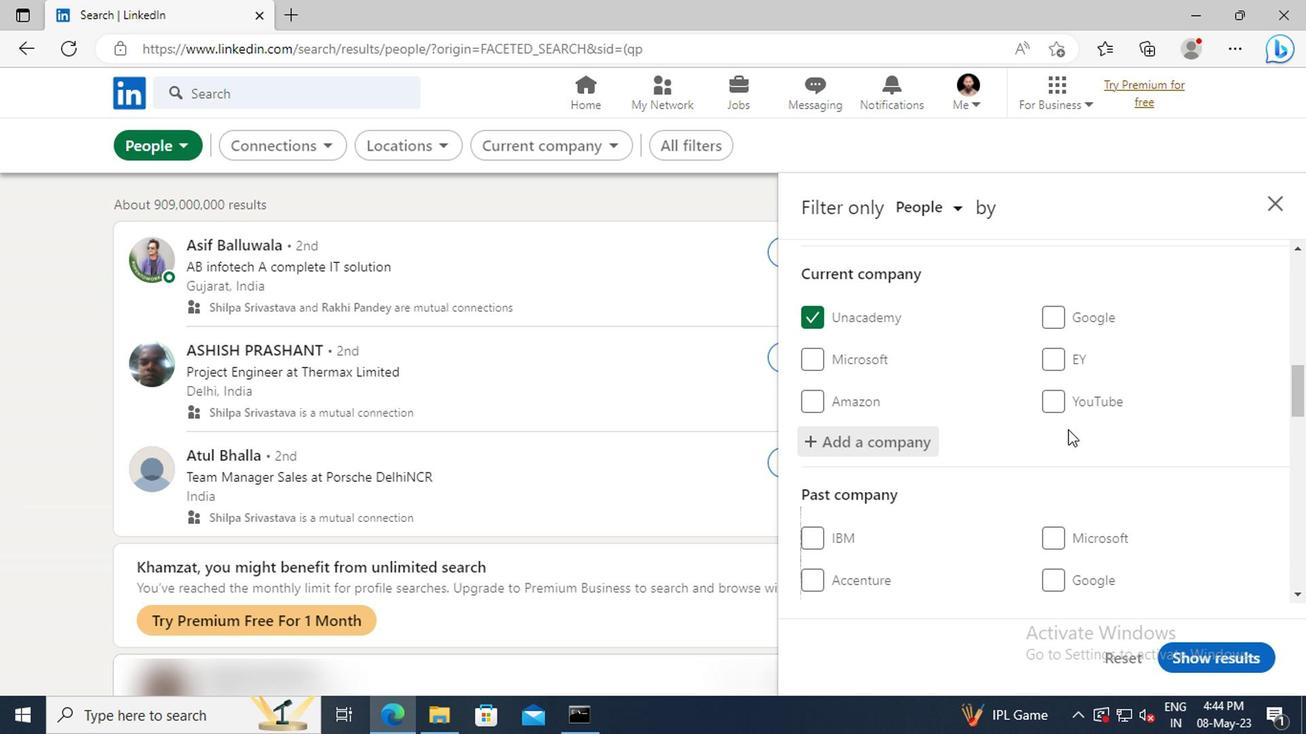 
Action: Mouse scrolled (1064, 429) with delta (0, 0)
Screenshot: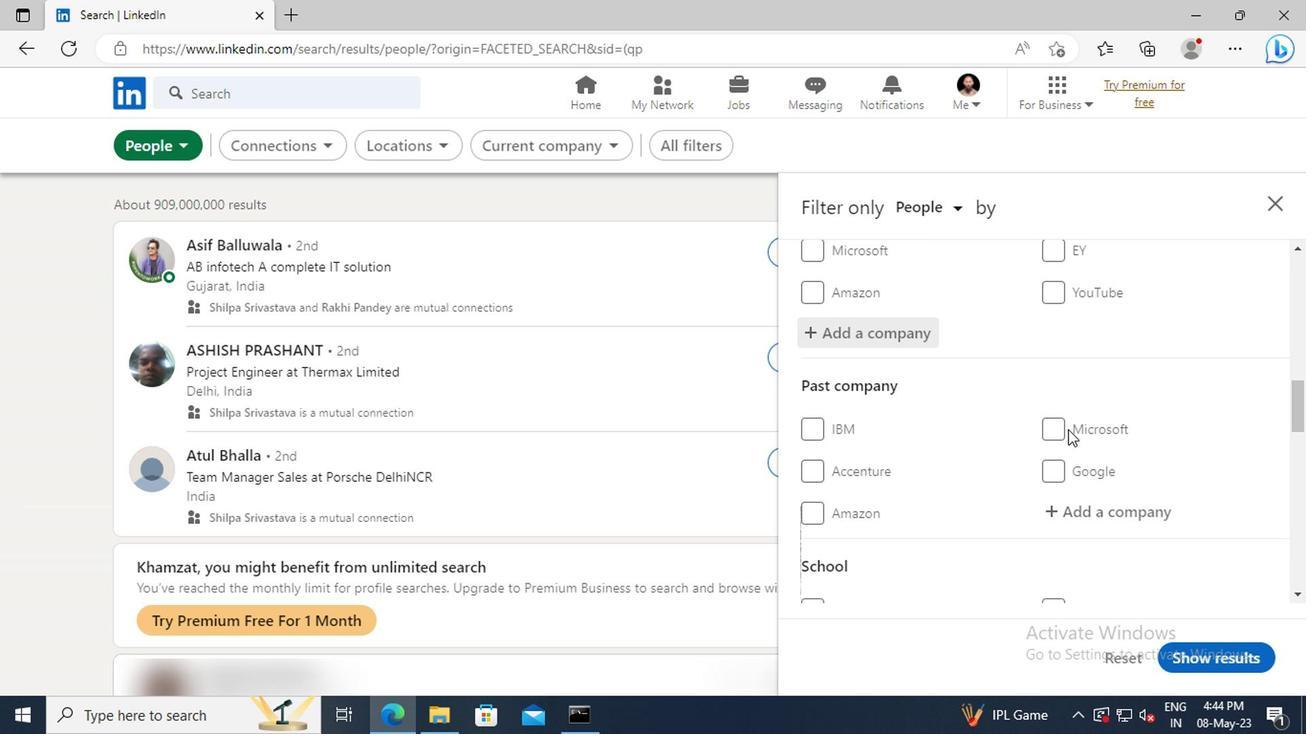 
Action: Mouse scrolled (1064, 429) with delta (0, 0)
Screenshot: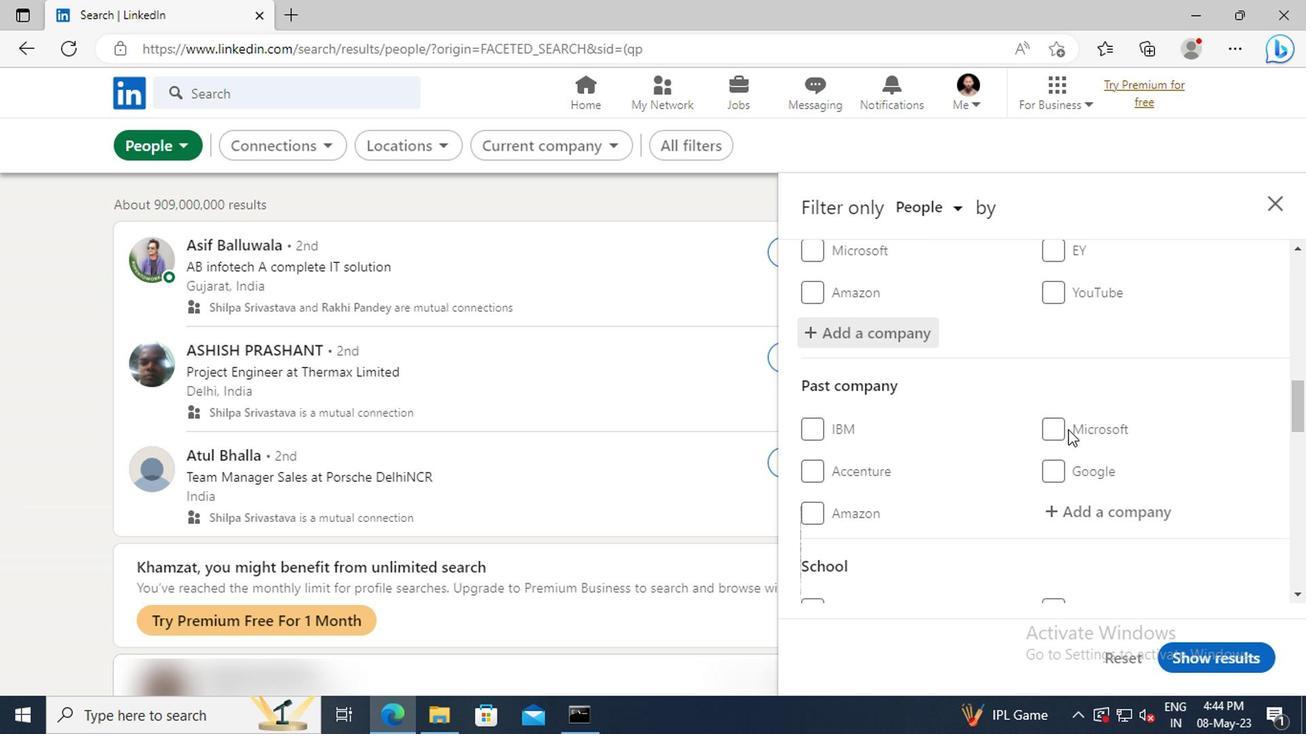 
Action: Mouse scrolled (1064, 429) with delta (0, 0)
Screenshot: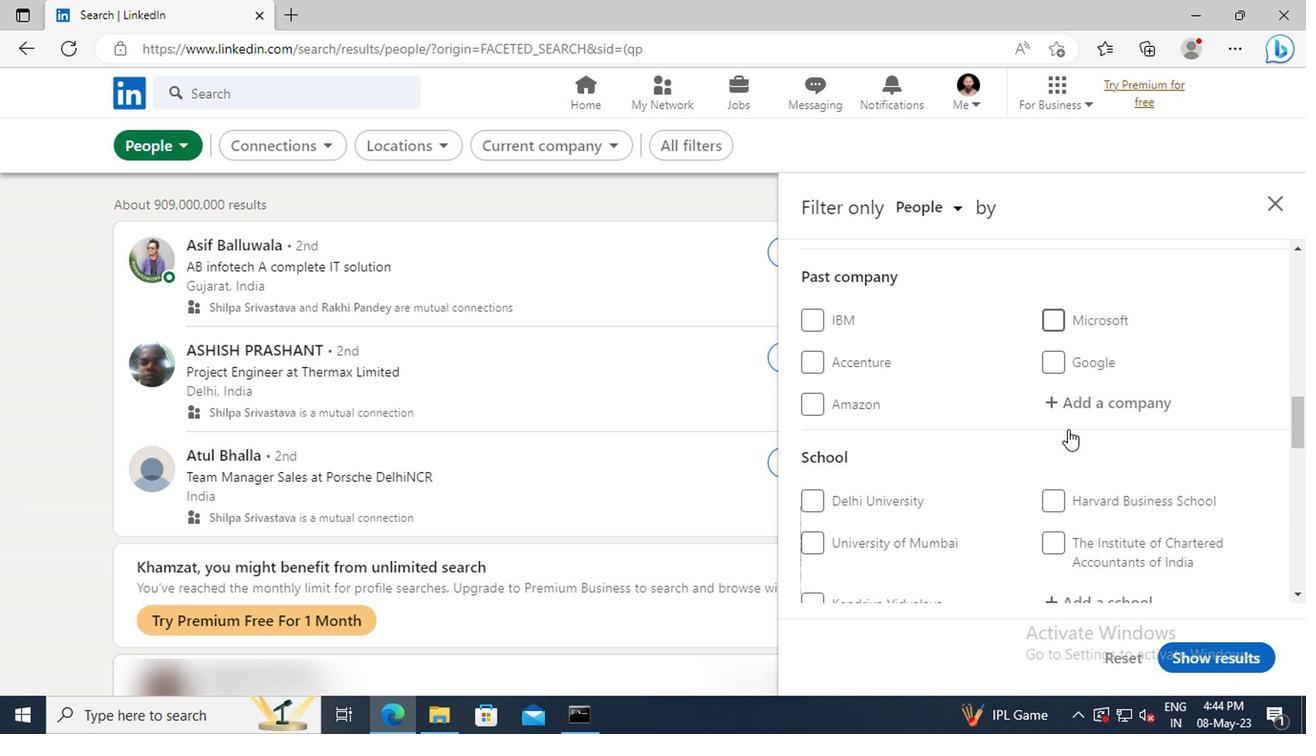 
Action: Mouse scrolled (1064, 429) with delta (0, 0)
Screenshot: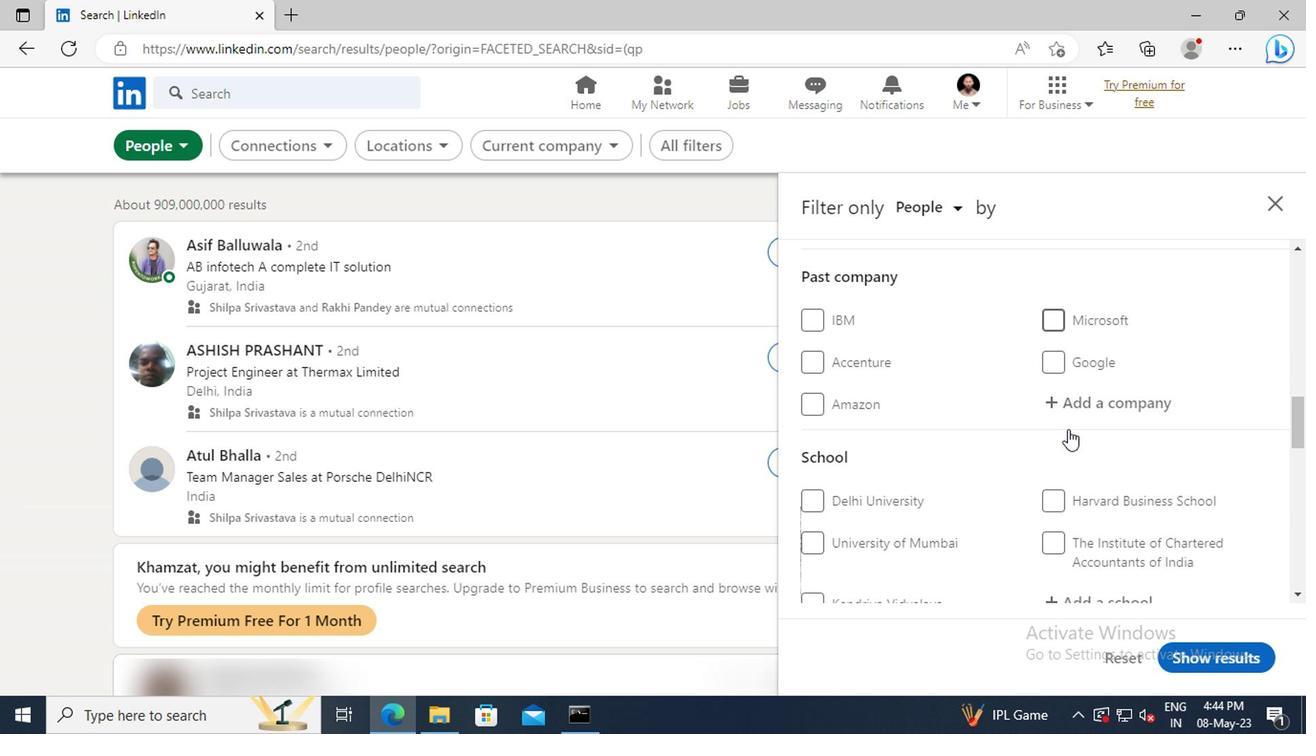 
Action: Mouse scrolled (1064, 429) with delta (0, 0)
Screenshot: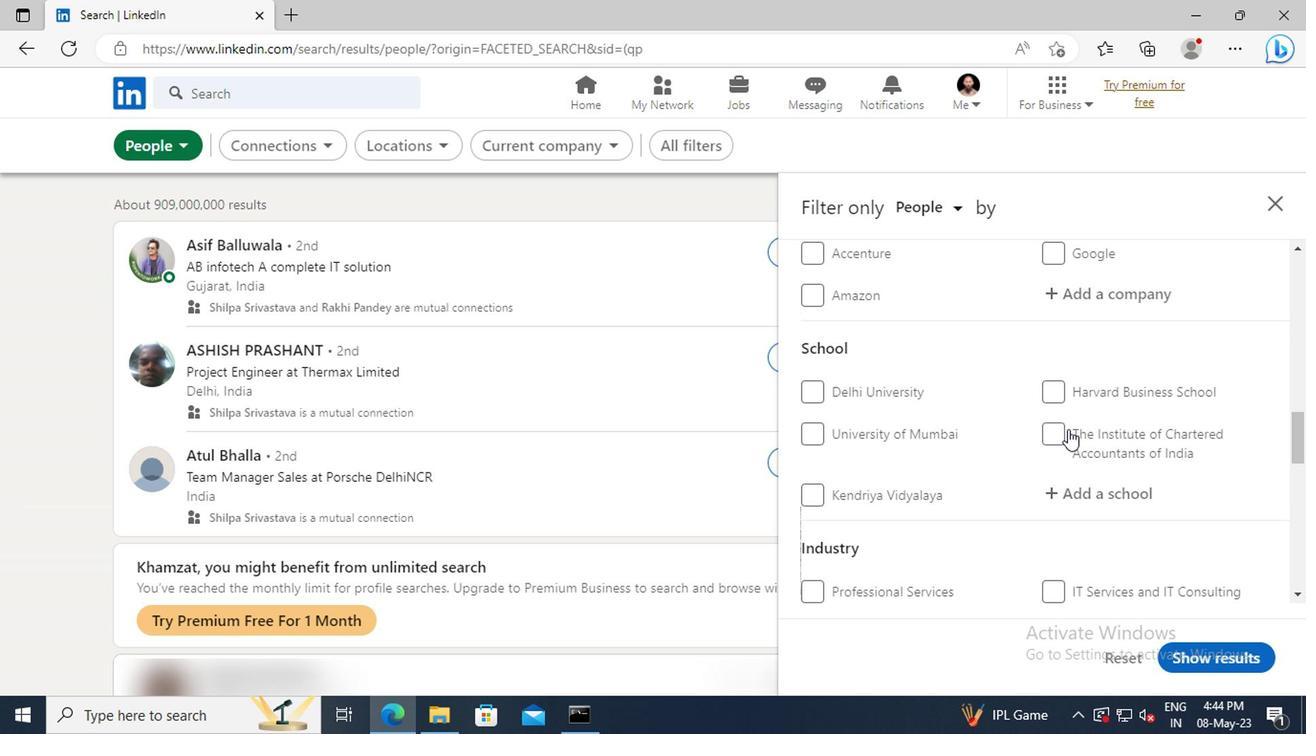
Action: Mouse moved to (1064, 439)
Screenshot: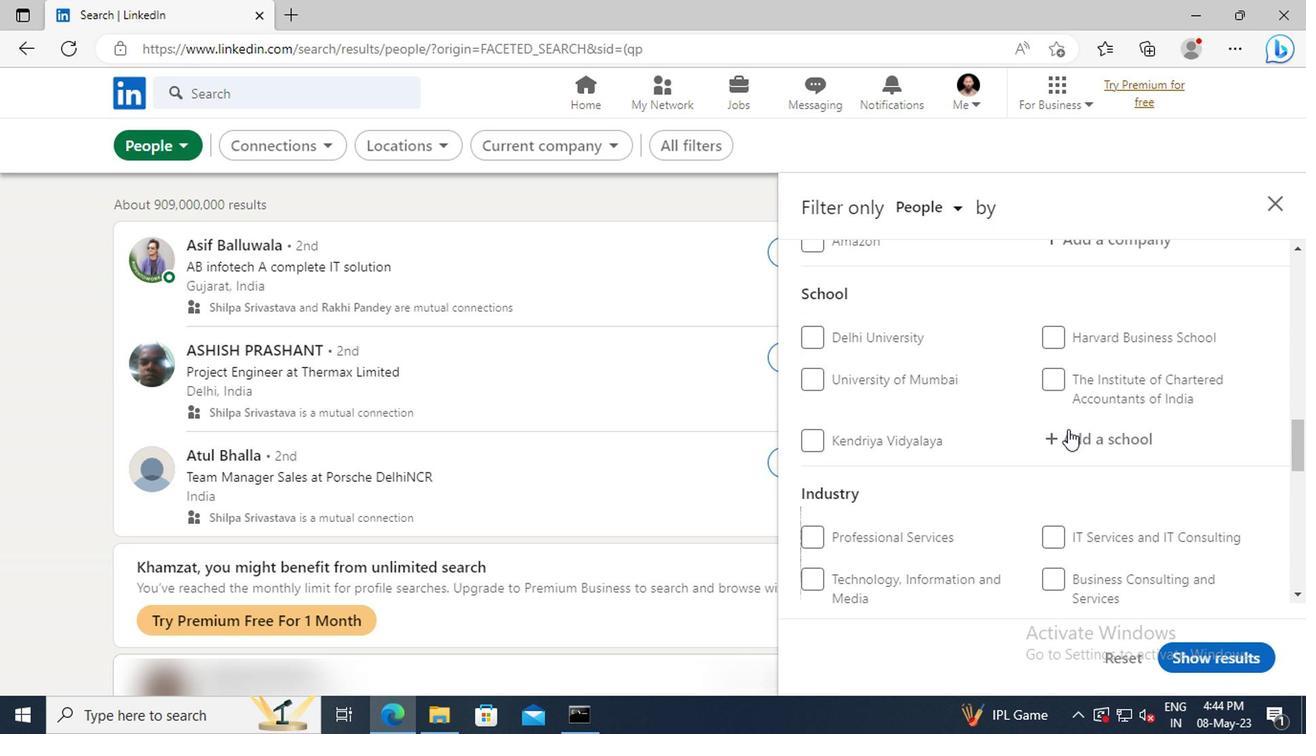 
Action: Mouse pressed left at (1064, 439)
Screenshot: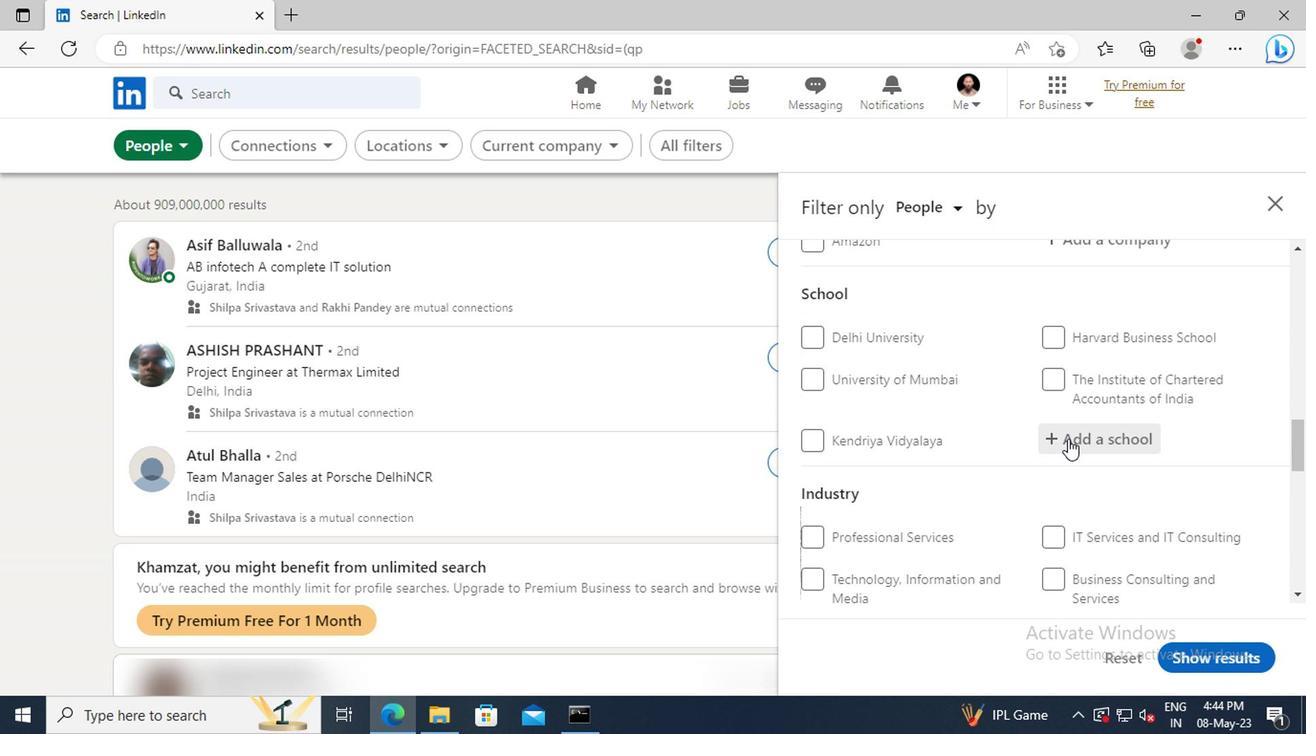
Action: Key pressed <Key.shift>SRI<Key.space><Key.shift>RAMAKRISHNA<Key.space>
Screenshot: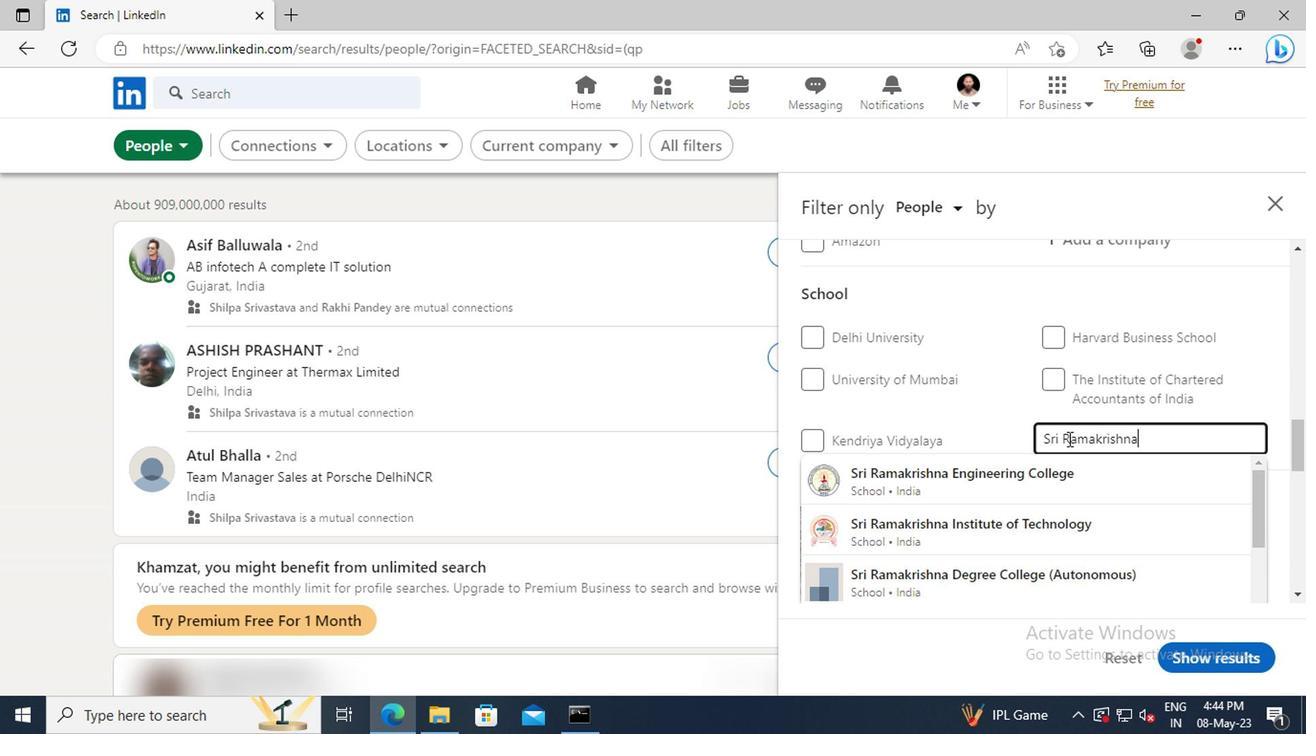 
Action: Mouse moved to (1071, 519)
Screenshot: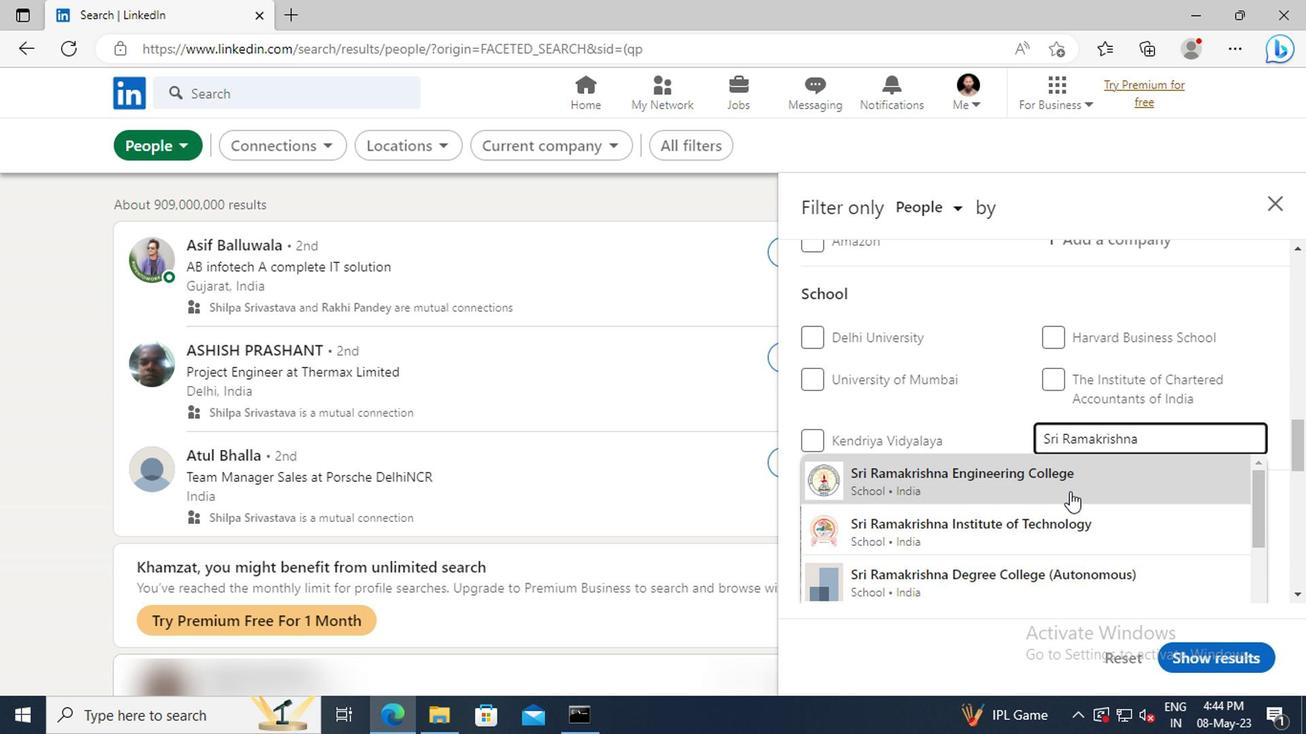 
Action: Mouse pressed left at (1071, 519)
Screenshot: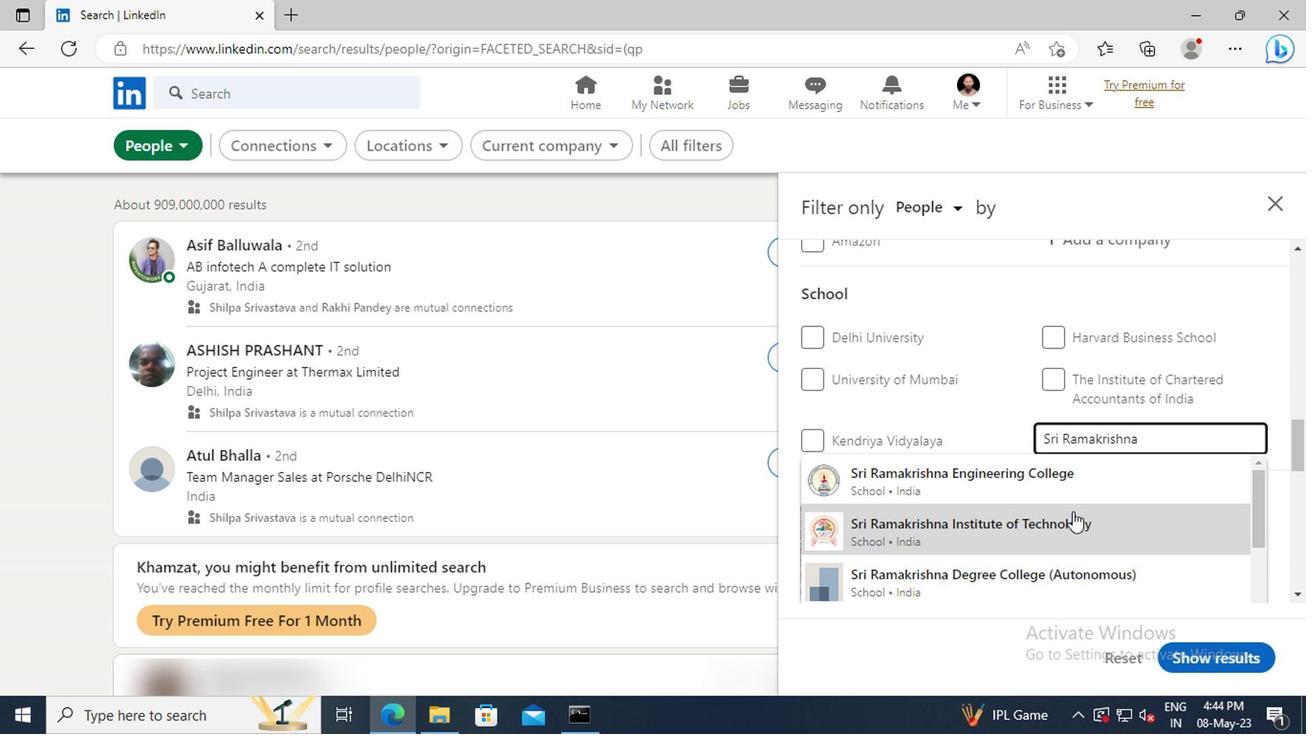 
Action: Mouse moved to (1070, 506)
Screenshot: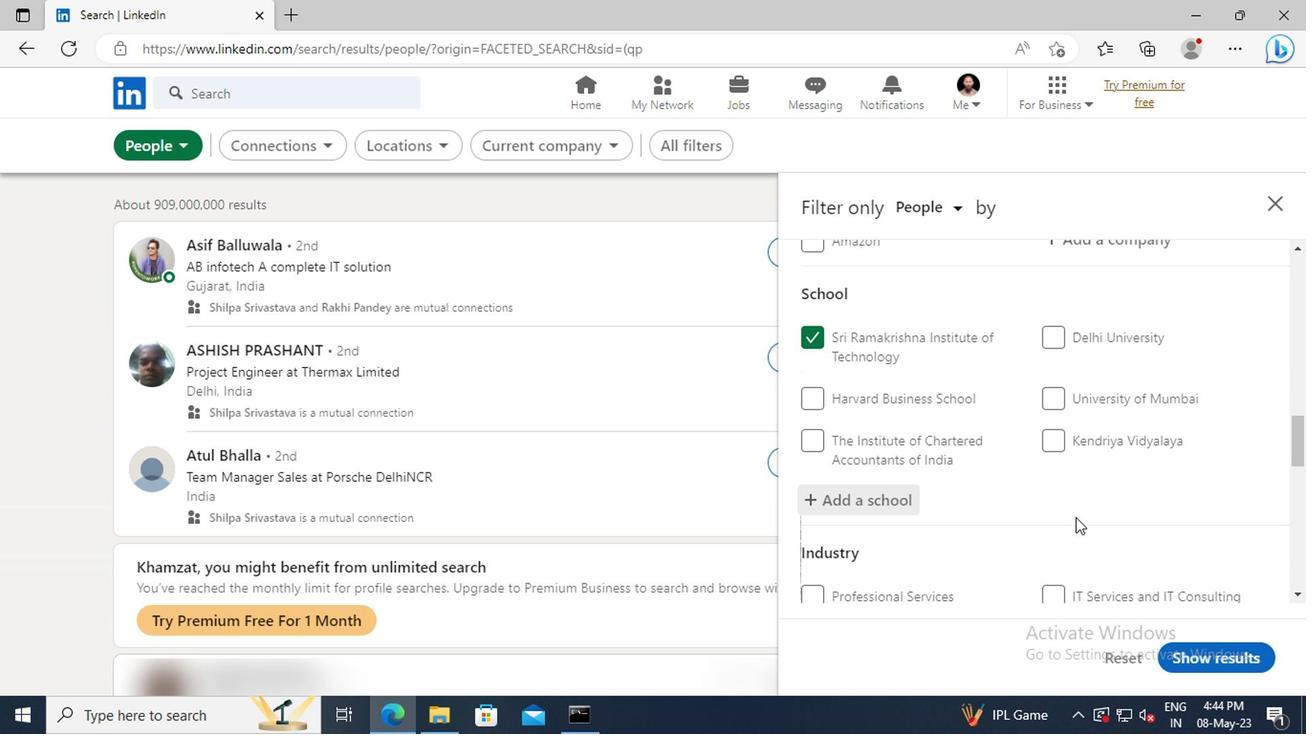 
Action: Mouse scrolled (1070, 505) with delta (0, -1)
Screenshot: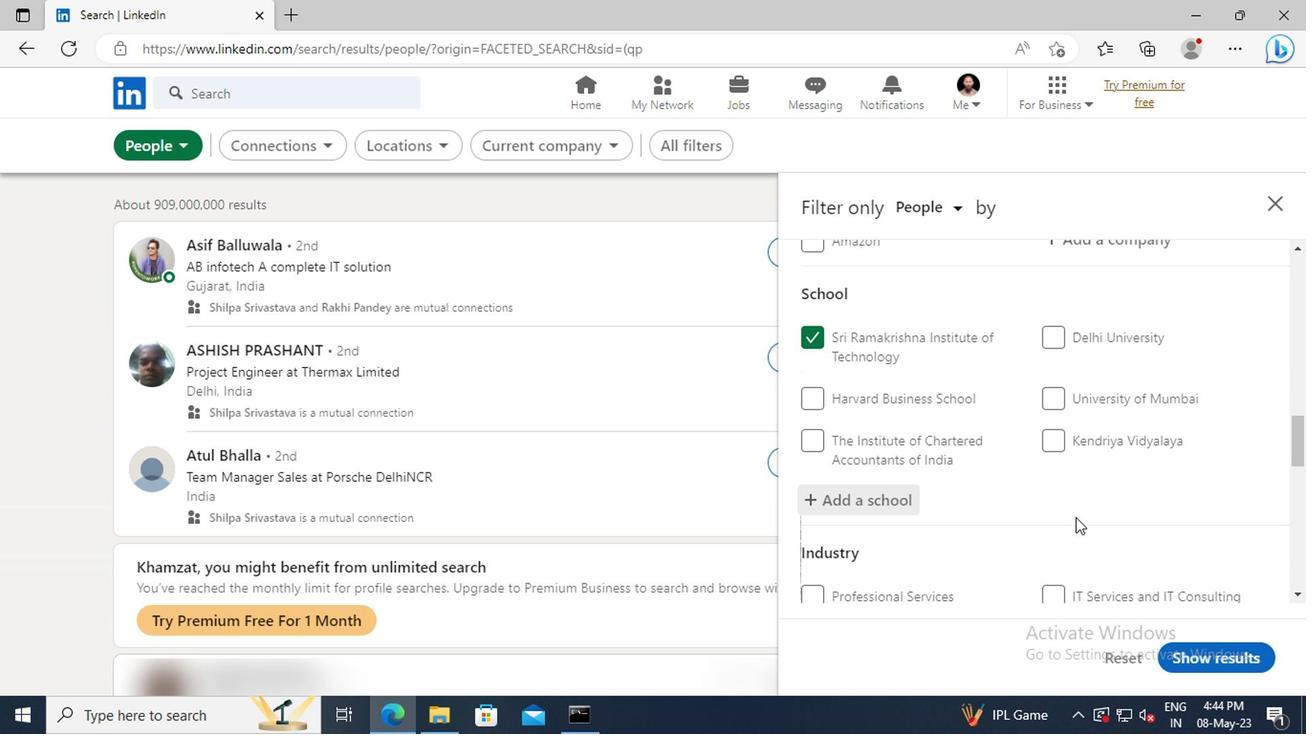 
Action: Mouse moved to (1064, 493)
Screenshot: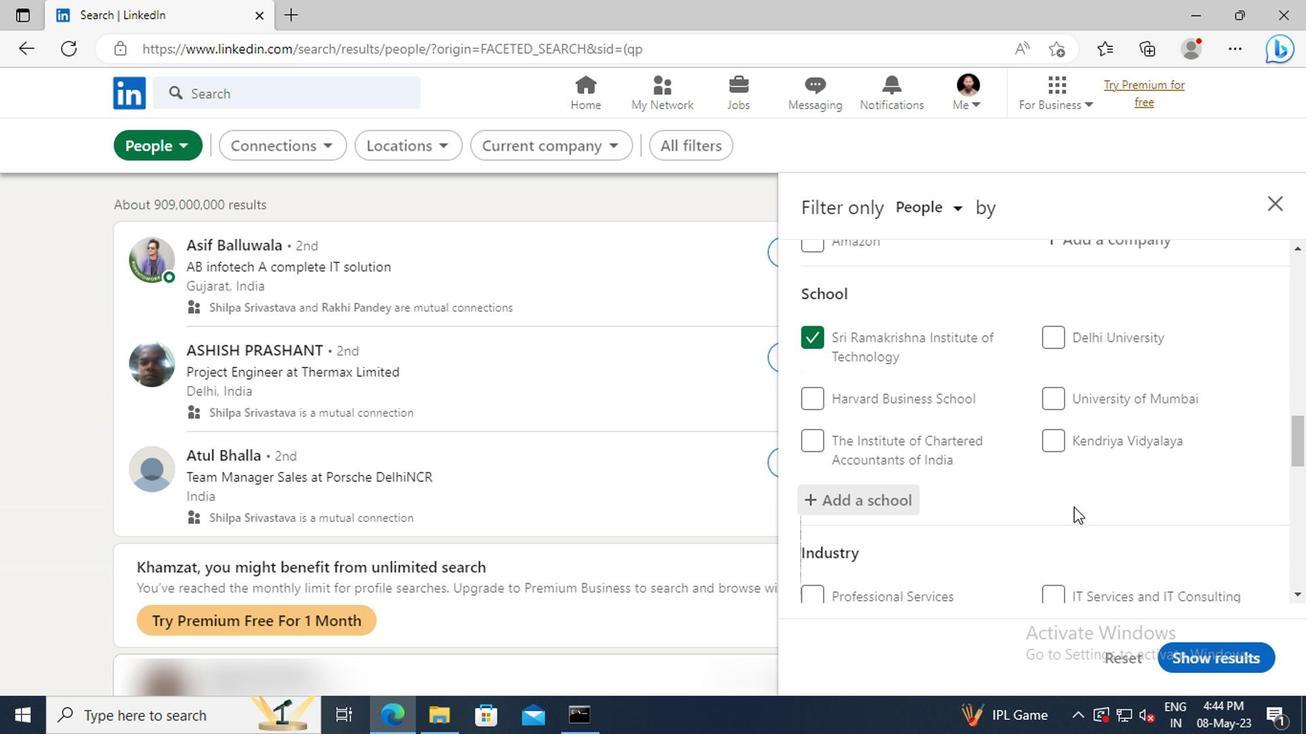 
Action: Mouse scrolled (1064, 492) with delta (0, 0)
Screenshot: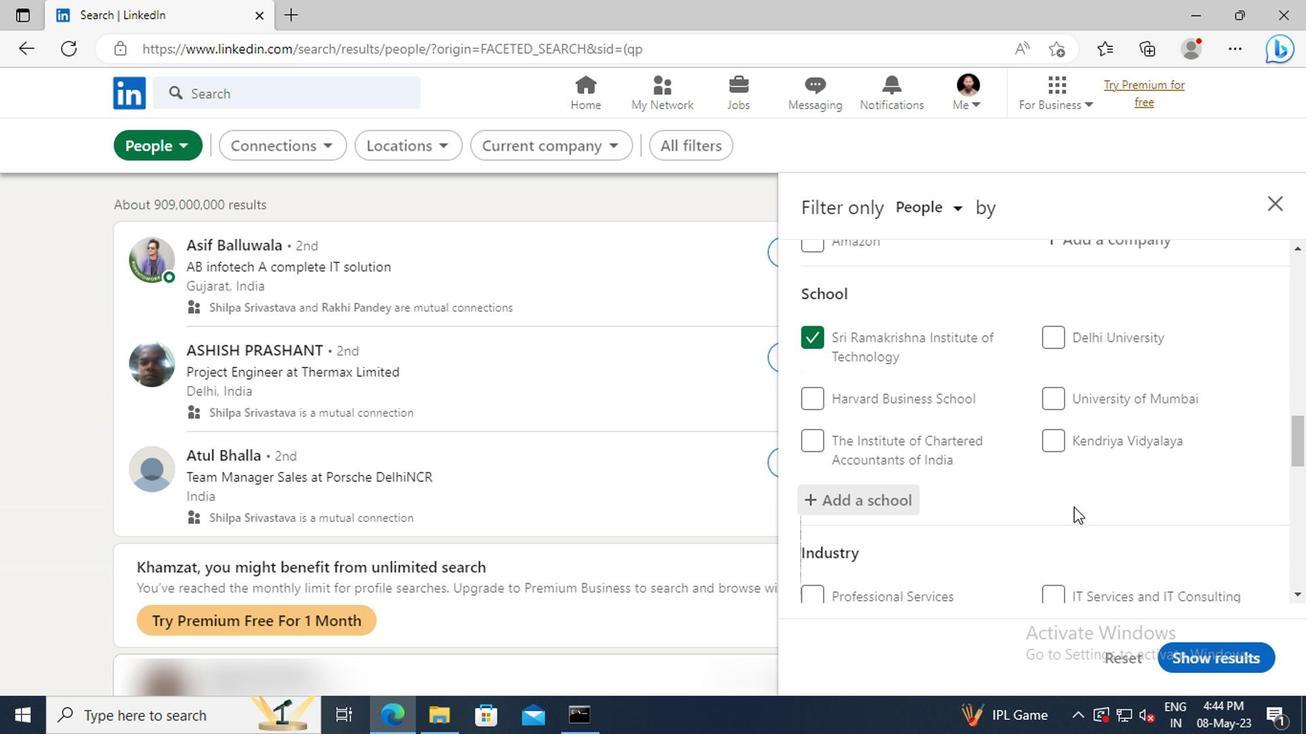 
Action: Mouse moved to (1054, 458)
Screenshot: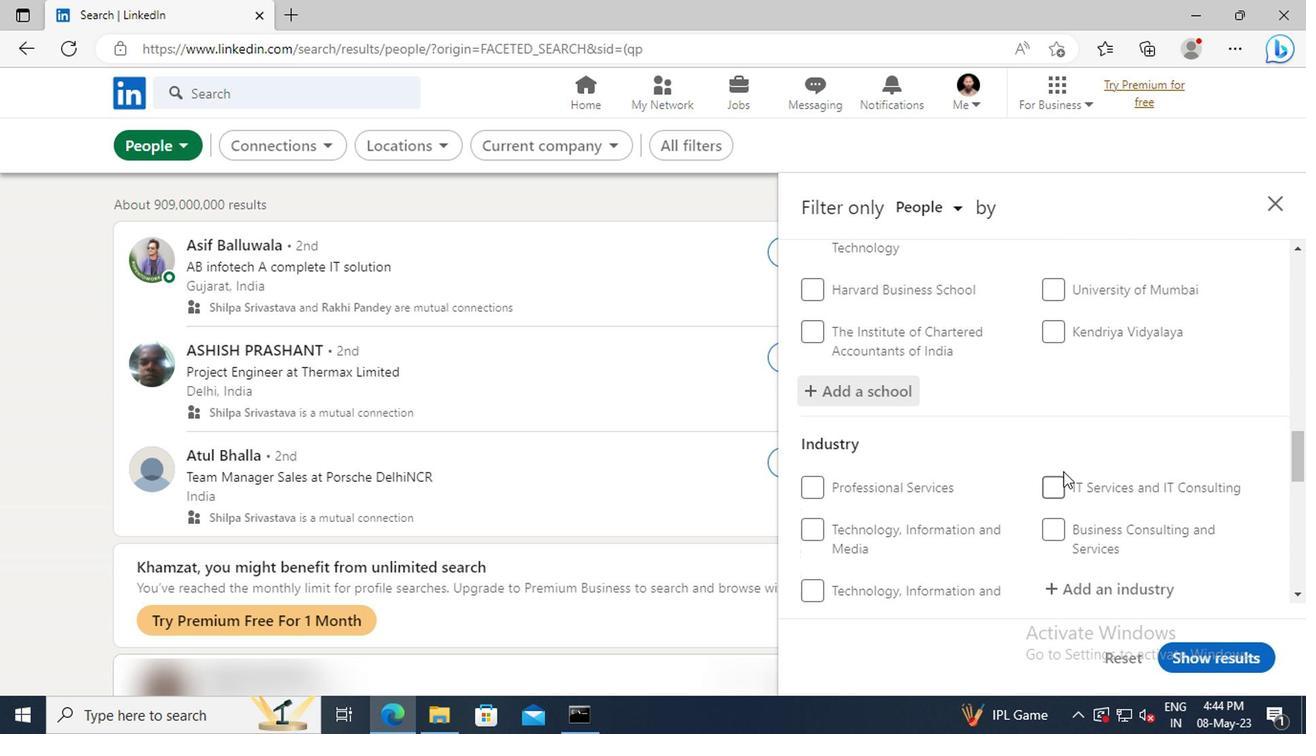 
Action: Mouse scrolled (1054, 457) with delta (0, -1)
Screenshot: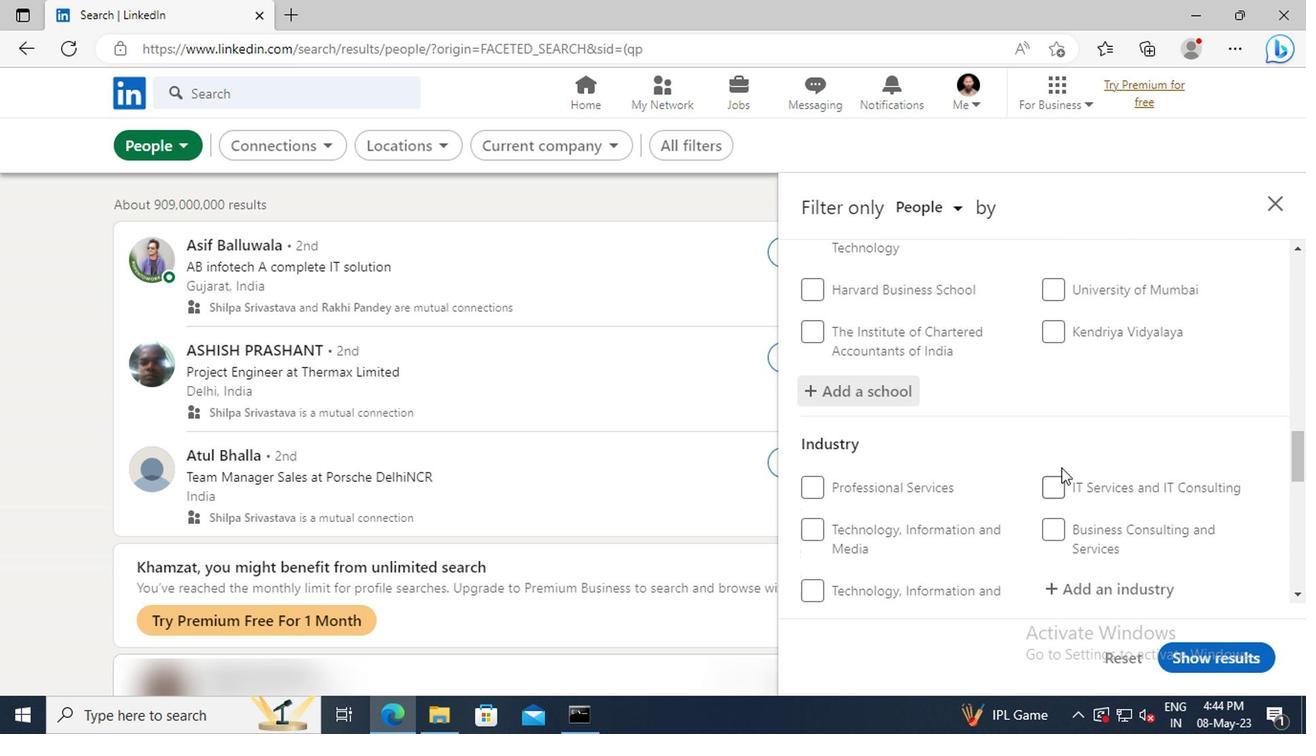 
Action: Mouse moved to (1053, 458)
Screenshot: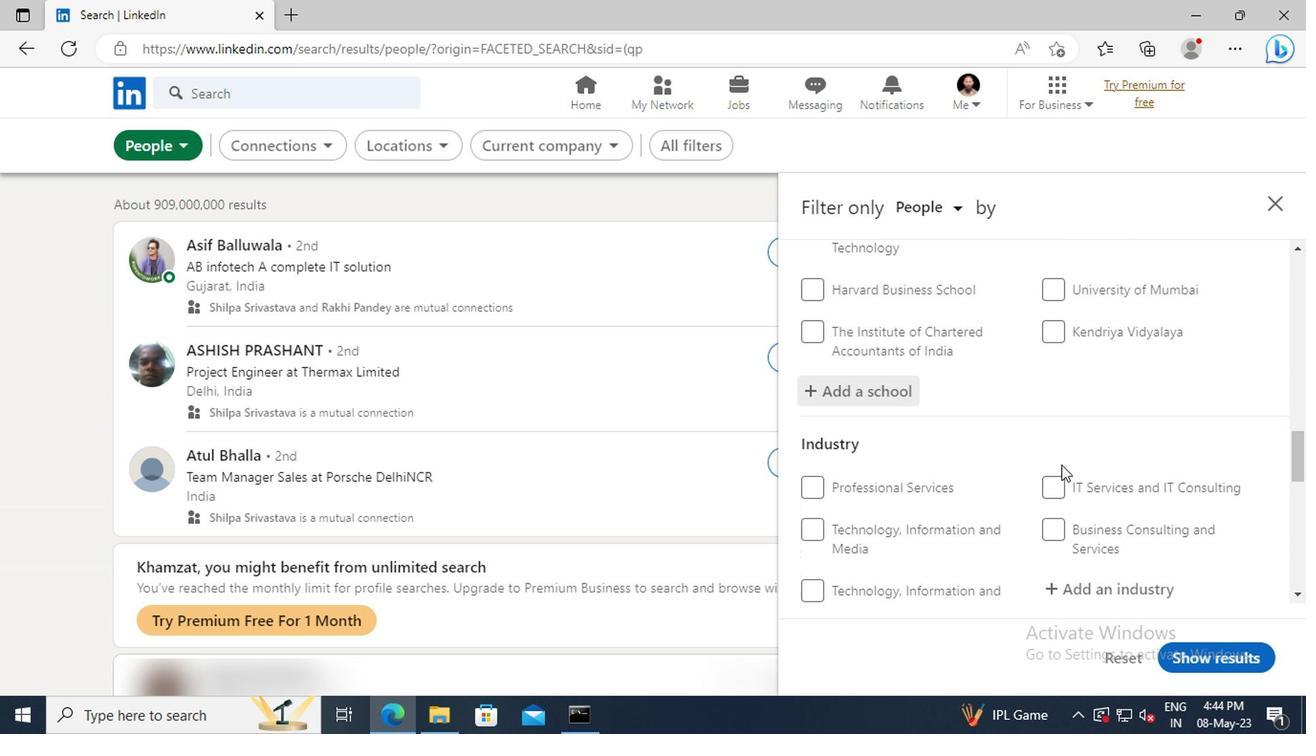 
Action: Mouse scrolled (1053, 457) with delta (0, -1)
Screenshot: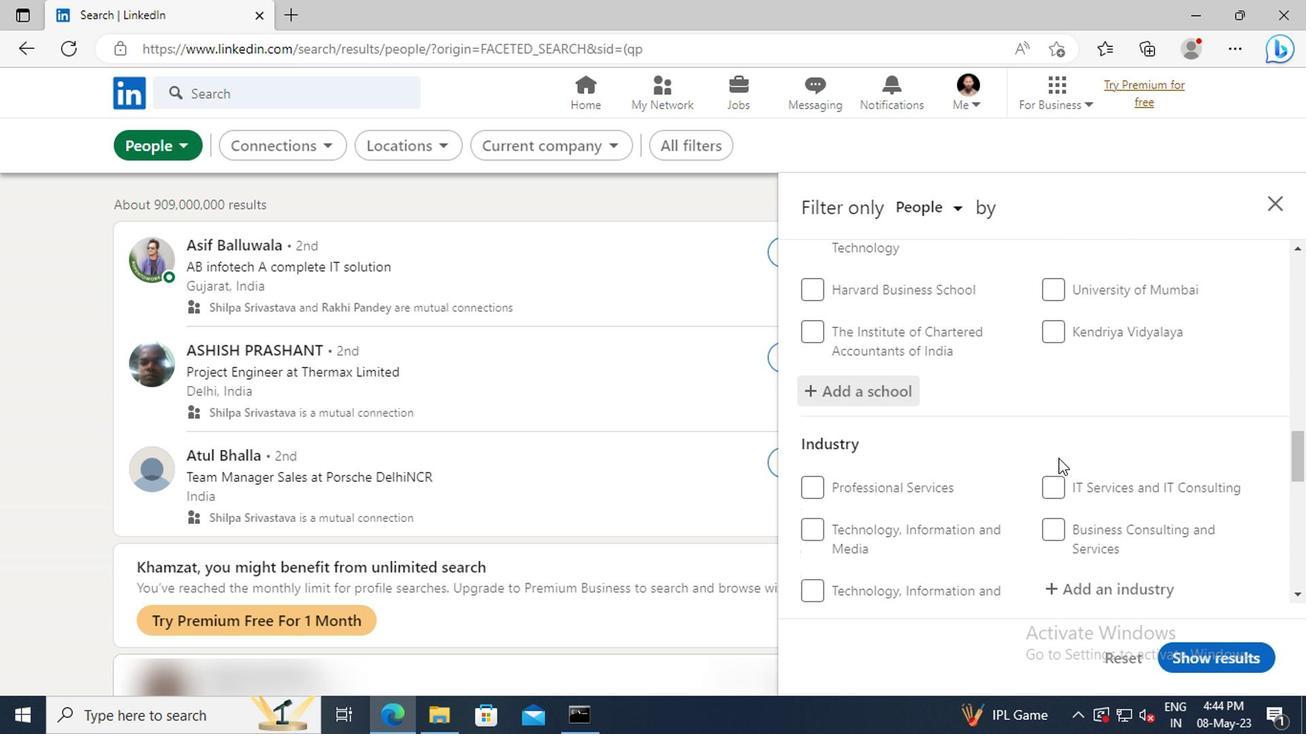 
Action: Mouse moved to (1066, 483)
Screenshot: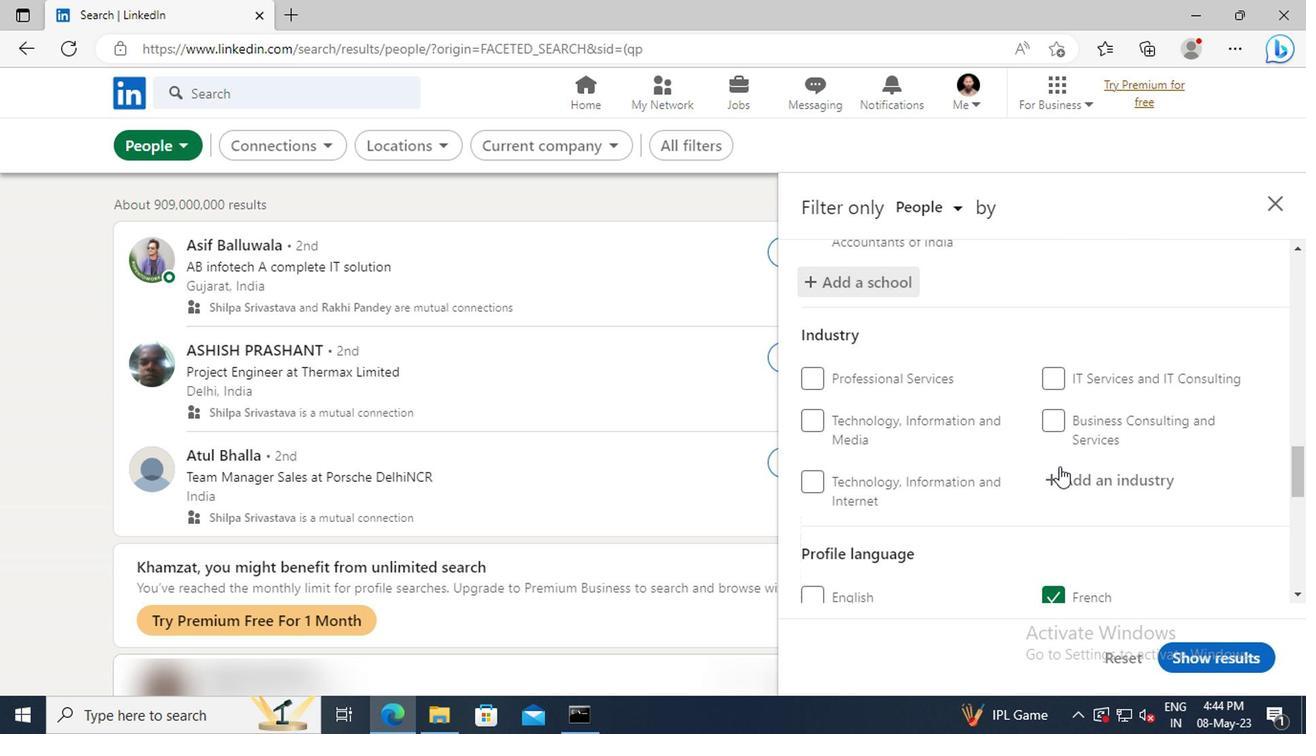 
Action: Mouse pressed left at (1066, 483)
Screenshot: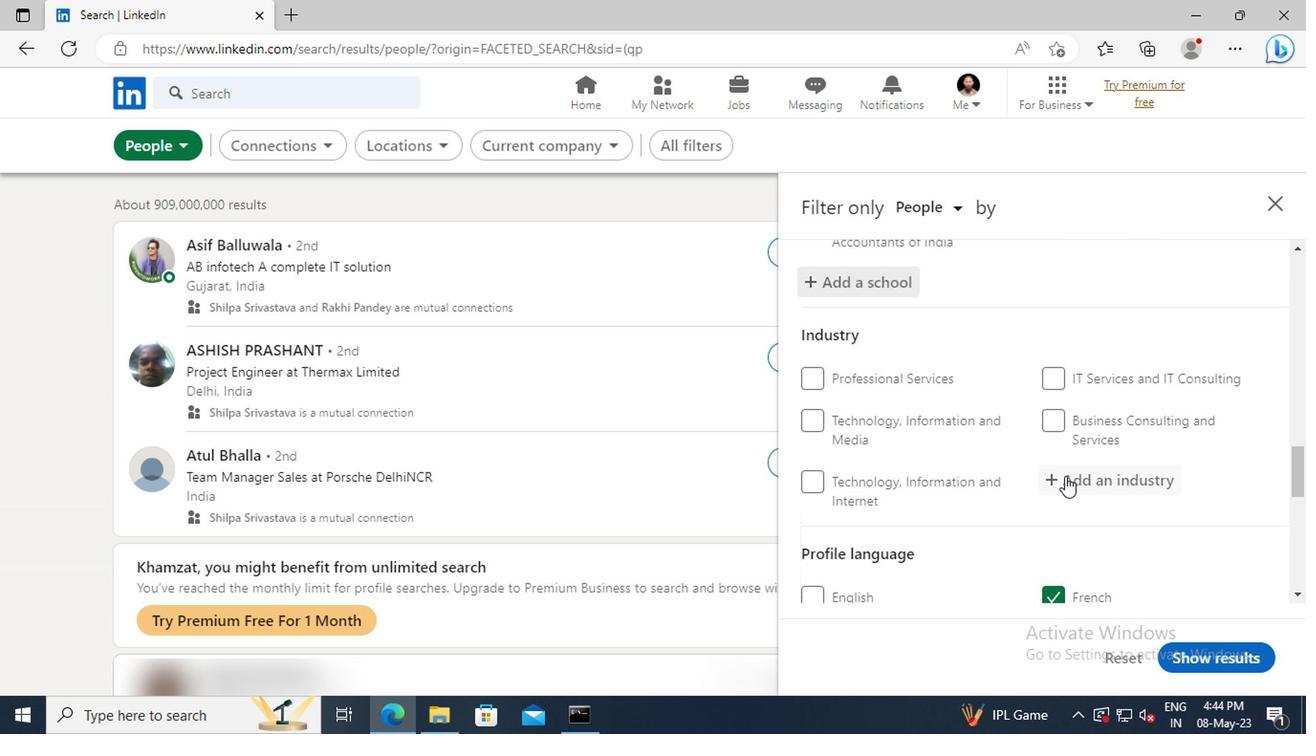 
Action: Key pressed <Key.shift>ALTER
Screenshot: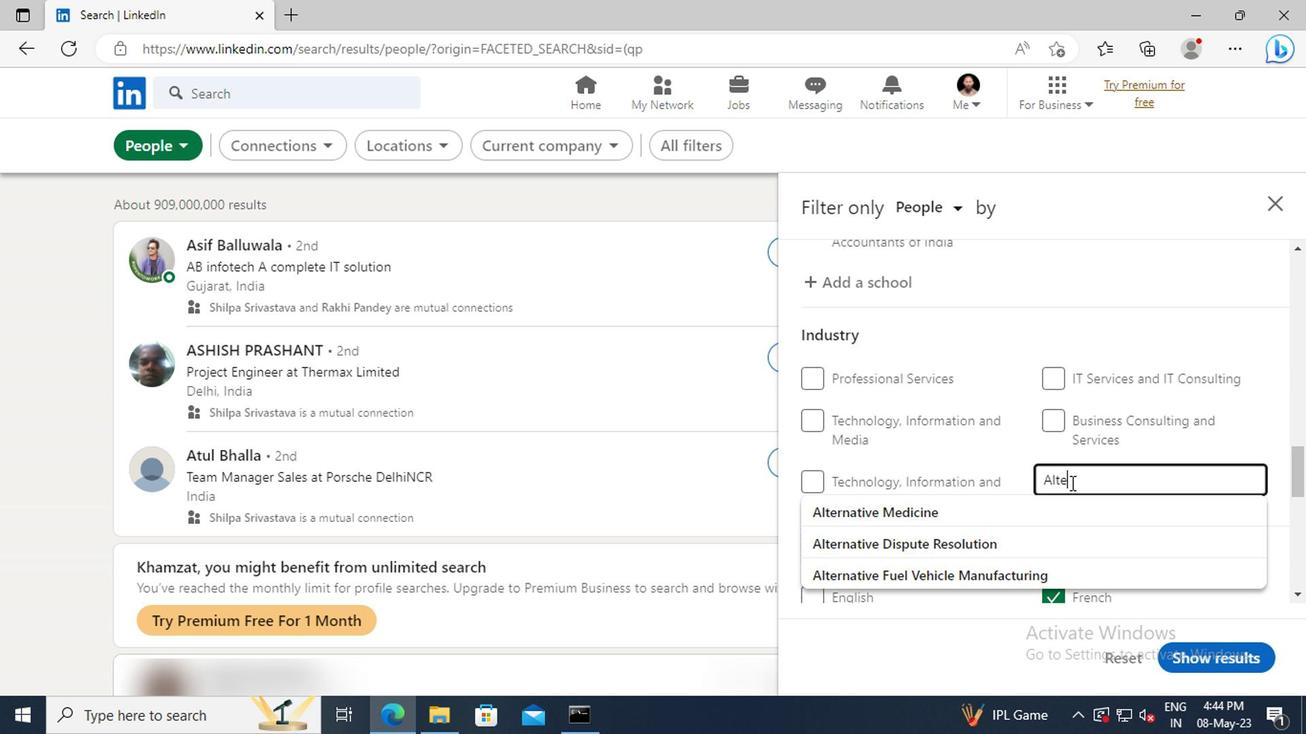 
Action: Mouse moved to (1075, 528)
Screenshot: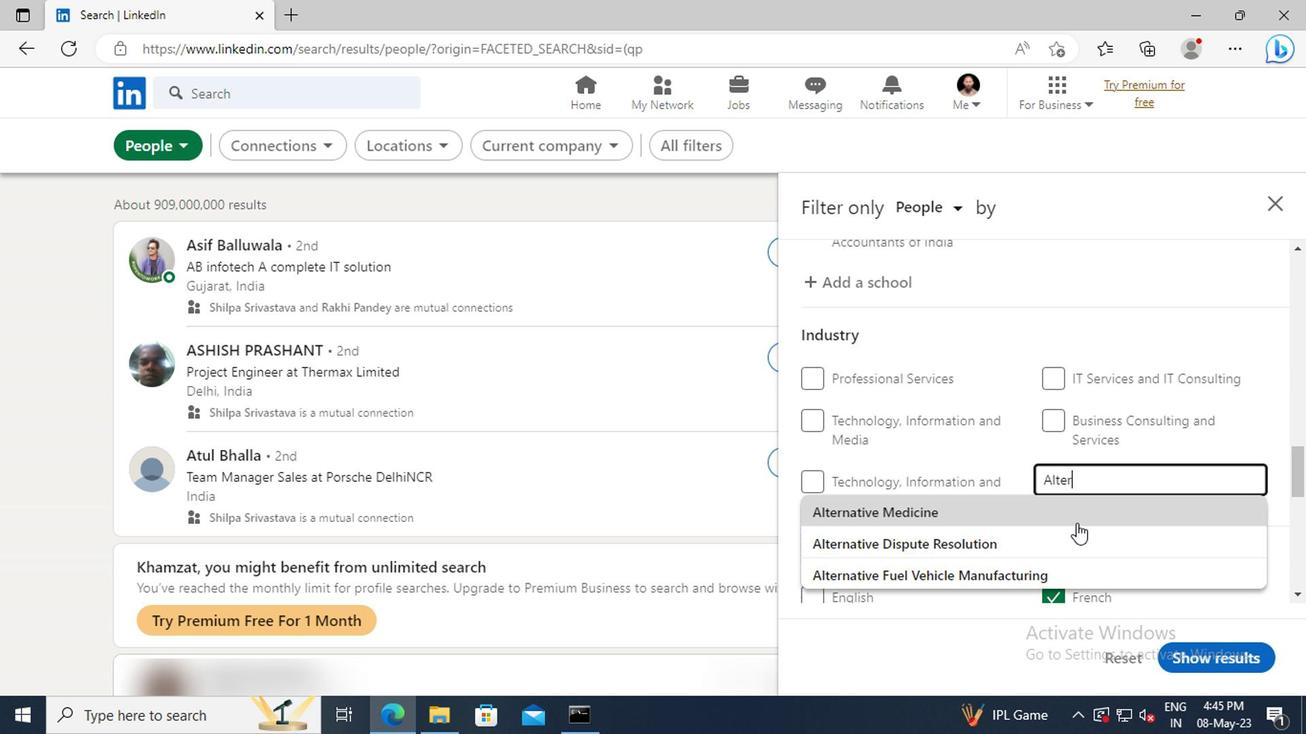 
Action: Mouse pressed left at (1075, 528)
Screenshot: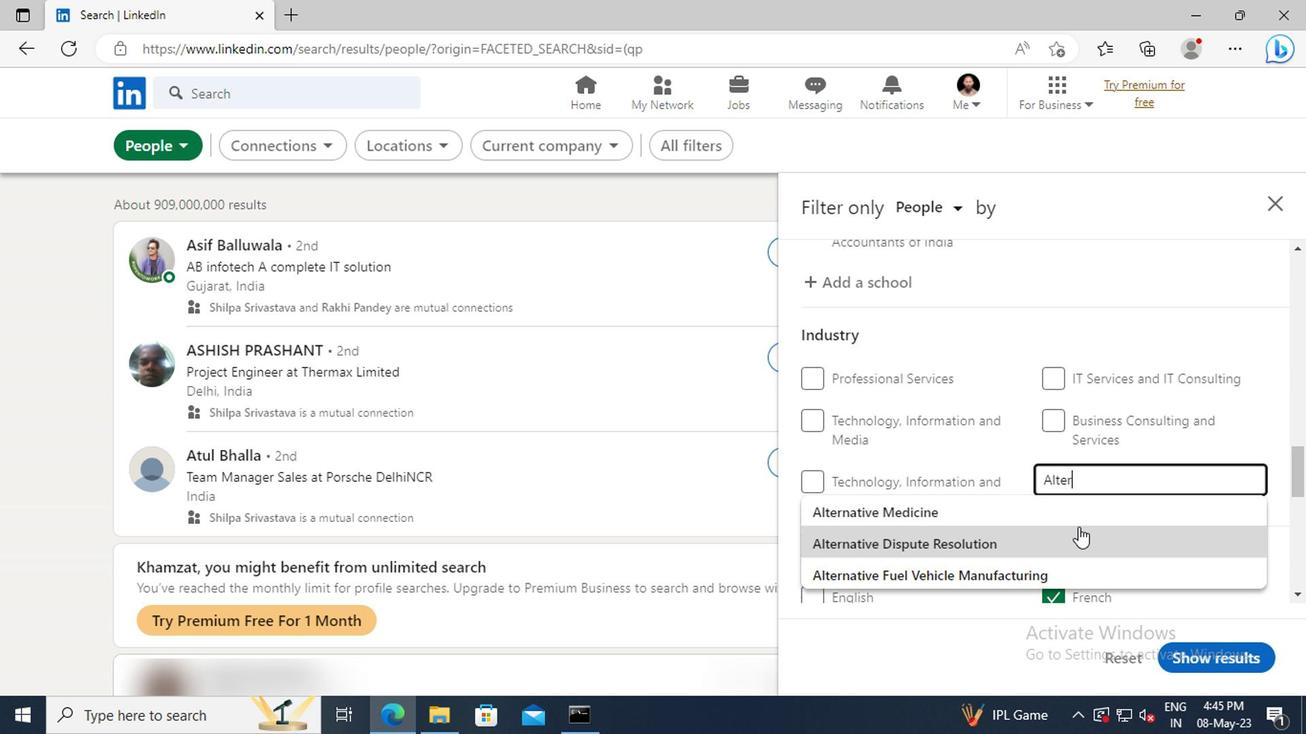 
Action: Mouse scrolled (1075, 527) with delta (0, -1)
Screenshot: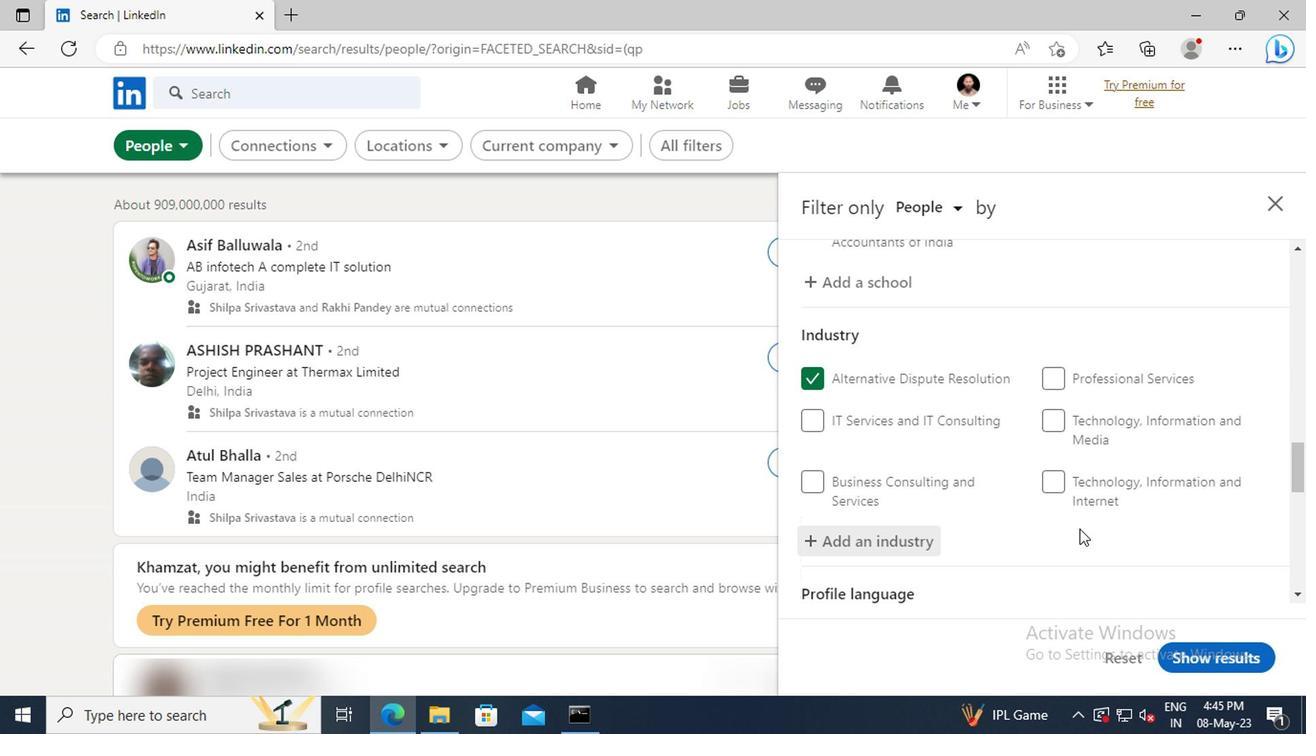 
Action: Mouse moved to (1075, 524)
Screenshot: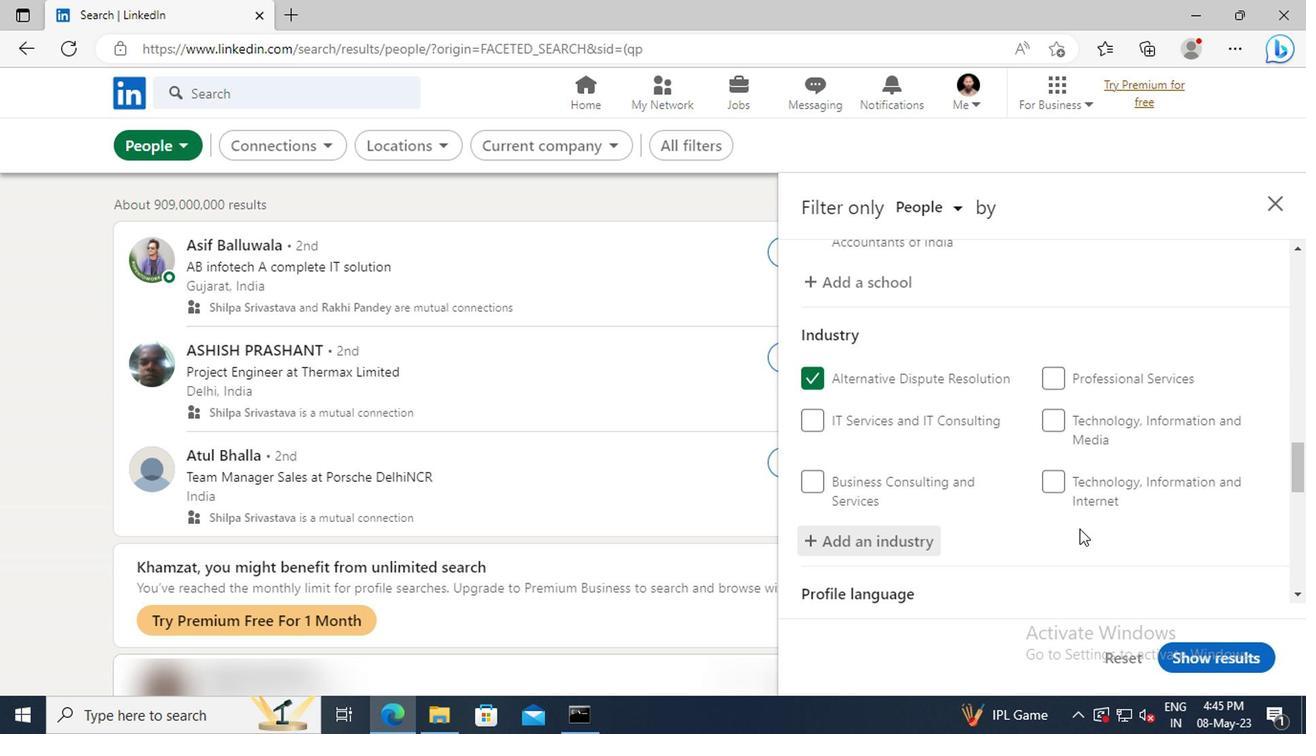 
Action: Mouse scrolled (1075, 523) with delta (0, 0)
Screenshot: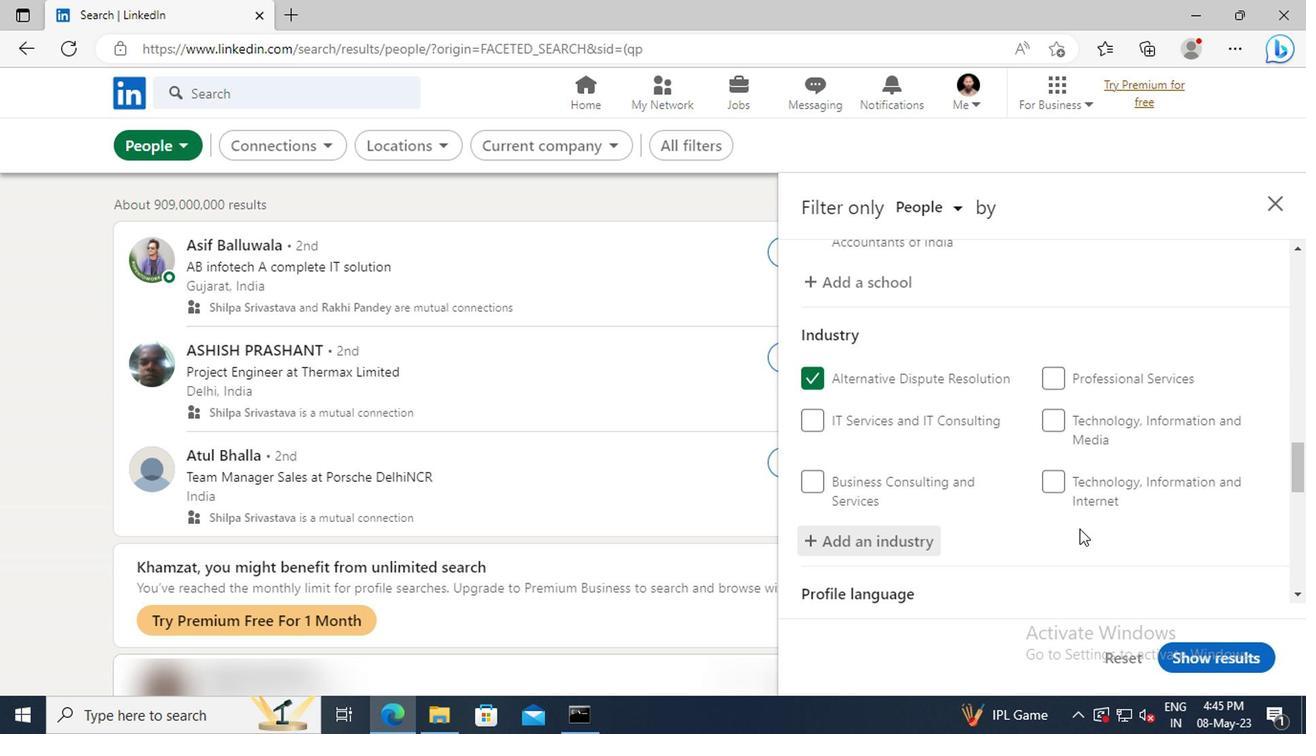 
Action: Mouse moved to (1070, 498)
Screenshot: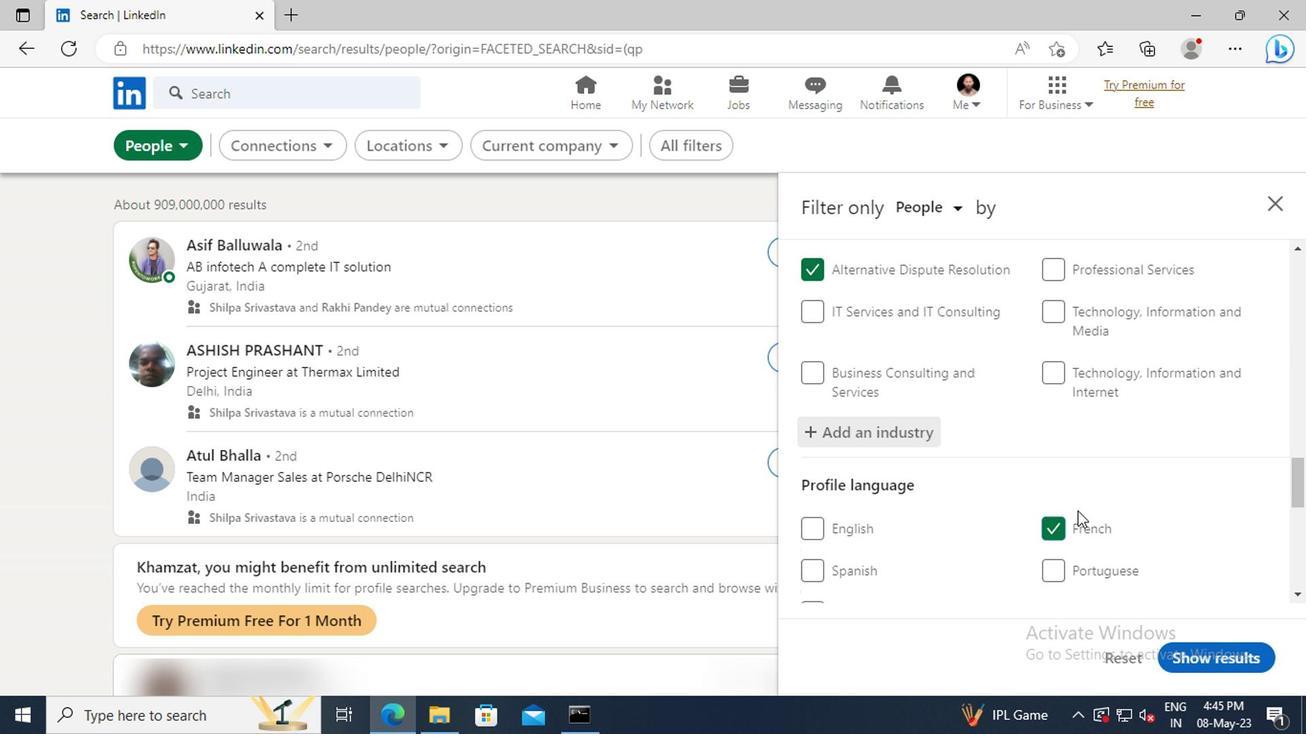 
Action: Mouse scrolled (1070, 497) with delta (0, 0)
Screenshot: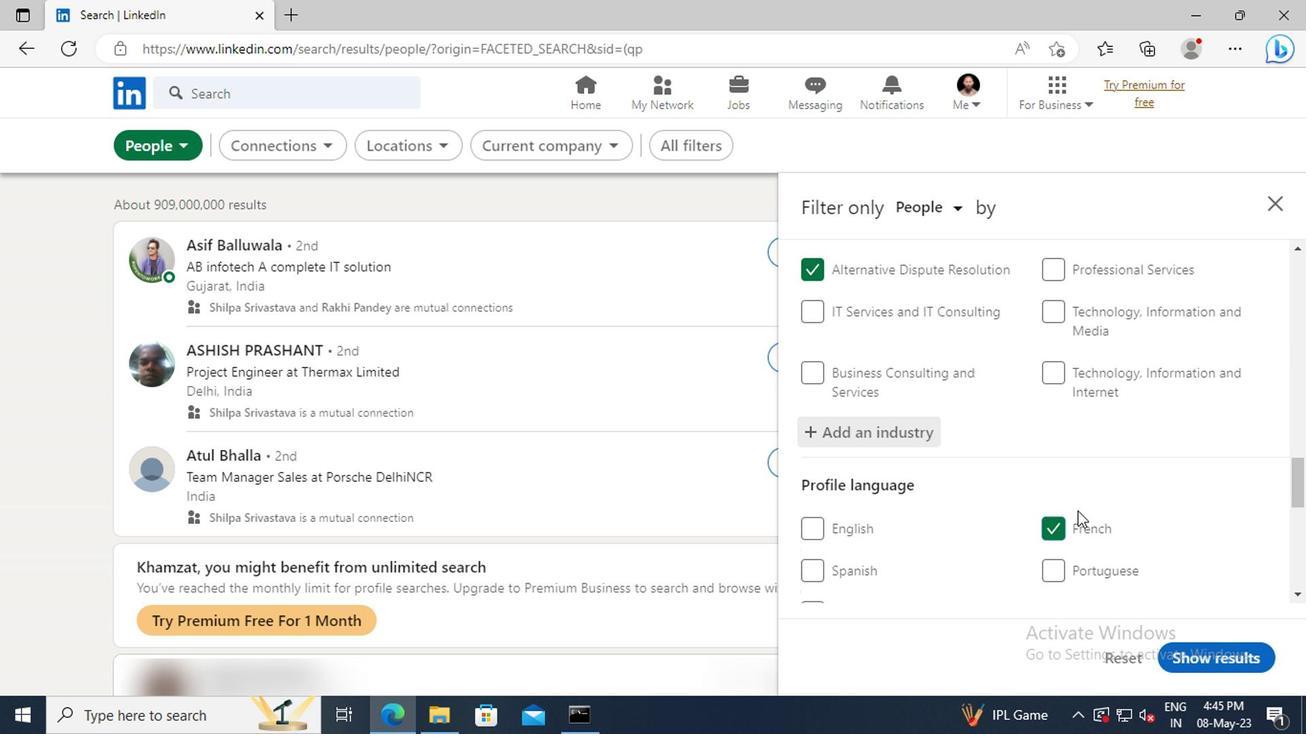 
Action: Mouse moved to (1070, 495)
Screenshot: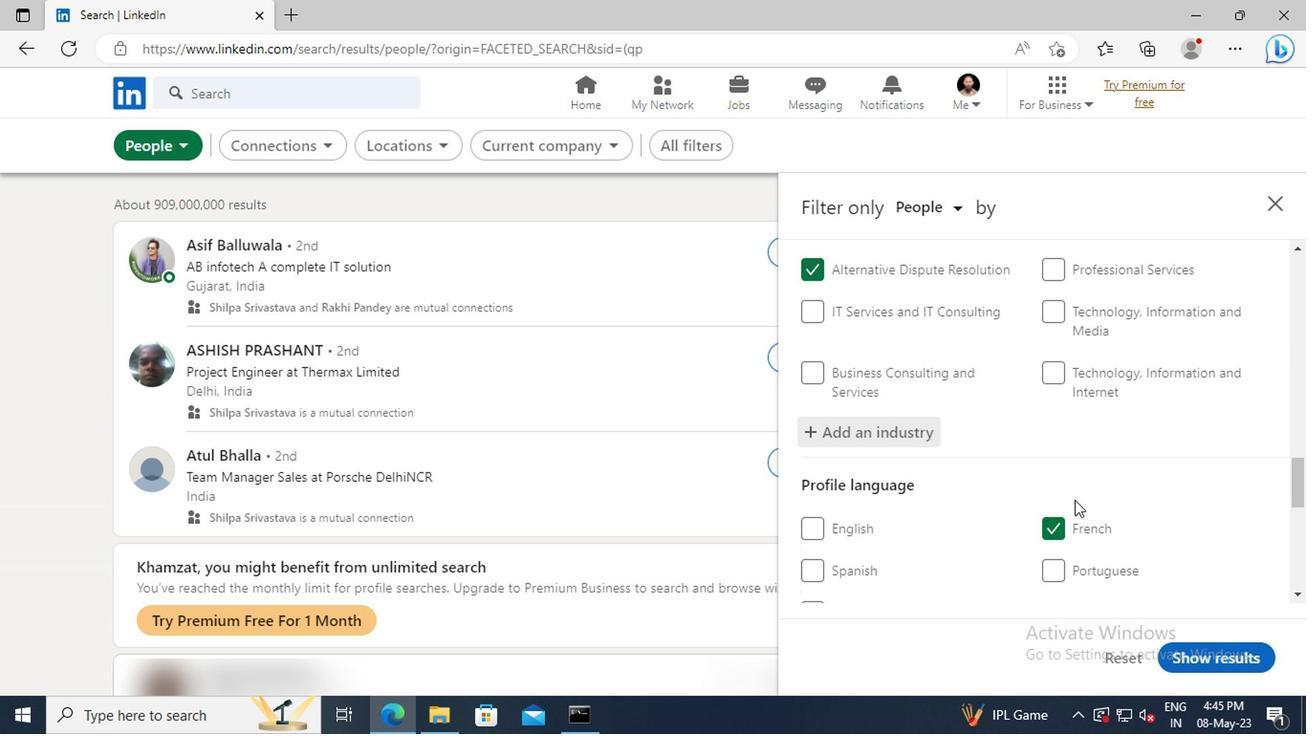 
Action: Mouse scrolled (1070, 495) with delta (0, 0)
Screenshot: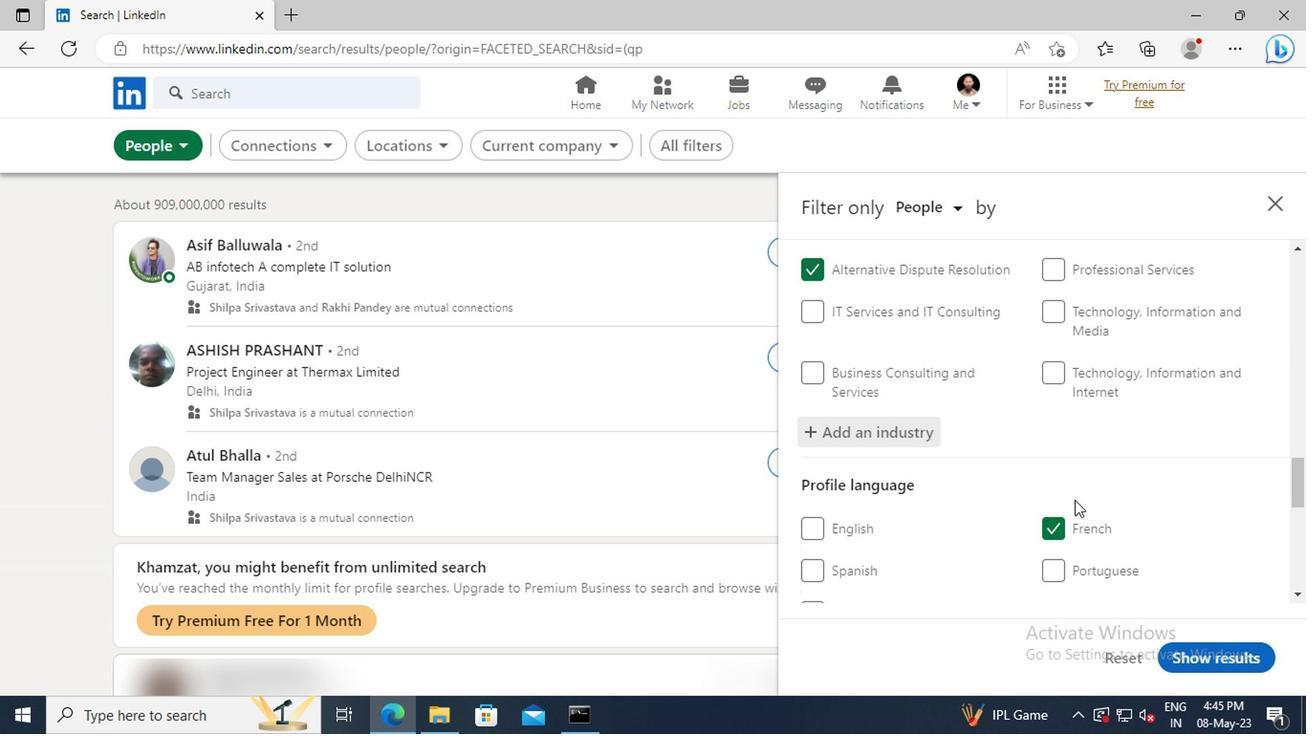
Action: Mouse moved to (1070, 483)
Screenshot: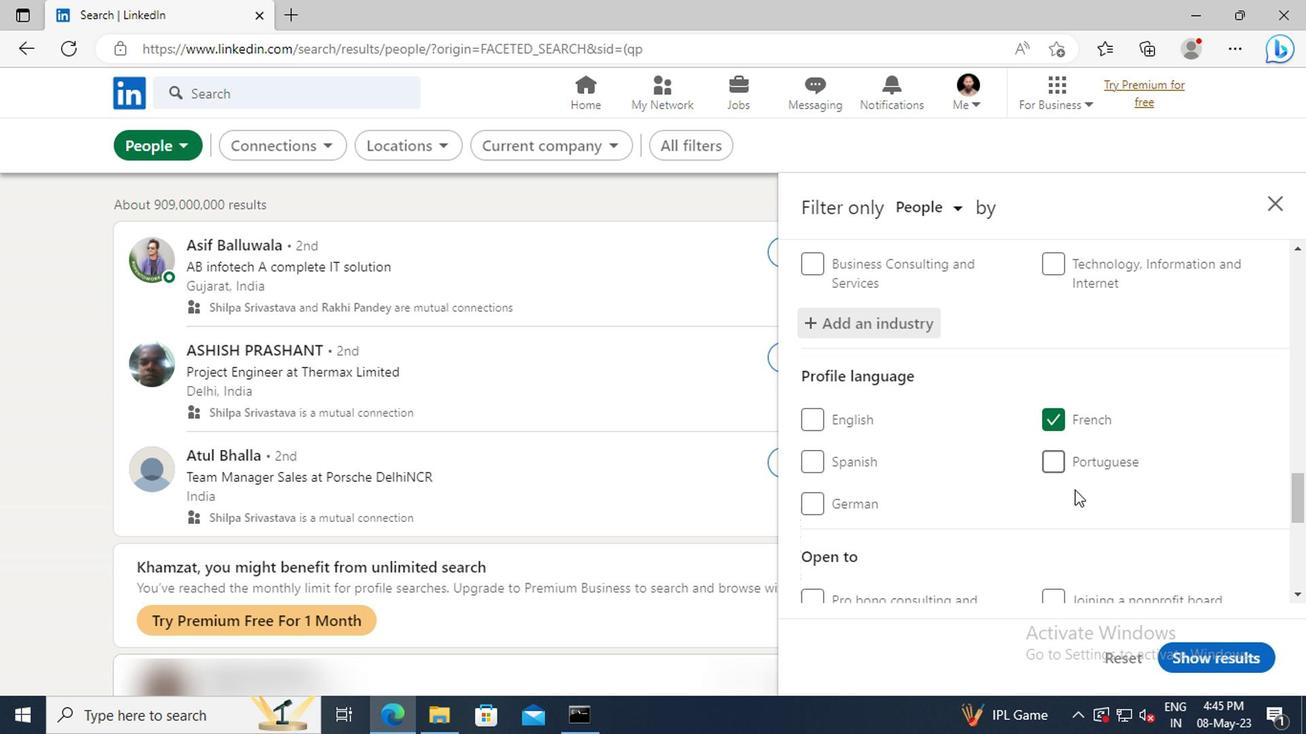 
Action: Mouse scrolled (1070, 482) with delta (0, 0)
Screenshot: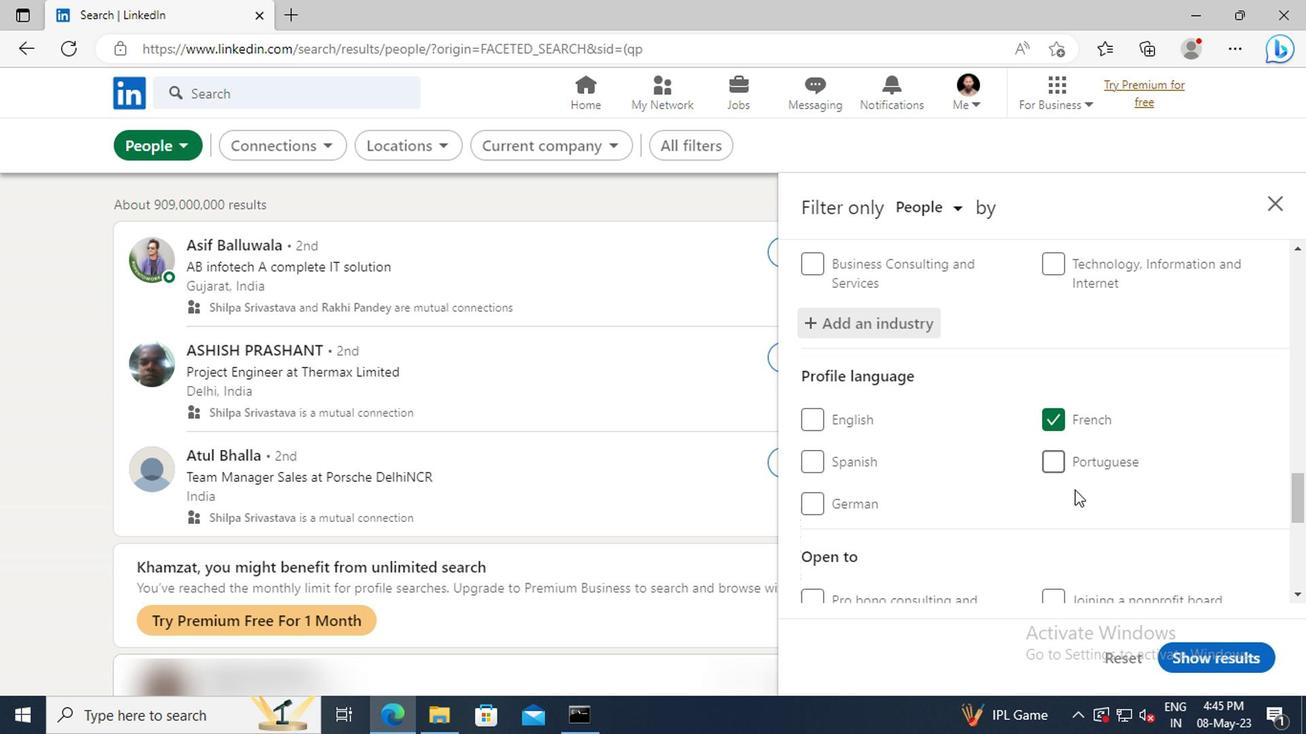 
Action: Mouse moved to (1070, 482)
Screenshot: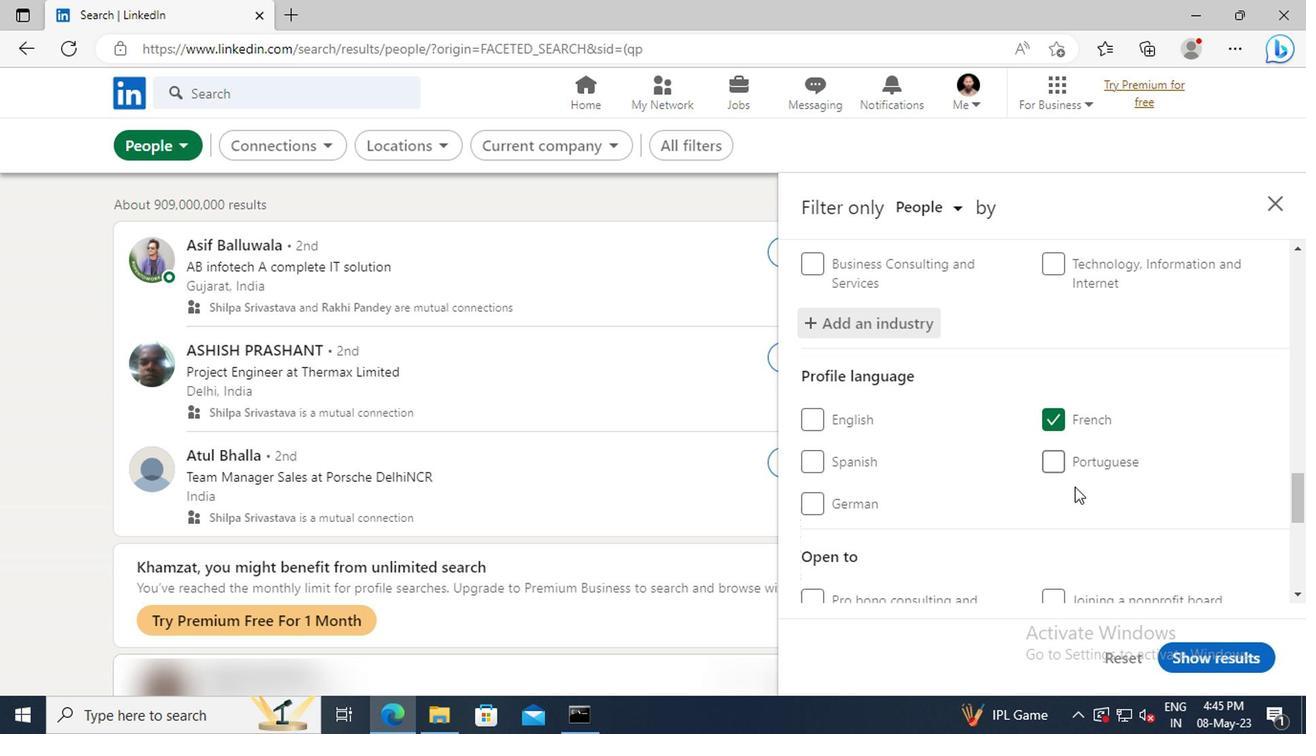 
Action: Mouse scrolled (1070, 481) with delta (0, -1)
Screenshot: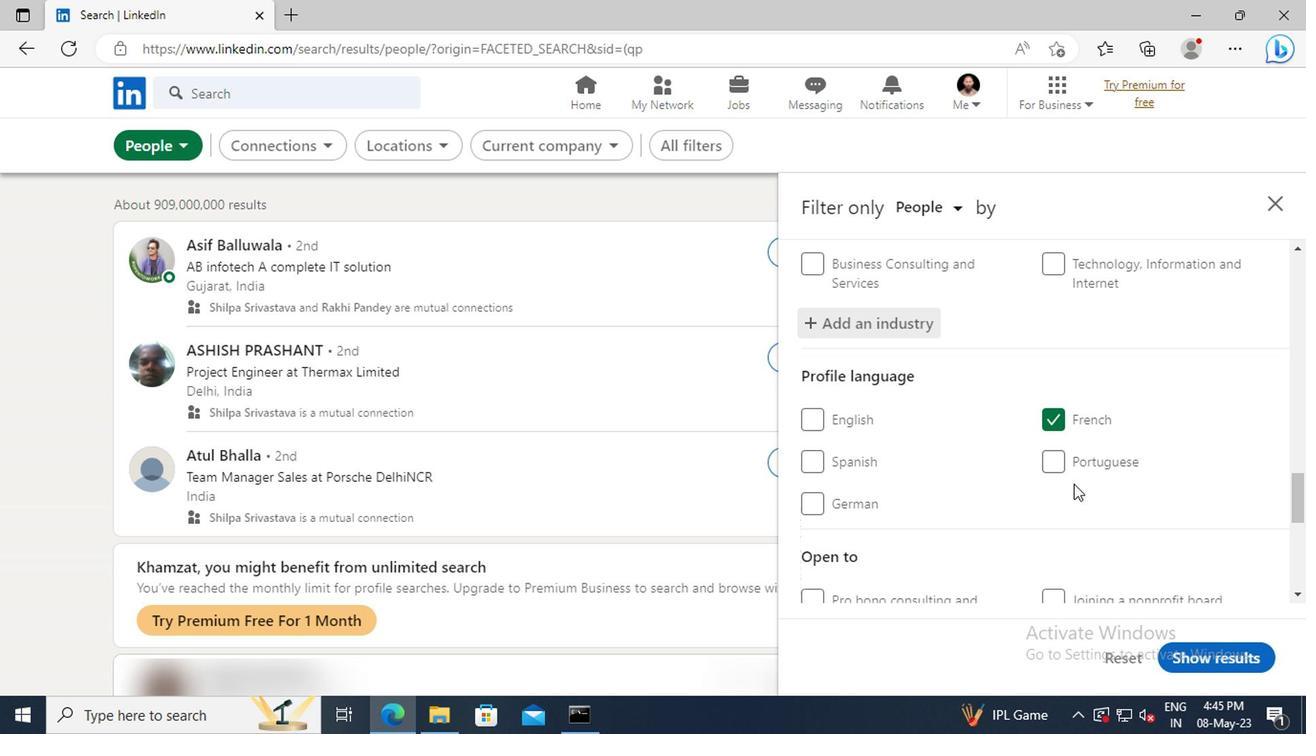 
Action: Mouse moved to (1066, 463)
Screenshot: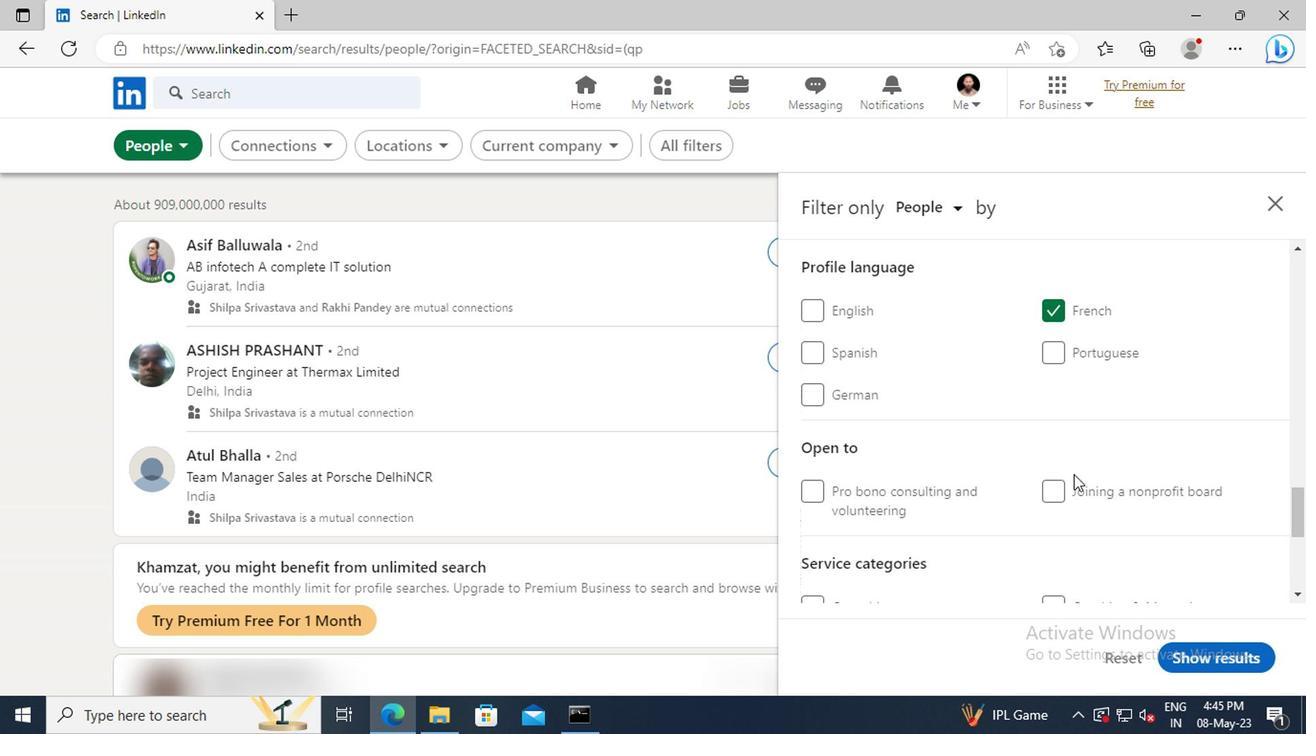 
Action: Mouse scrolled (1066, 461) with delta (0, -1)
Screenshot: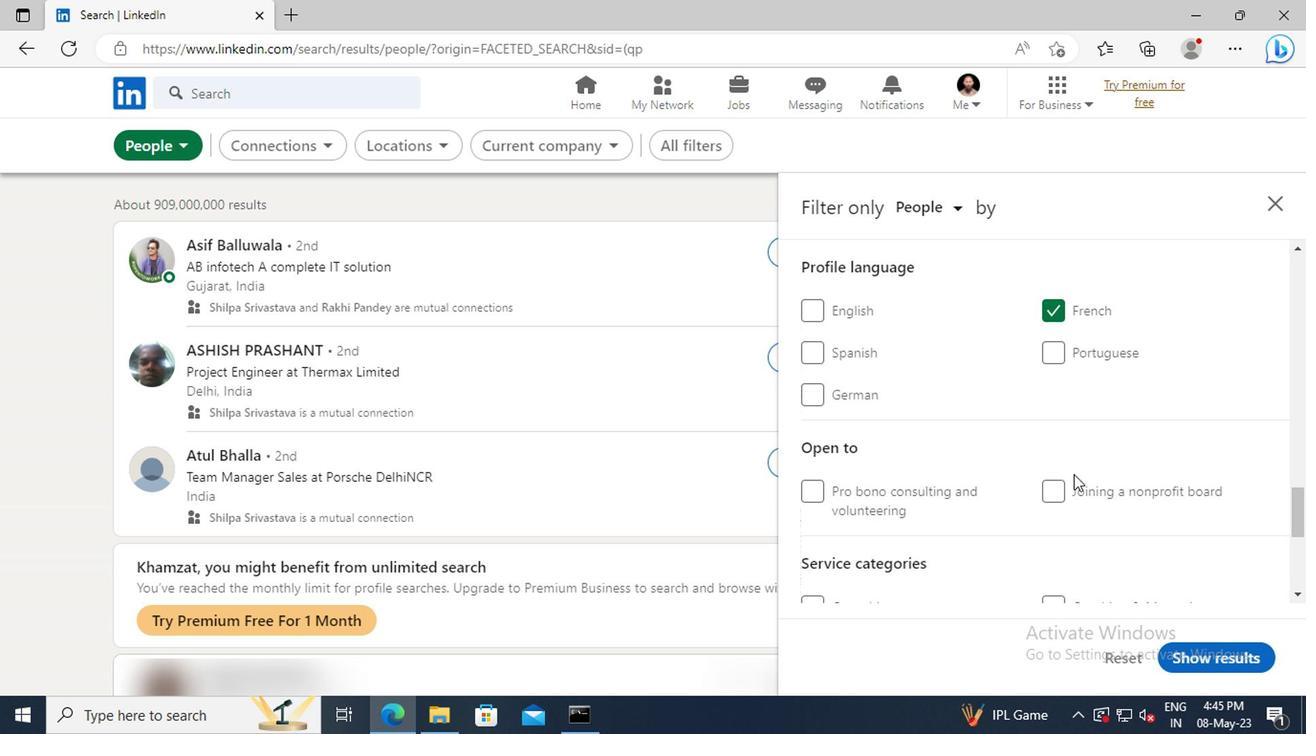 
Action: Mouse moved to (1066, 460)
Screenshot: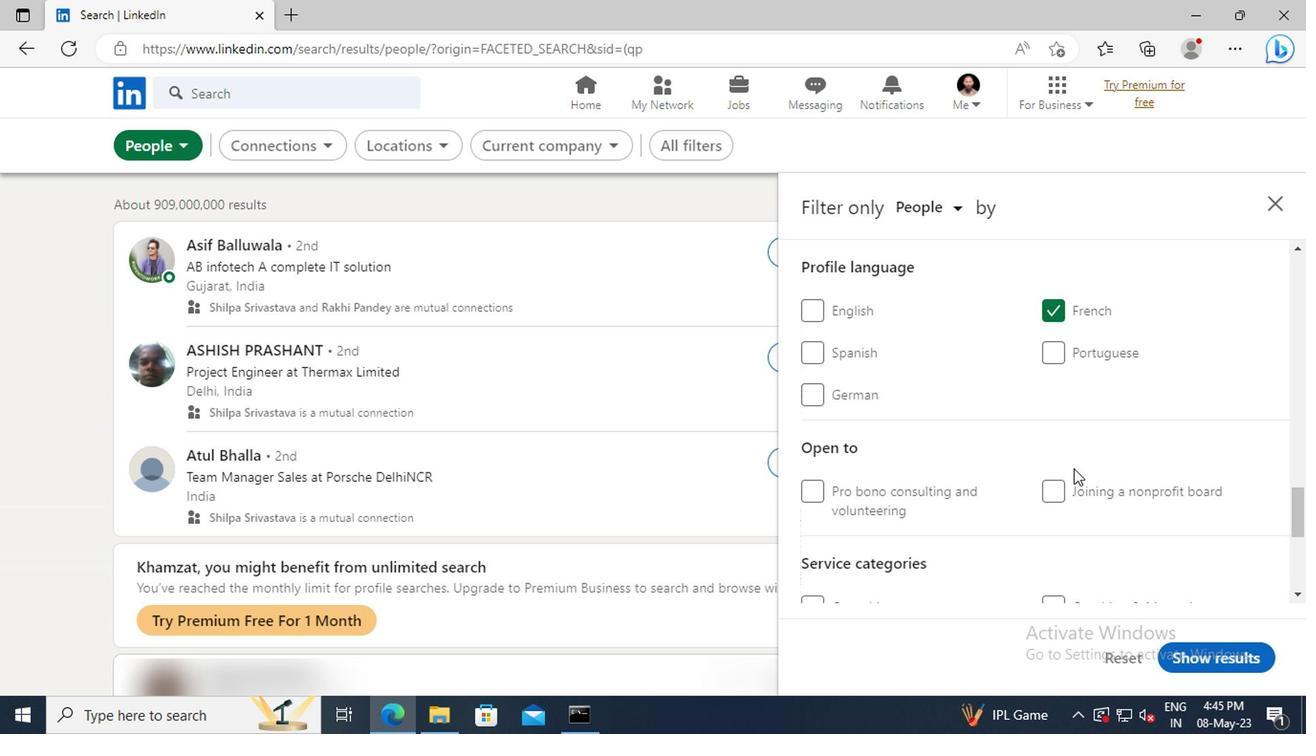 
Action: Mouse scrolled (1066, 459) with delta (0, -1)
Screenshot: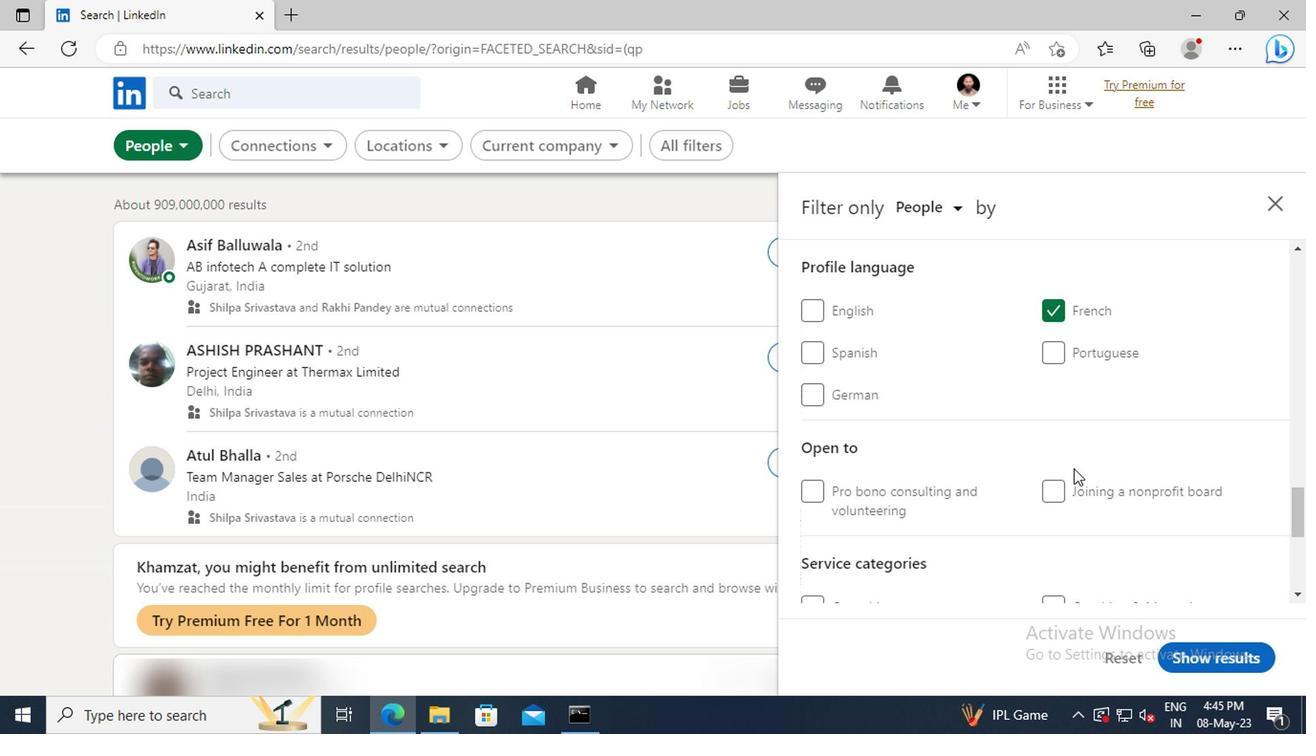 
Action: Mouse moved to (1065, 451)
Screenshot: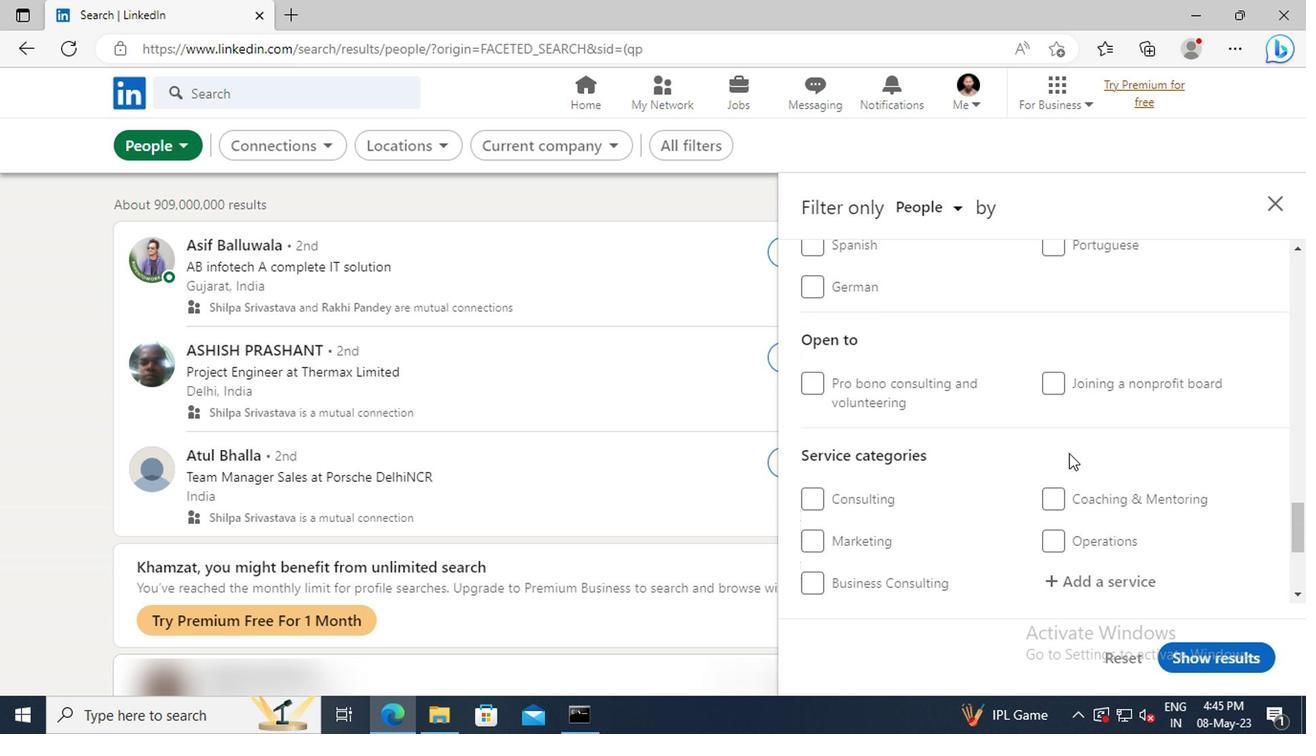 
Action: Mouse scrolled (1065, 449) with delta (0, -1)
Screenshot: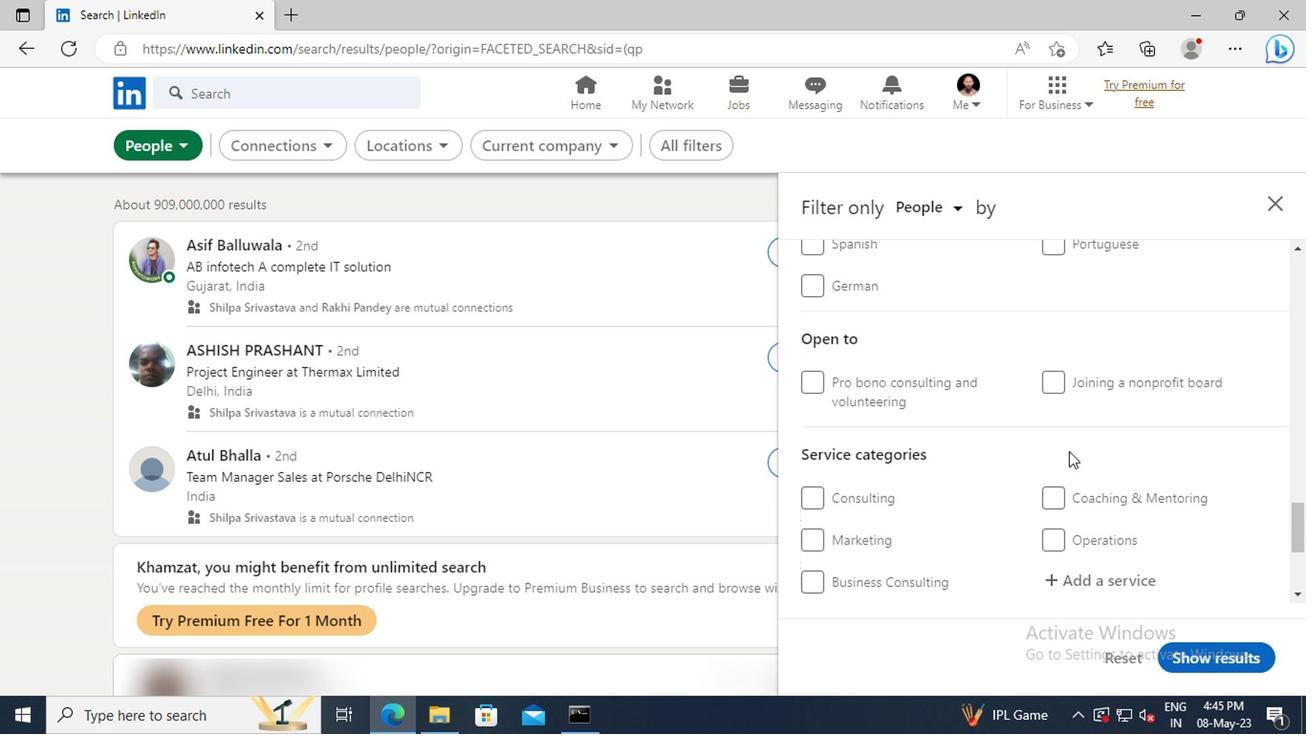 
Action: Mouse scrolled (1065, 449) with delta (0, -1)
Screenshot: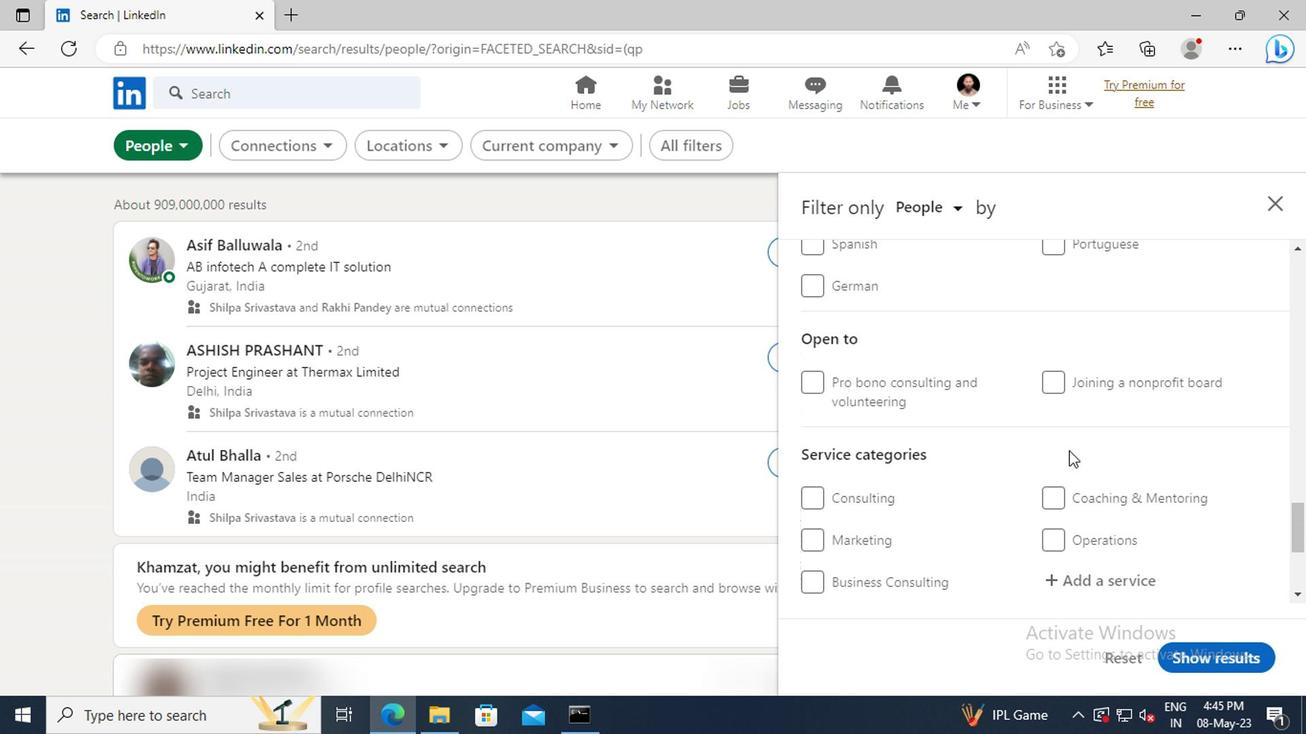 
Action: Mouse moved to (1066, 472)
Screenshot: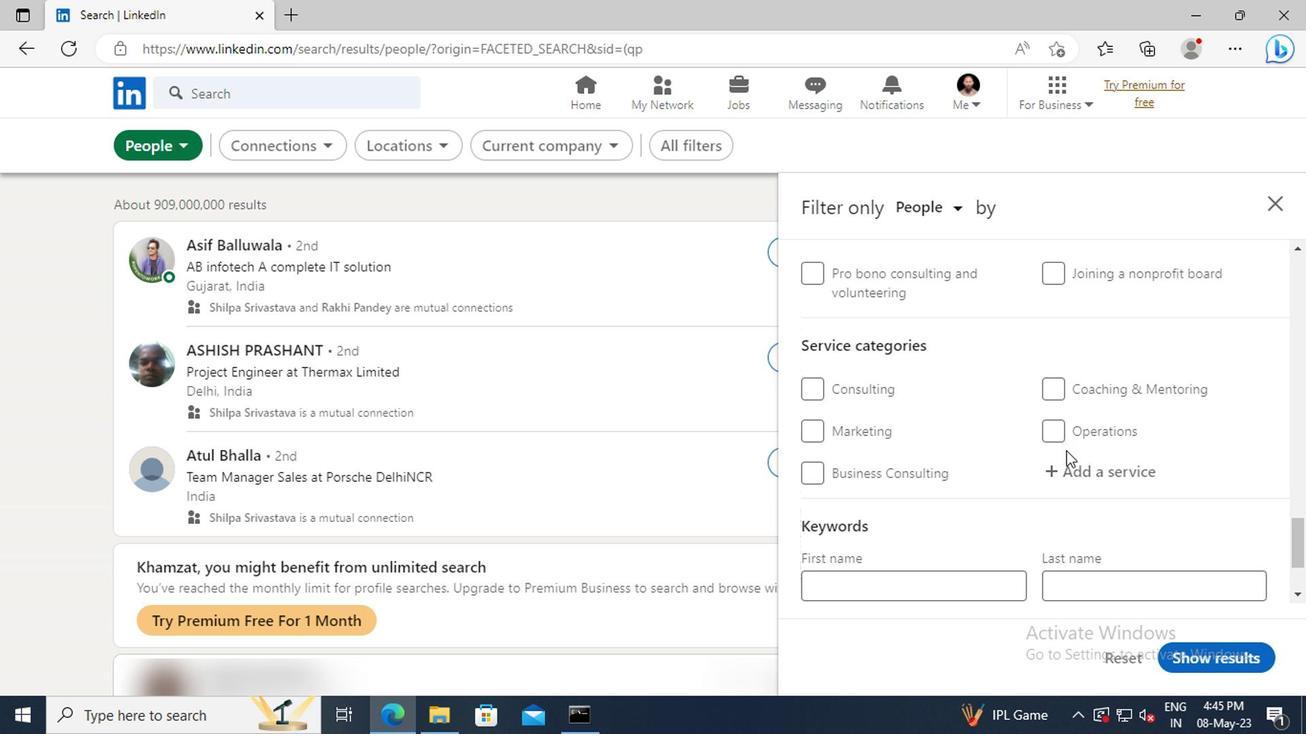 
Action: Mouse pressed left at (1066, 472)
Screenshot: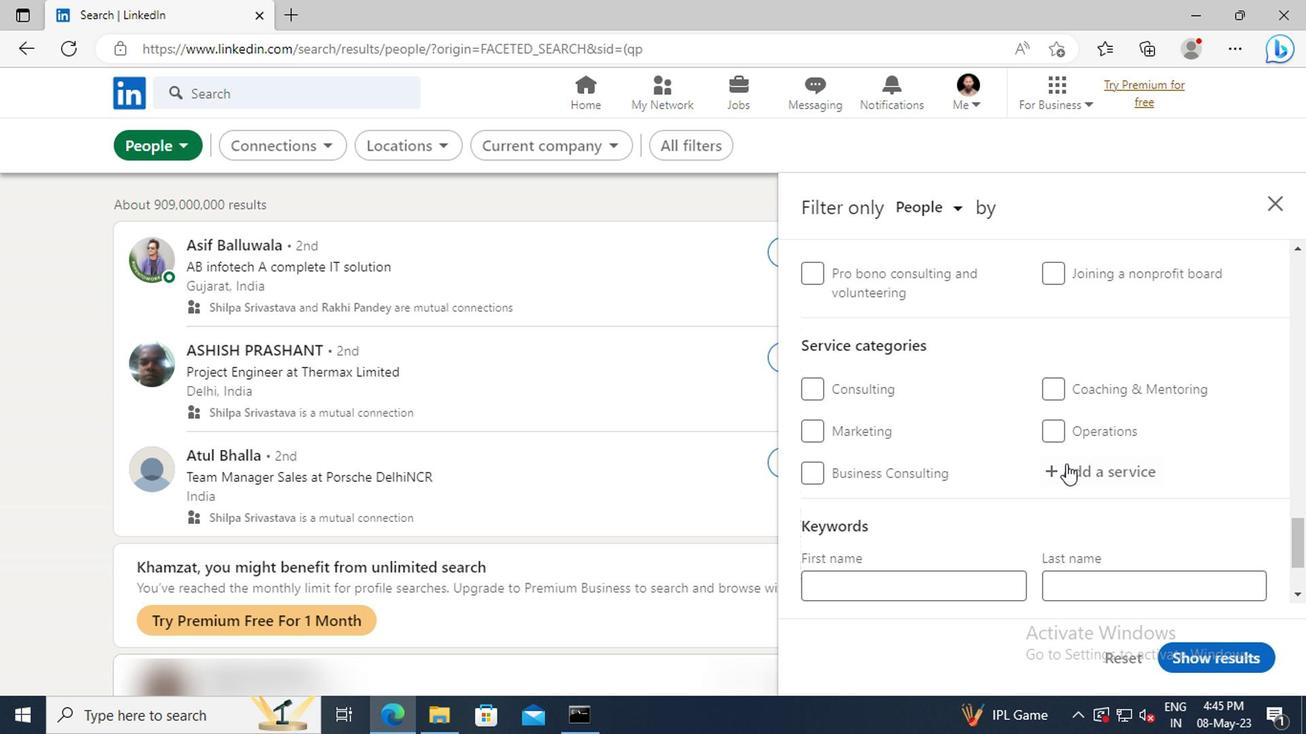 
Action: Key pressed <Key.shift>MORTGA
Screenshot: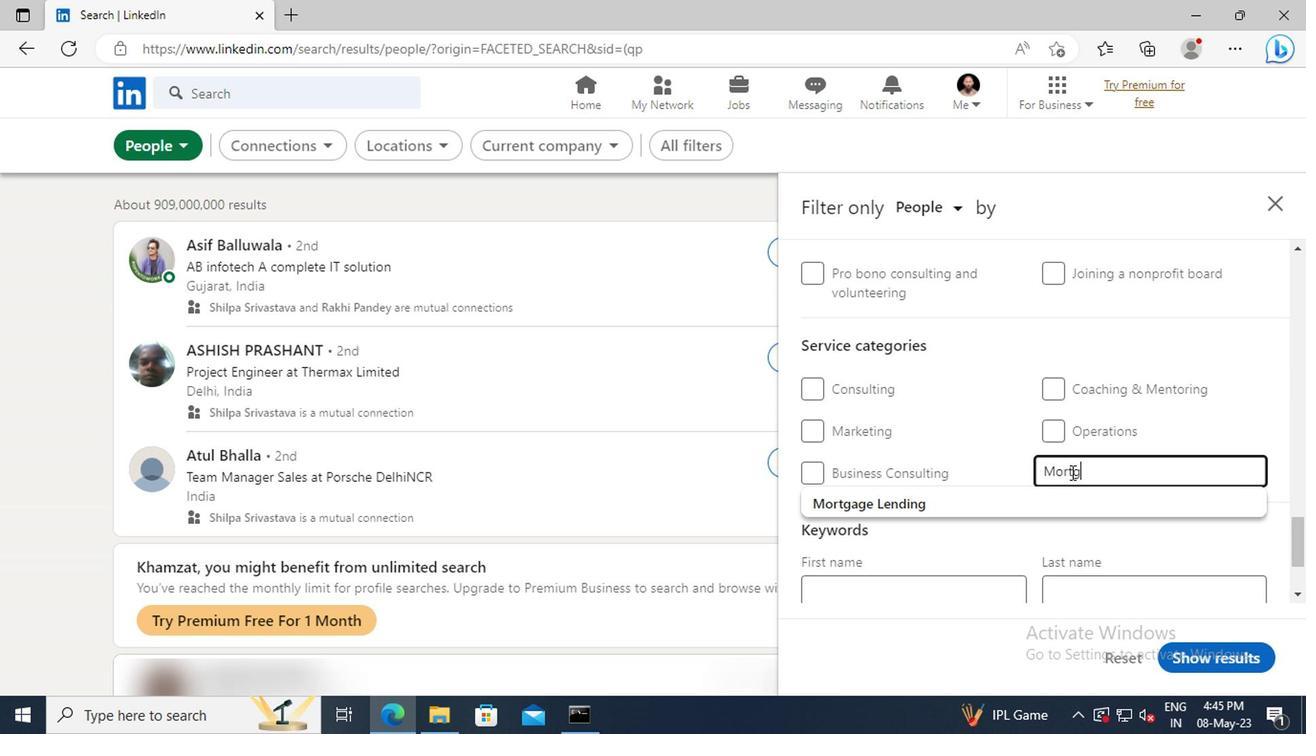 
Action: Mouse moved to (1065, 495)
Screenshot: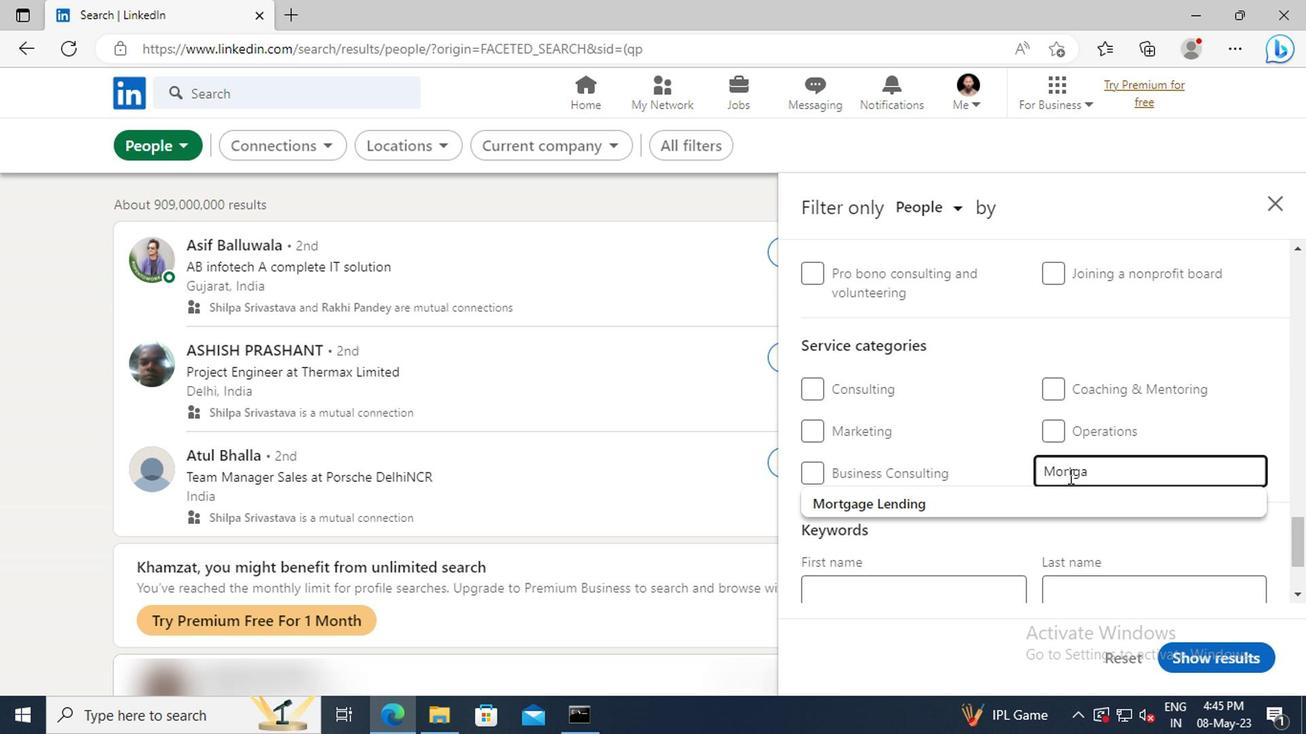 
Action: Mouse pressed left at (1065, 495)
Screenshot: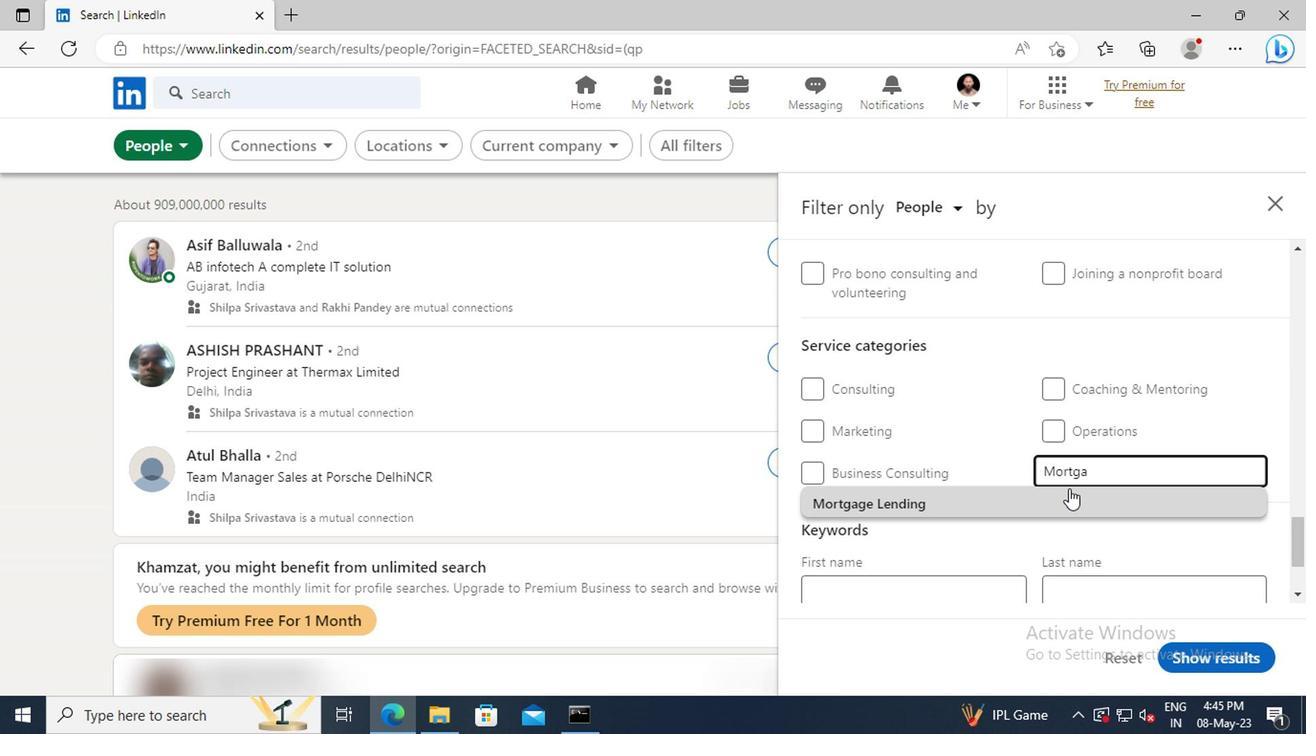 
Action: Mouse scrolled (1065, 495) with delta (0, 0)
Screenshot: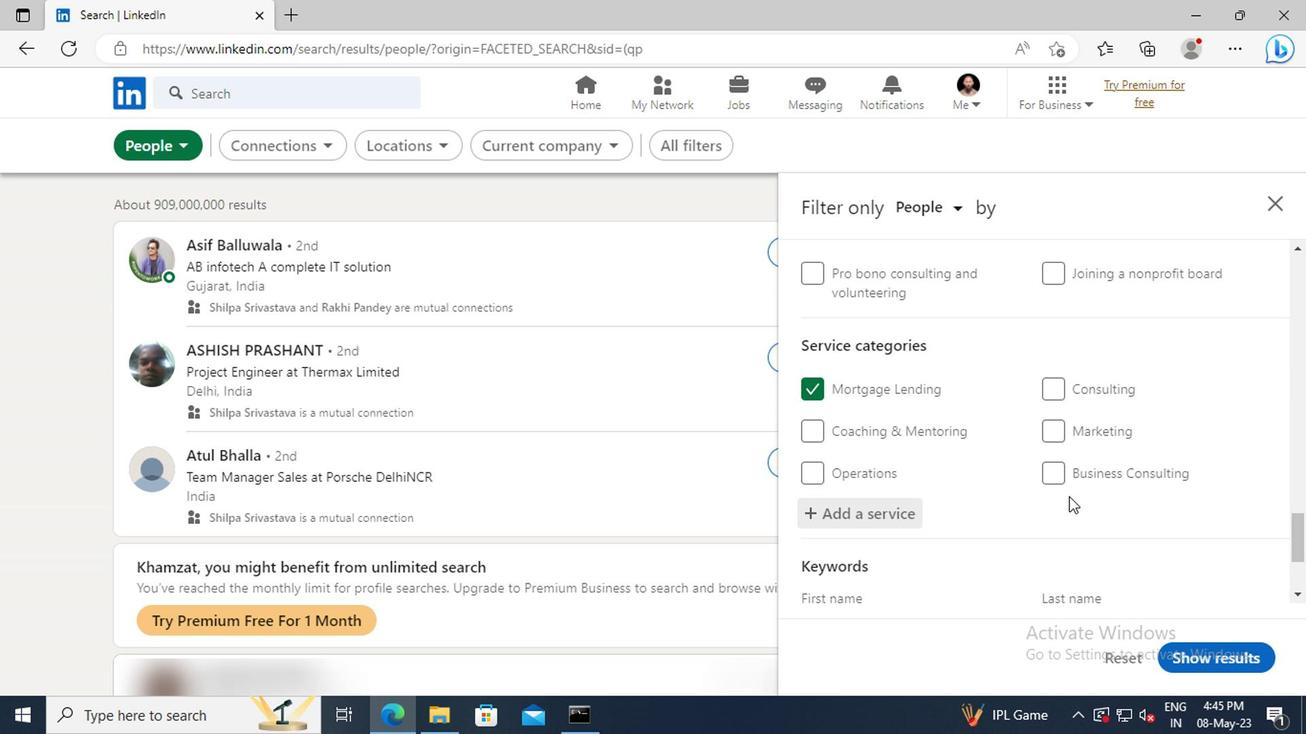 
Action: Mouse scrolled (1065, 495) with delta (0, 0)
Screenshot: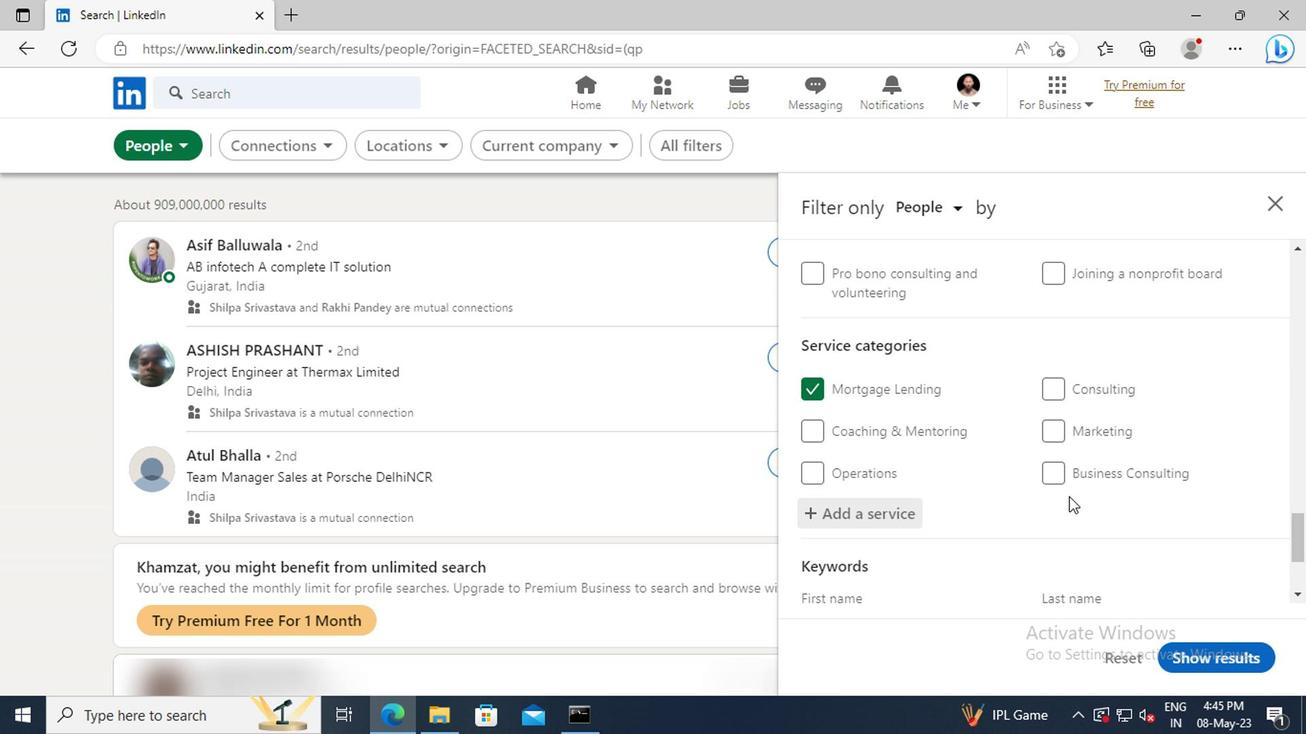
Action: Mouse scrolled (1065, 495) with delta (0, 0)
Screenshot: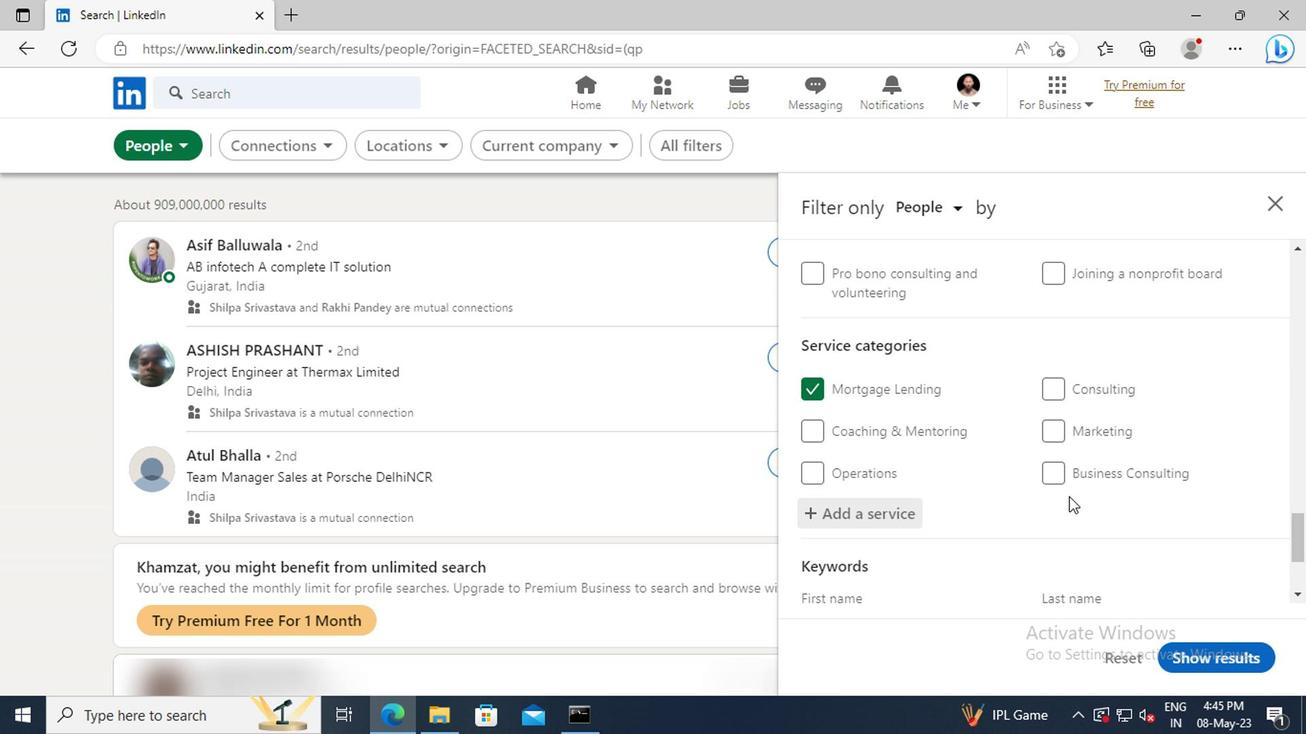 
Action: Mouse scrolled (1065, 495) with delta (0, 0)
Screenshot: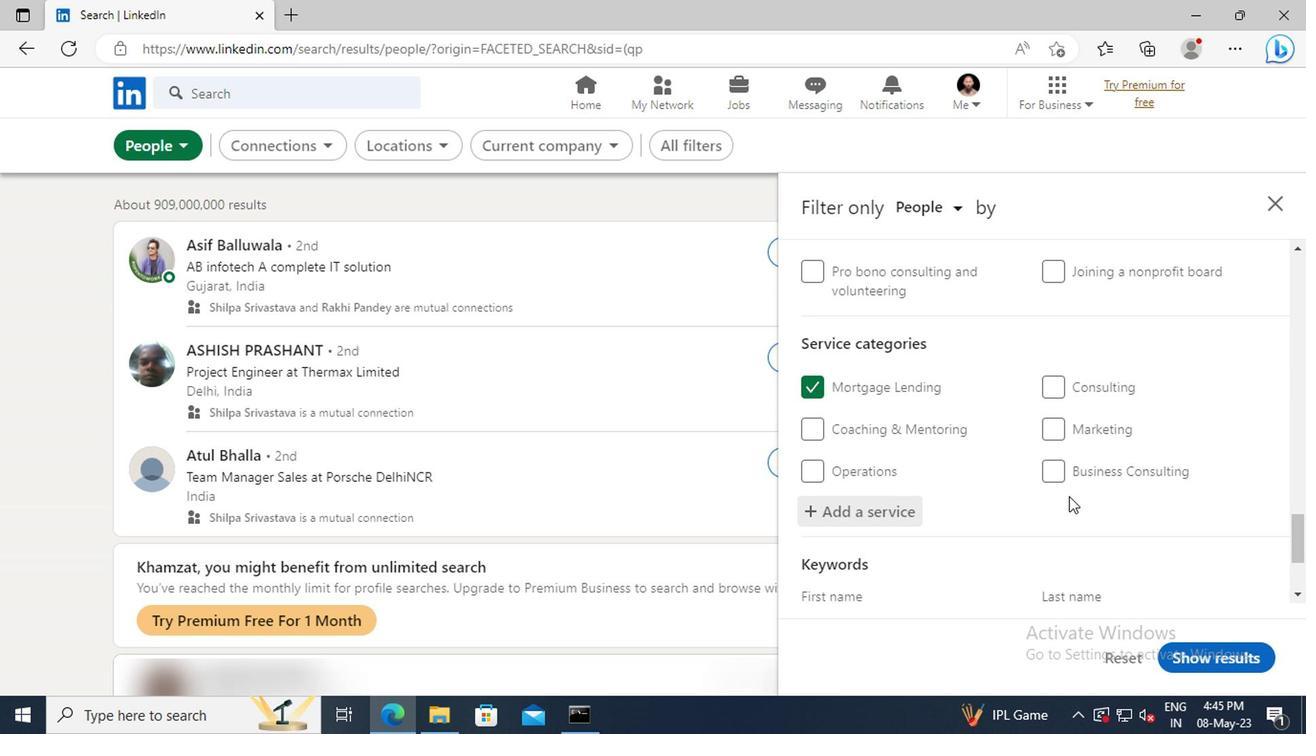 
Action: Mouse moved to (981, 509)
Screenshot: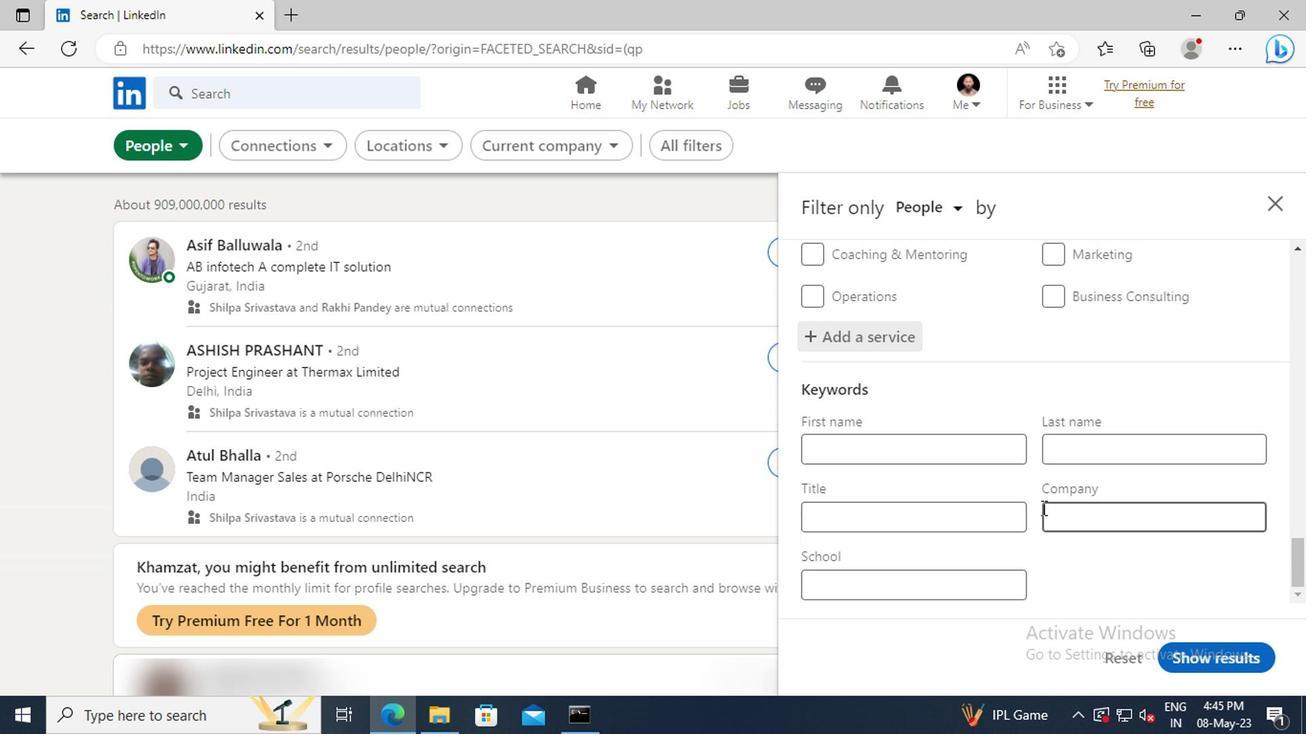 
Action: Mouse pressed left at (981, 509)
Screenshot: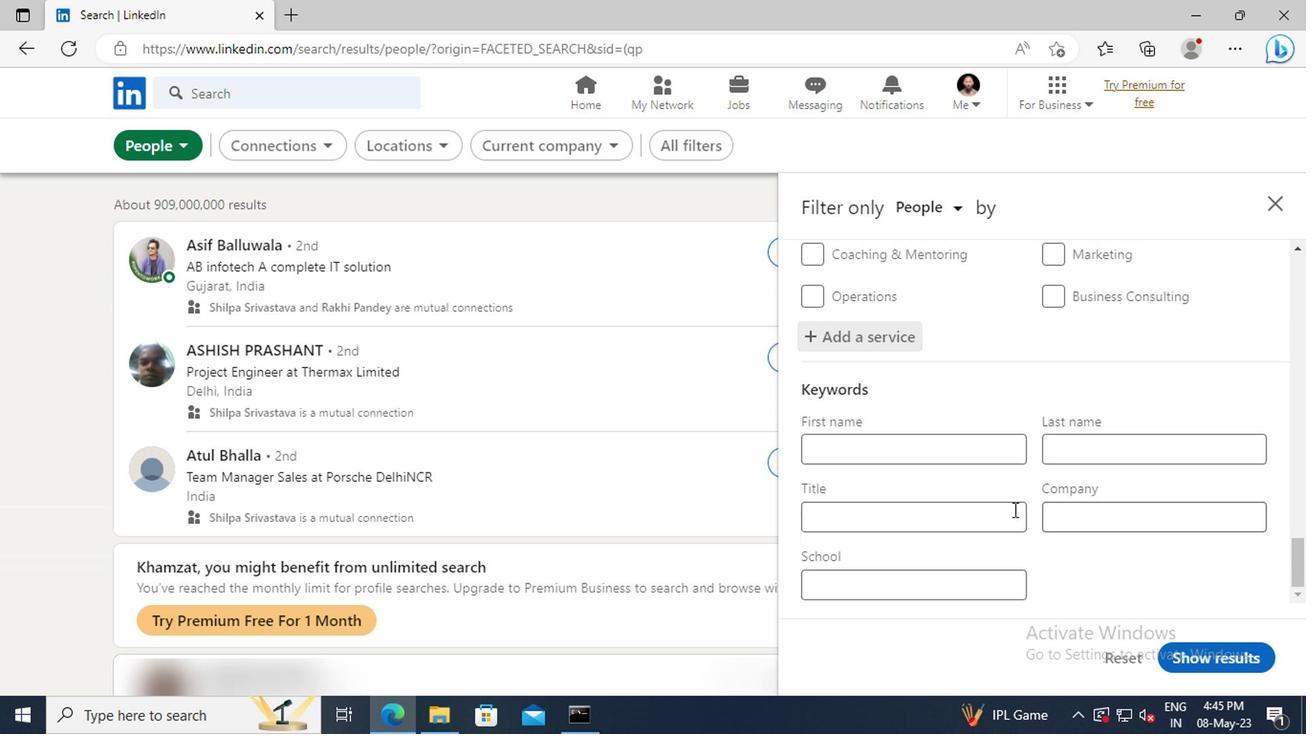 
Action: Key pressed <Key.shift>PHARMACIST<Key.enter>
Screenshot: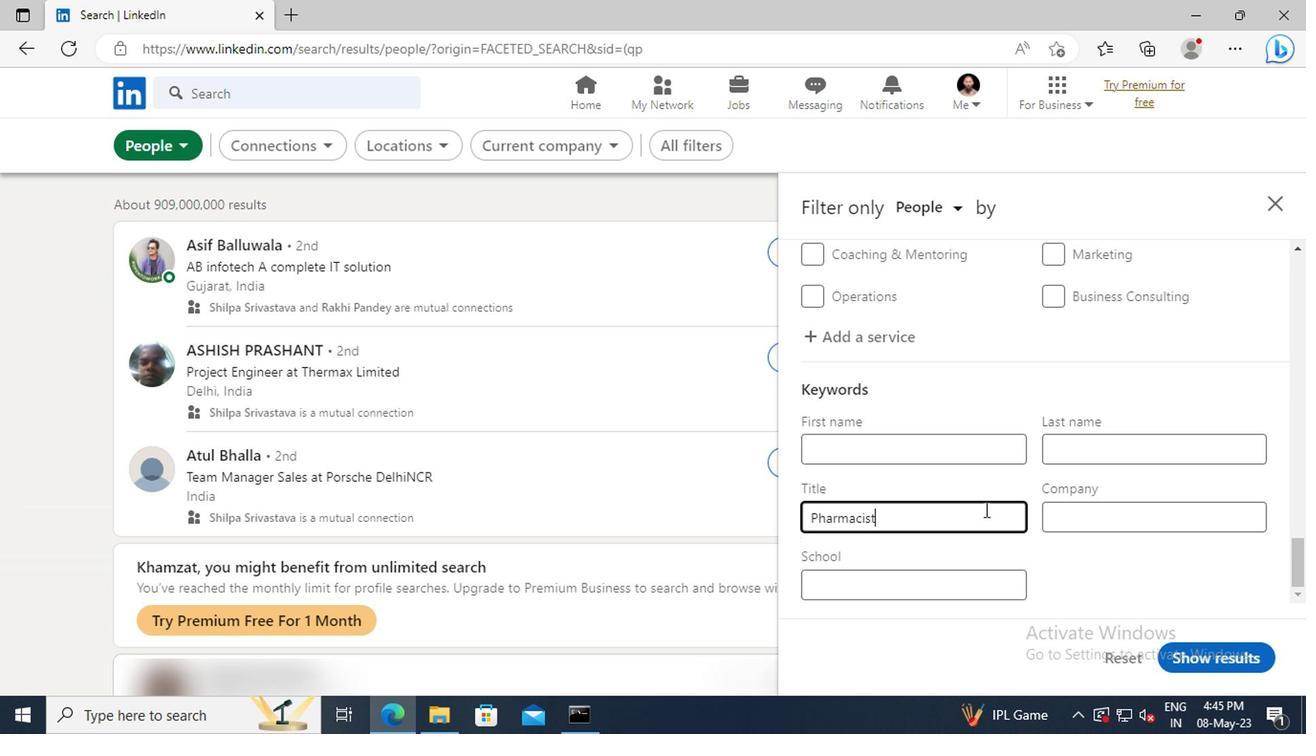 
Action: Mouse moved to (1212, 651)
Screenshot: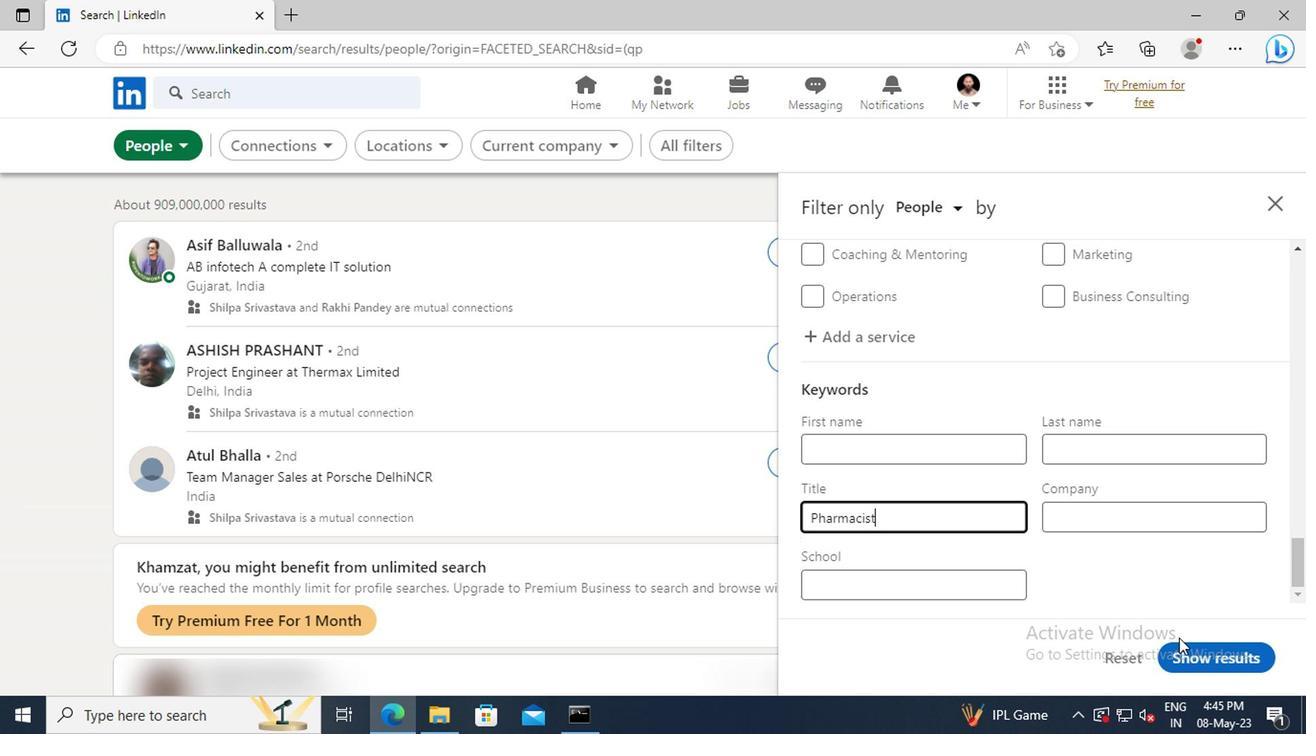 
Action: Mouse pressed left at (1212, 651)
Screenshot: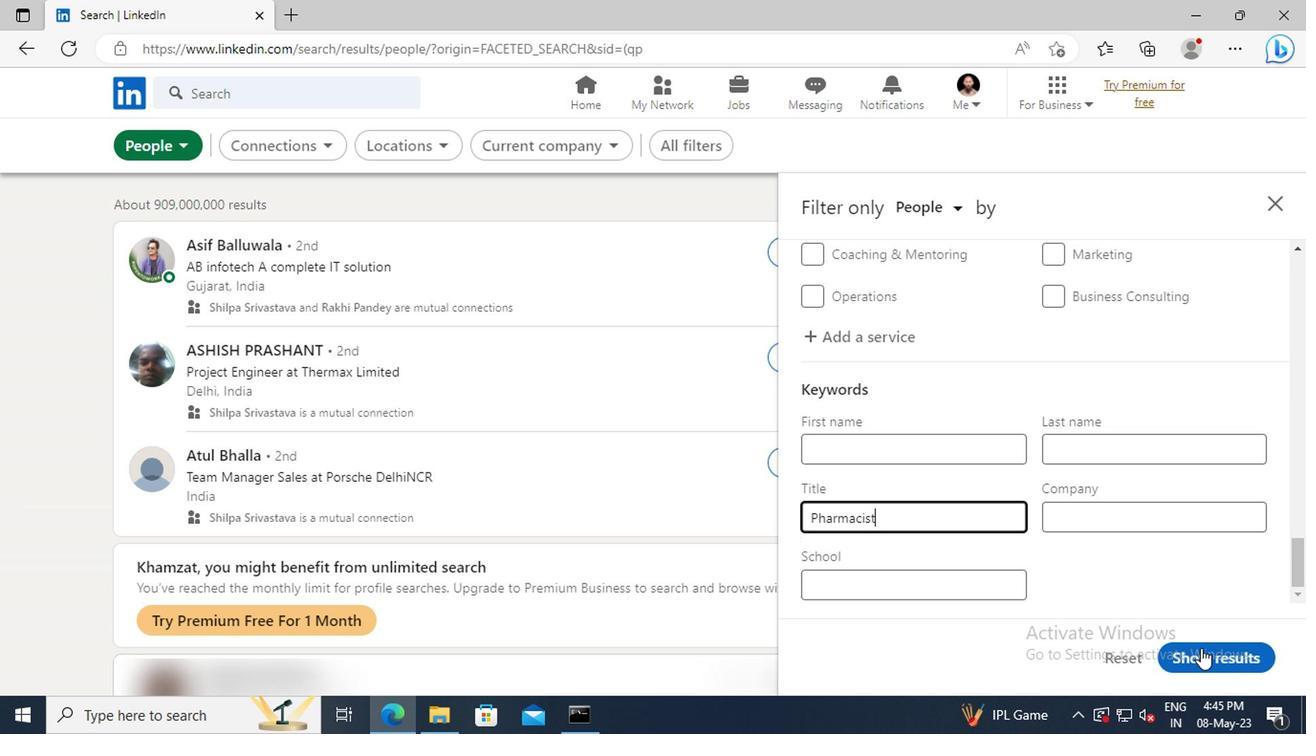 
